 Task: Look for space in Daytona Beach, United States from 8th August, 2023 to 15th August, 2023 for 9 adults in price range Rs.10000 to Rs.14000. Place can be shared room with 5 bedrooms having 9 beds and 5 bathrooms. Property type can be house, flat, guest house. Amenities needed are: wifi, TV, free parkinig on premises, gym, breakfast. Booking option can be shelf check-in. Required host language is English.
Action: Mouse moved to (591, 126)
Screenshot: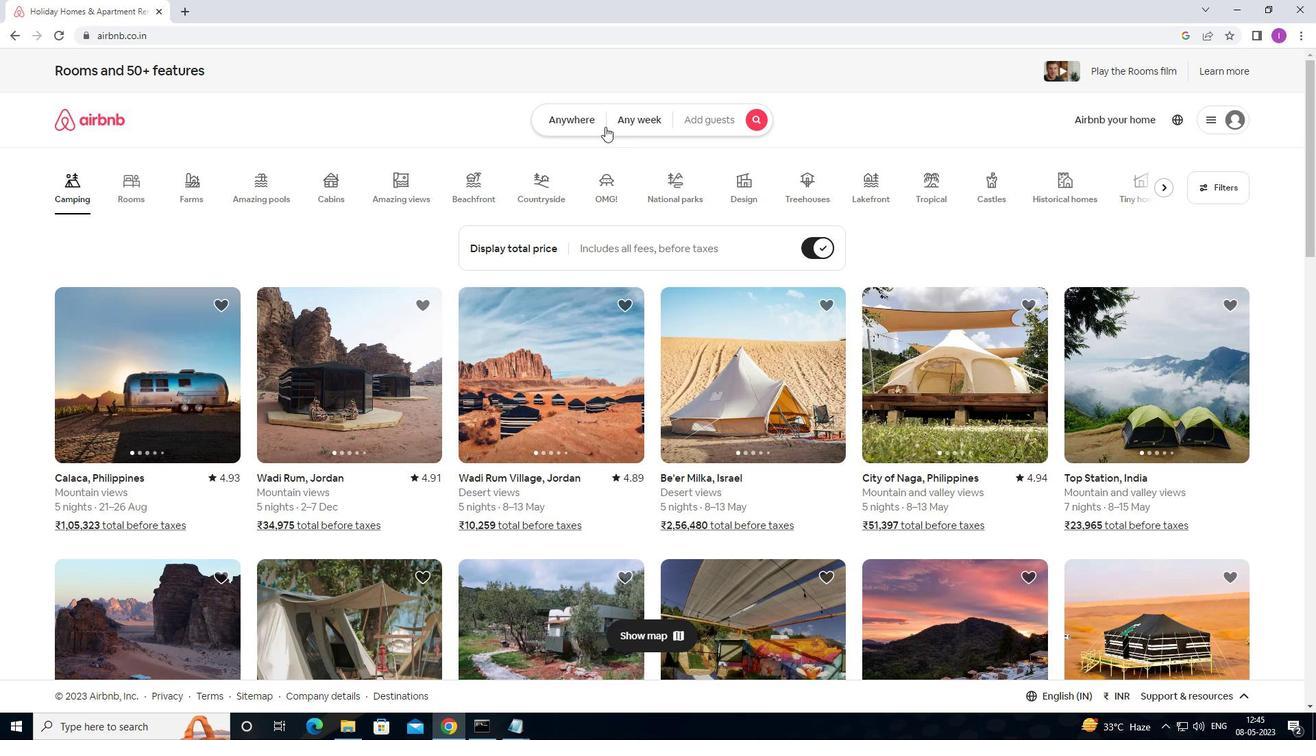 
Action: Mouse pressed left at (591, 126)
Screenshot: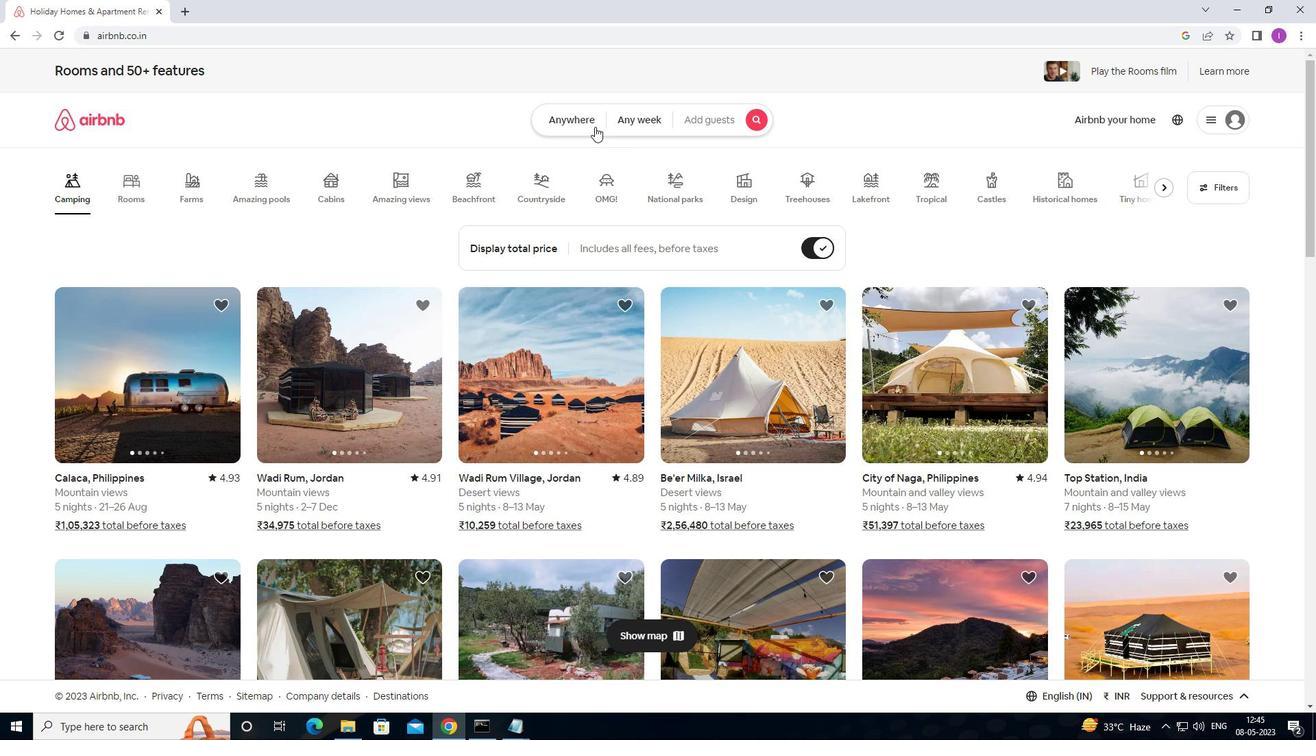 
Action: Mouse moved to (432, 181)
Screenshot: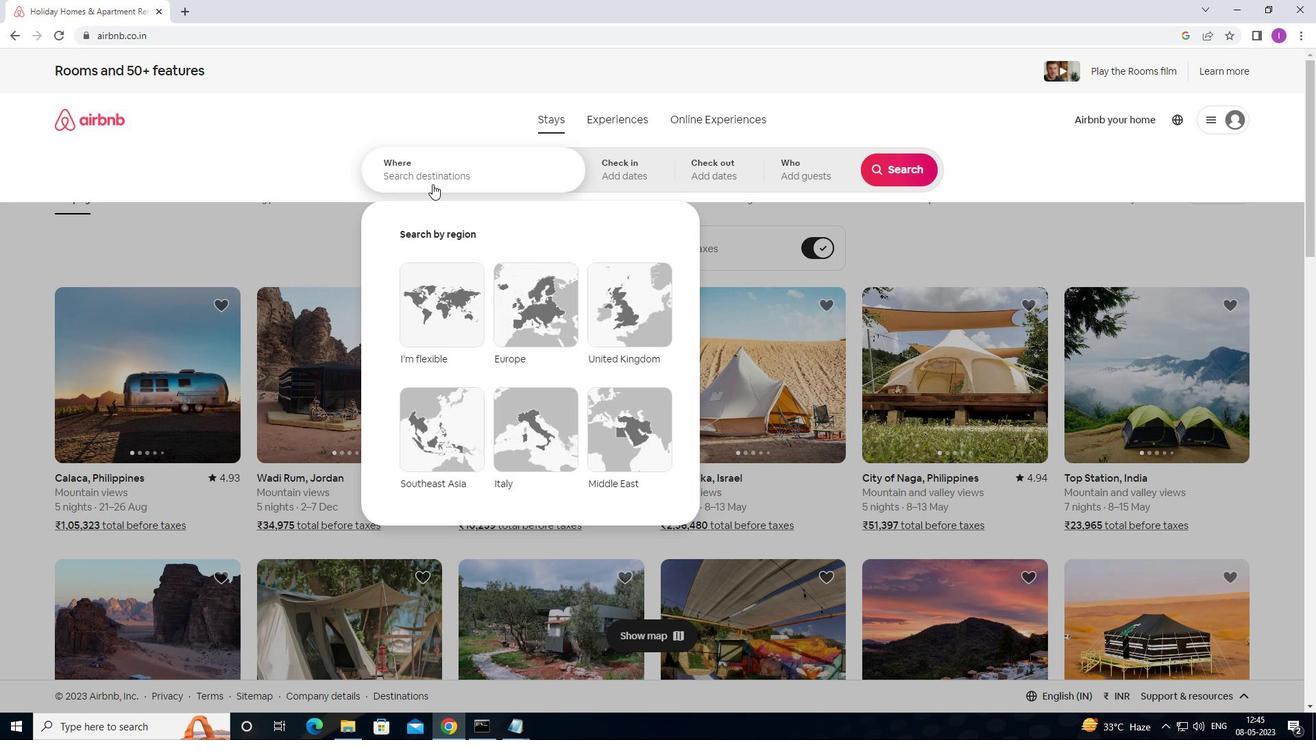 
Action: Mouse pressed left at (432, 181)
Screenshot: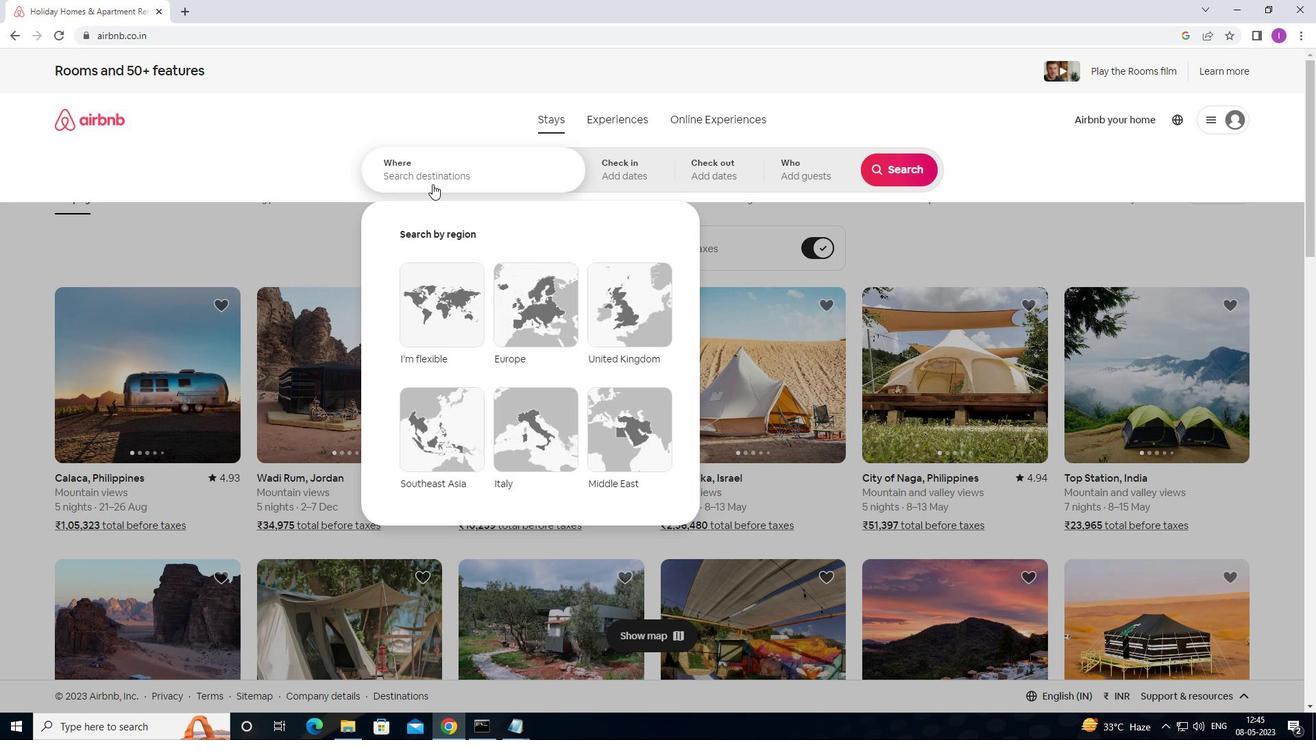 
Action: Mouse moved to (521, 162)
Screenshot: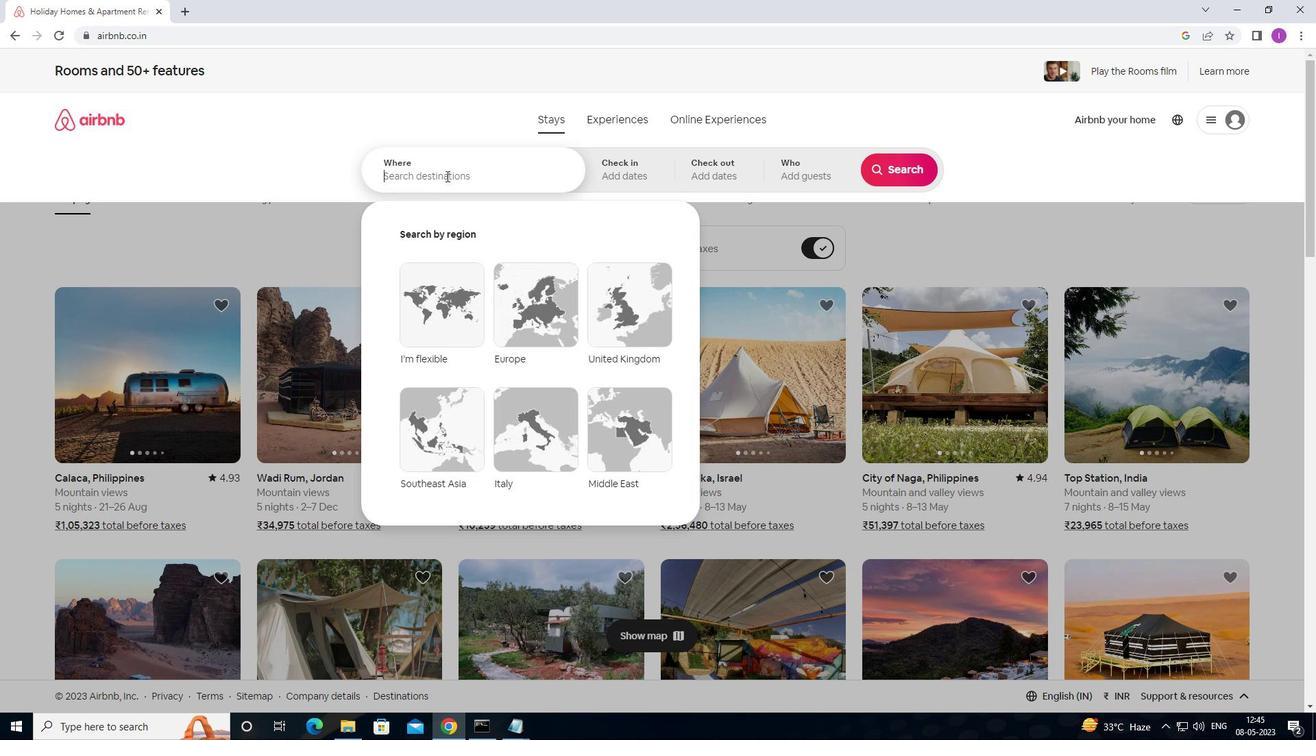 
Action: Key pressed <Key.shift><Key.shift><Key.shift><Key.shift><Key.shift><Key.shift><Key.shift><Key.shift><Key.shift><Key.shift>DAYTONA<Key.space><Key.shift>BEACH,<Key.shift>UNIT5ED<Key.backspace><Key.backspace><Key.backspace>ED<Key.space>STATES
Screenshot: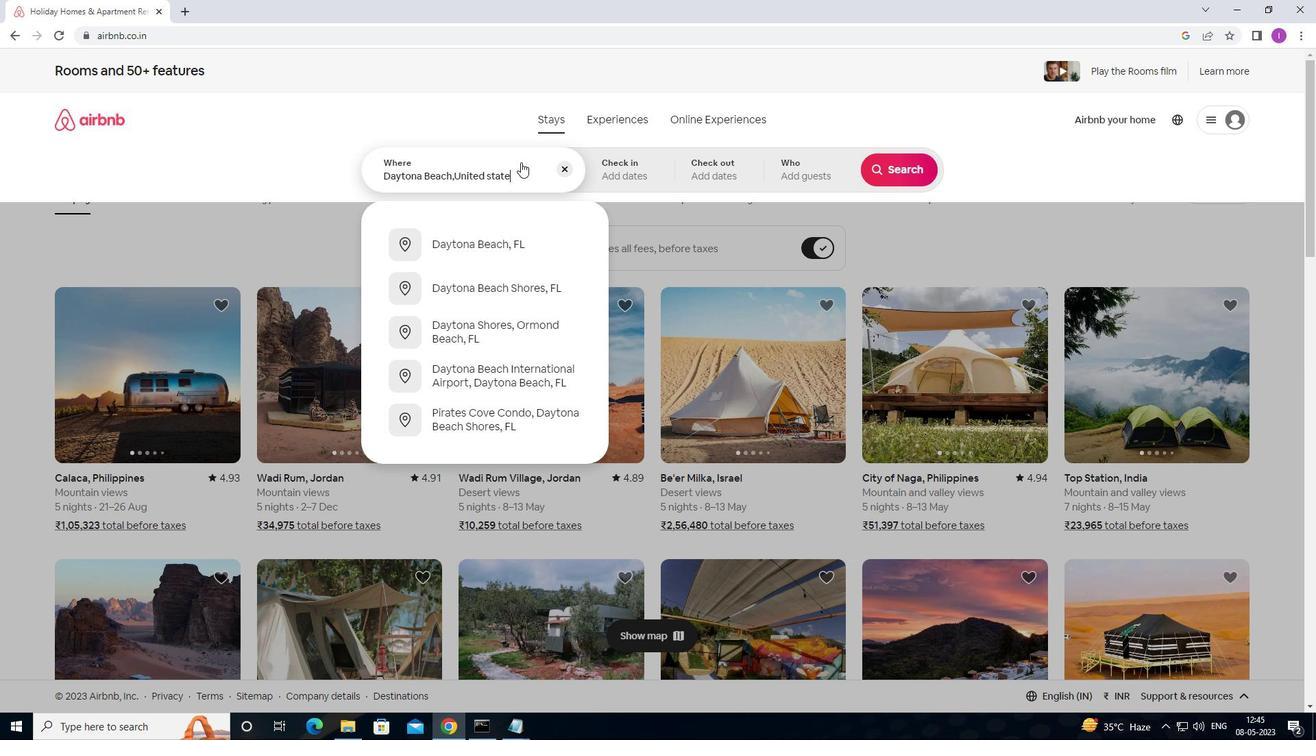 
Action: Mouse moved to (600, 176)
Screenshot: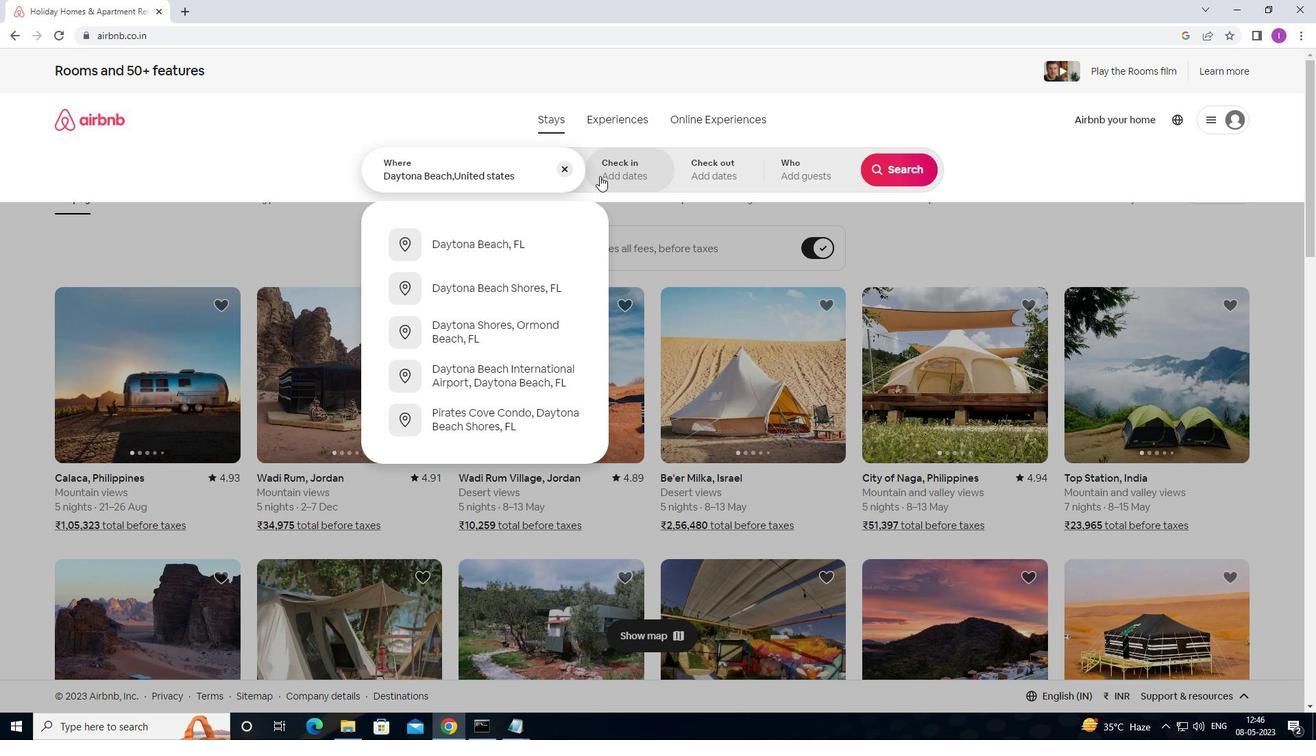 
Action: Mouse pressed left at (600, 176)
Screenshot: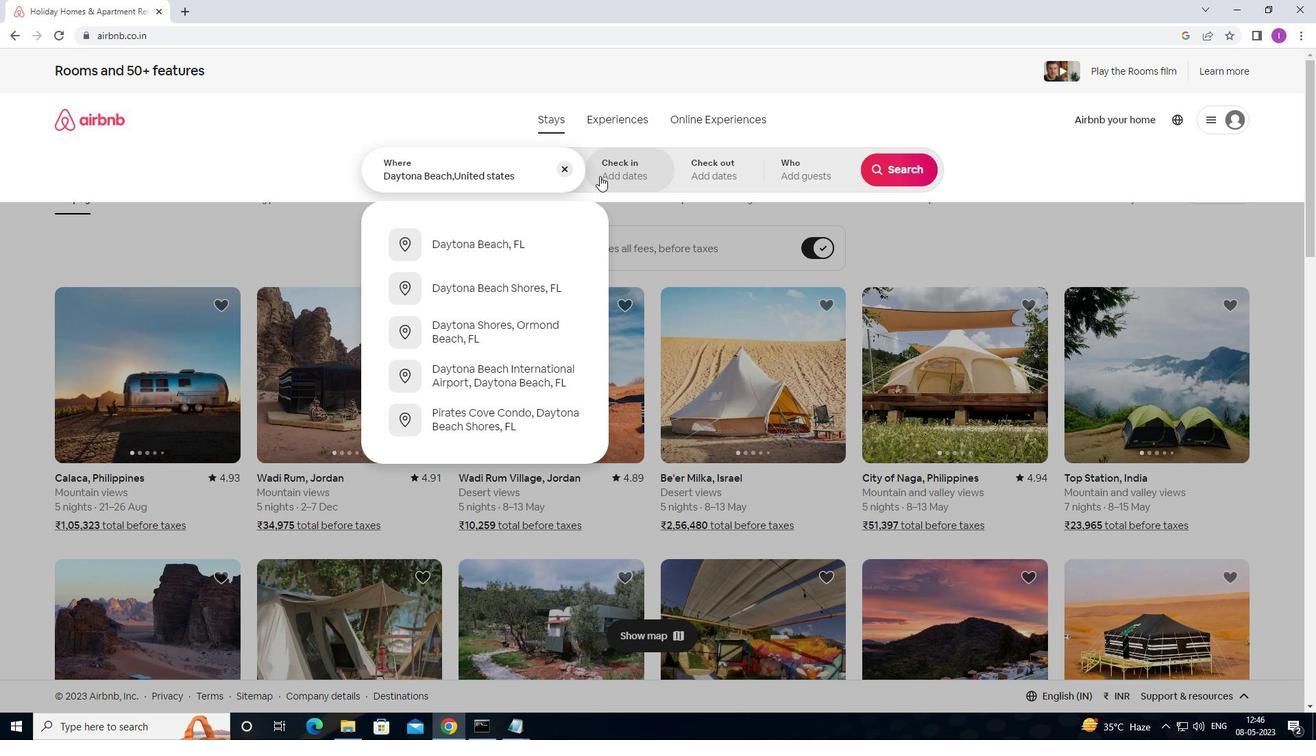 
Action: Mouse moved to (897, 277)
Screenshot: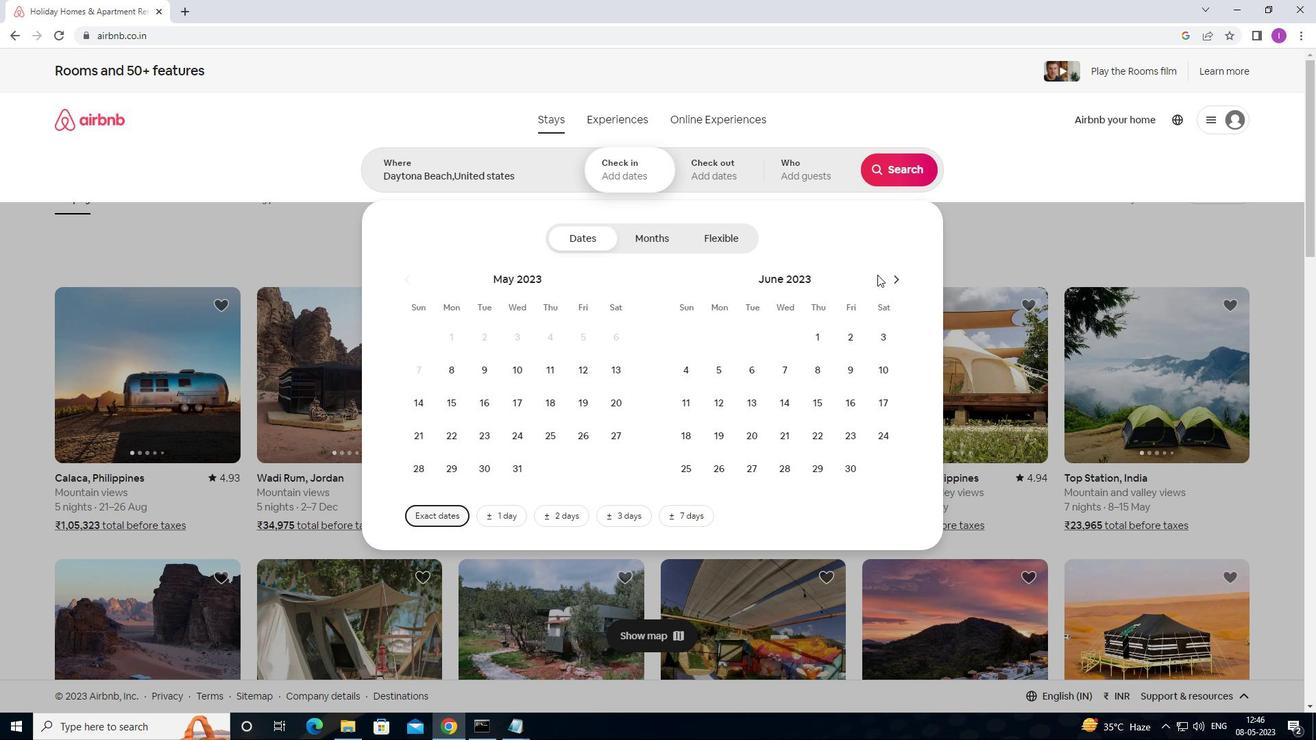 
Action: Mouse pressed left at (897, 277)
Screenshot: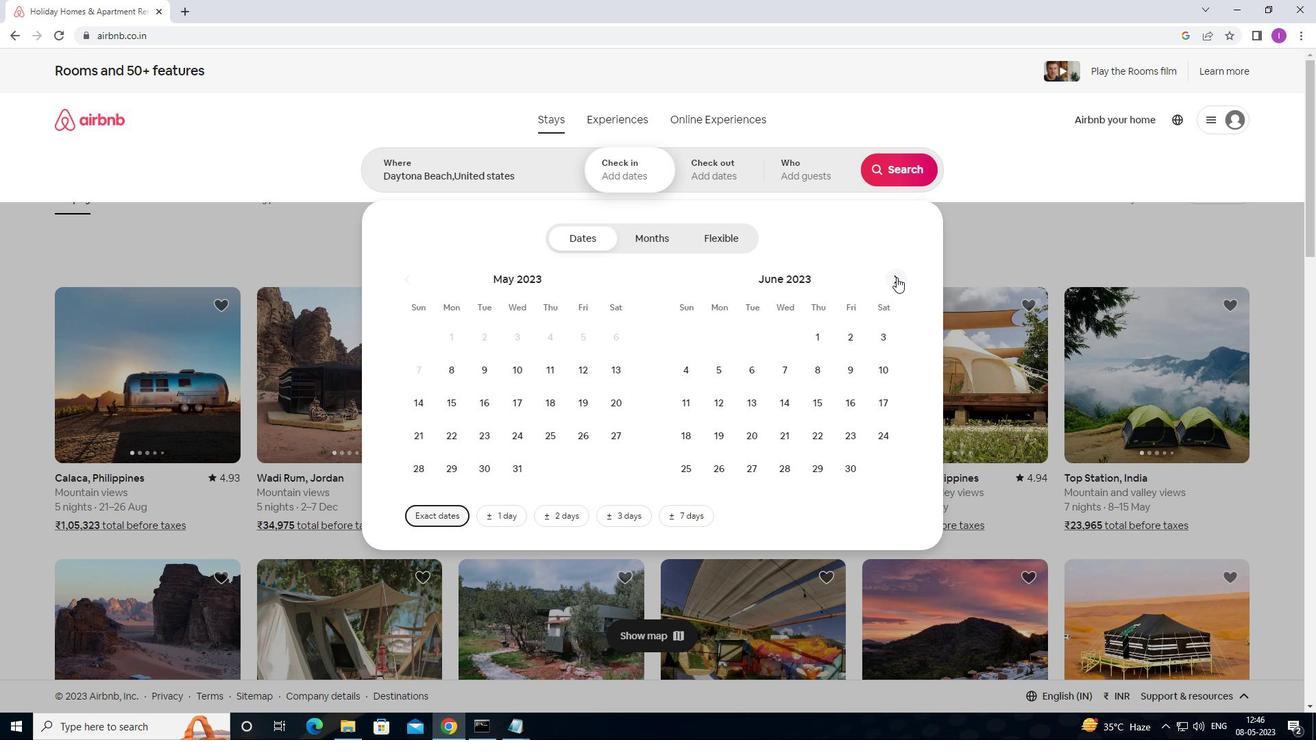 
Action: Mouse moved to (897, 277)
Screenshot: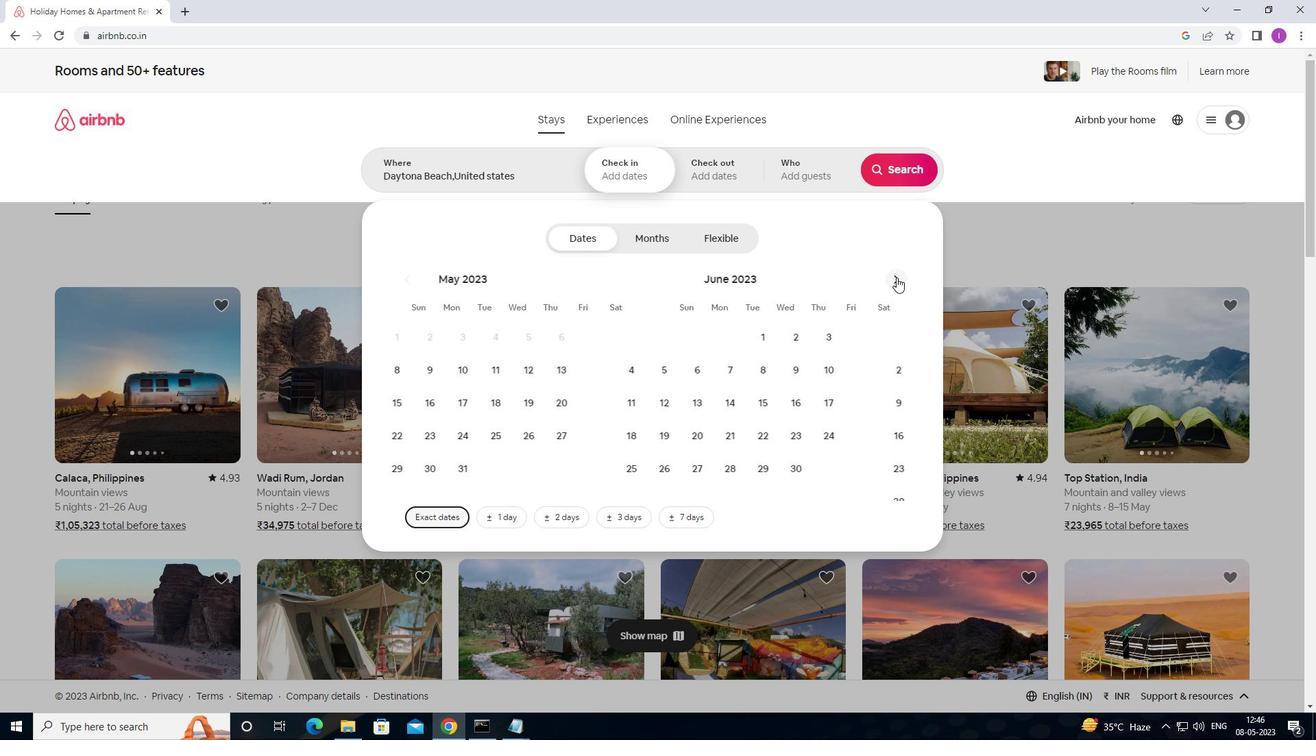 
Action: Mouse pressed left at (897, 277)
Screenshot: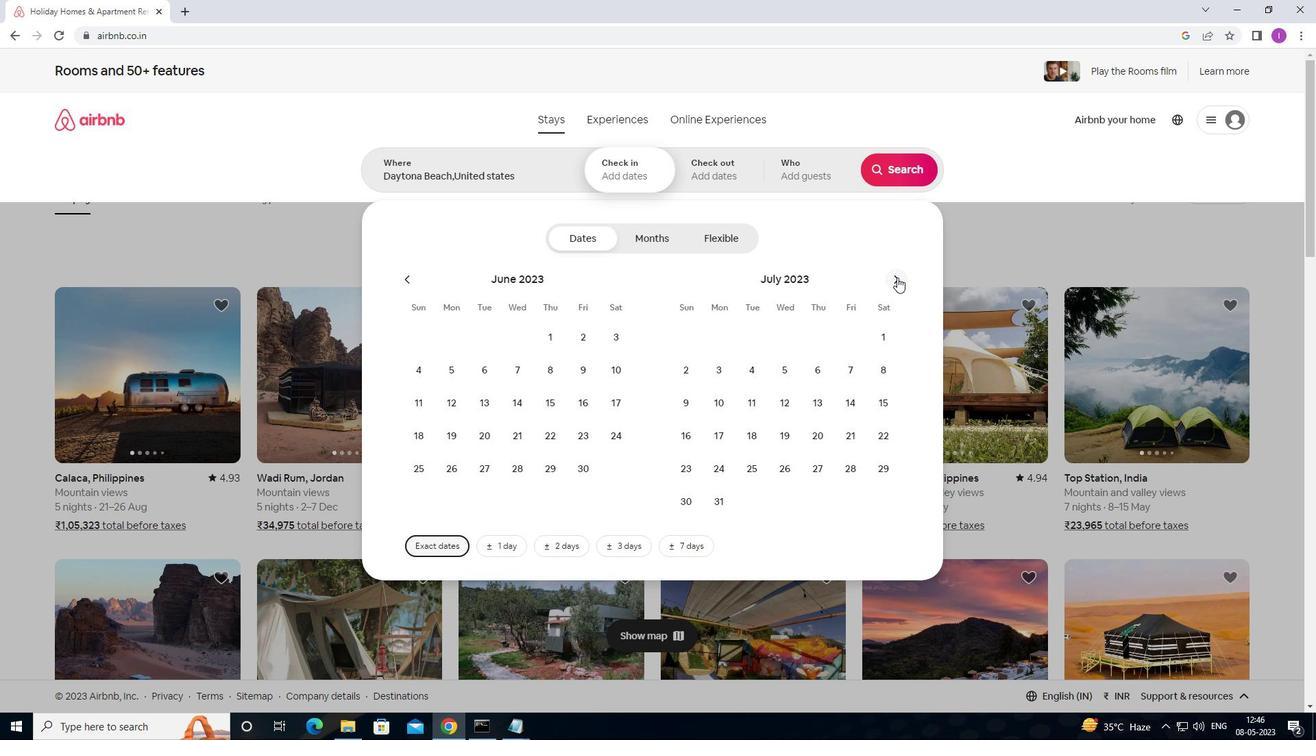 
Action: Mouse moved to (757, 366)
Screenshot: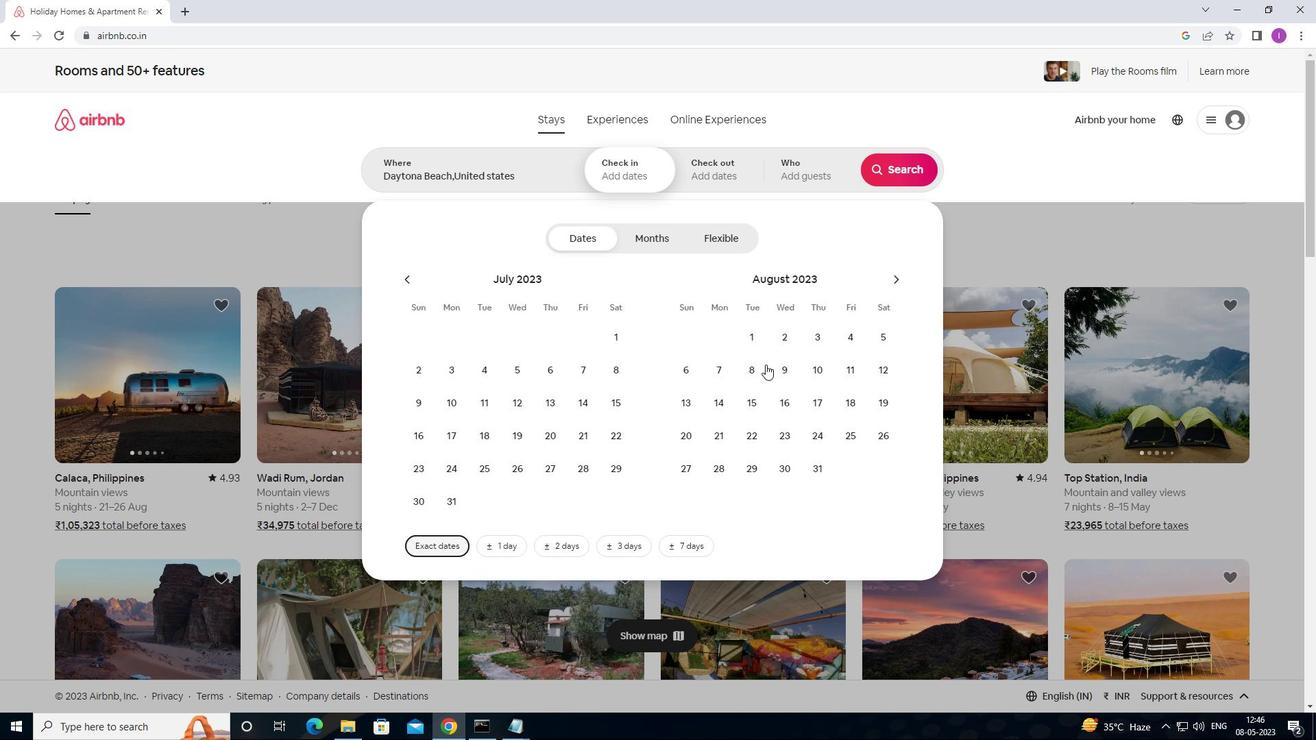 
Action: Mouse pressed left at (757, 366)
Screenshot: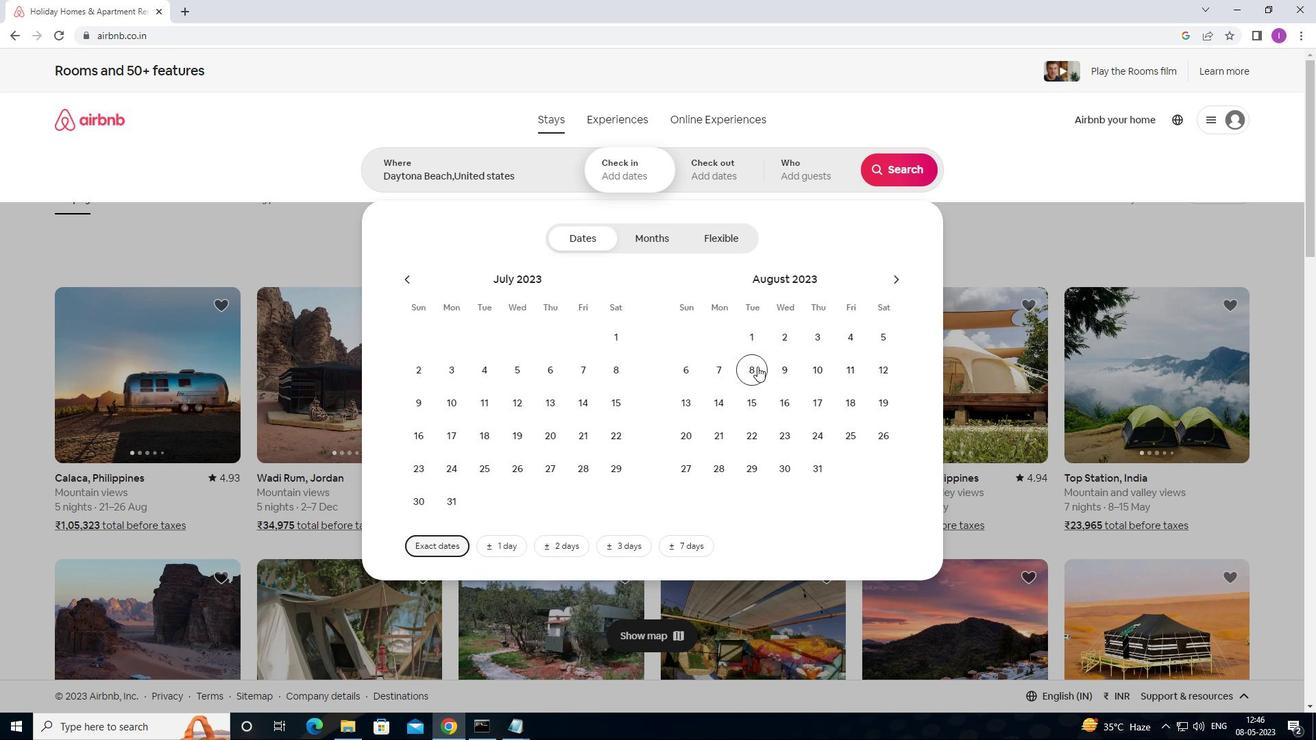 
Action: Mouse moved to (760, 401)
Screenshot: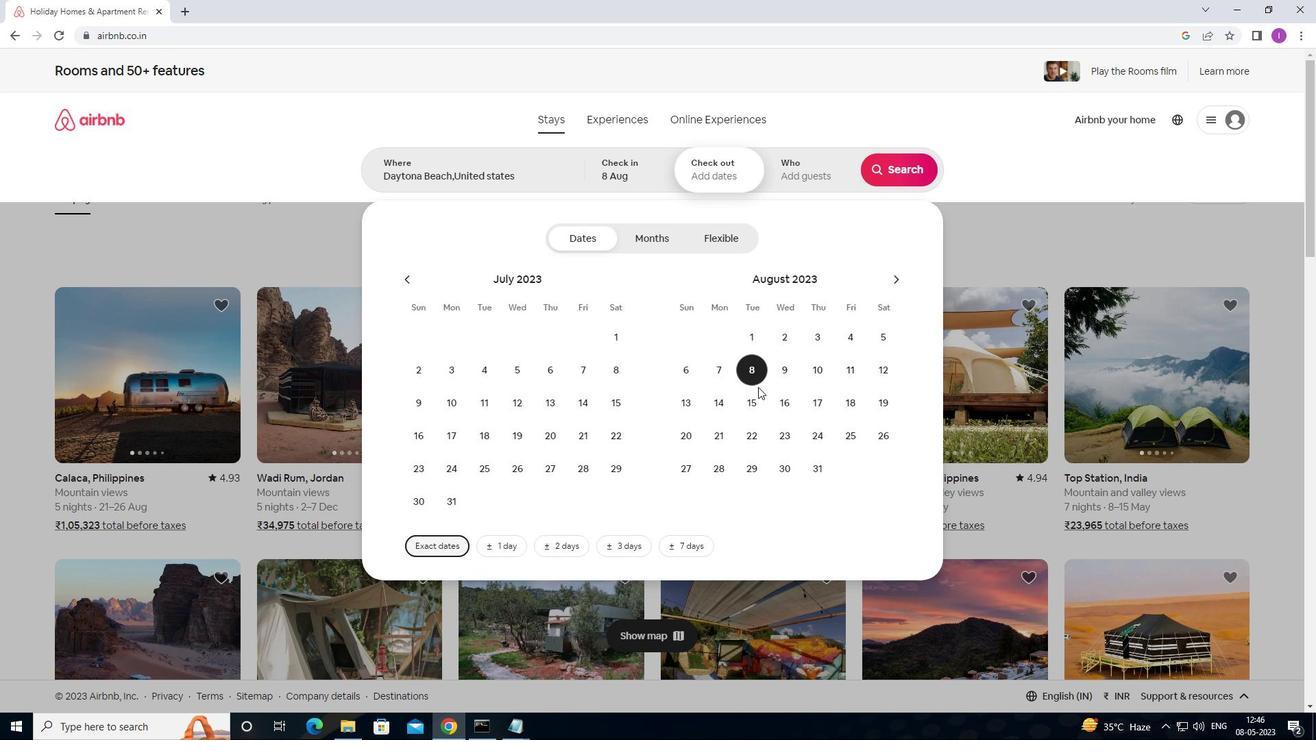 
Action: Mouse pressed left at (760, 401)
Screenshot: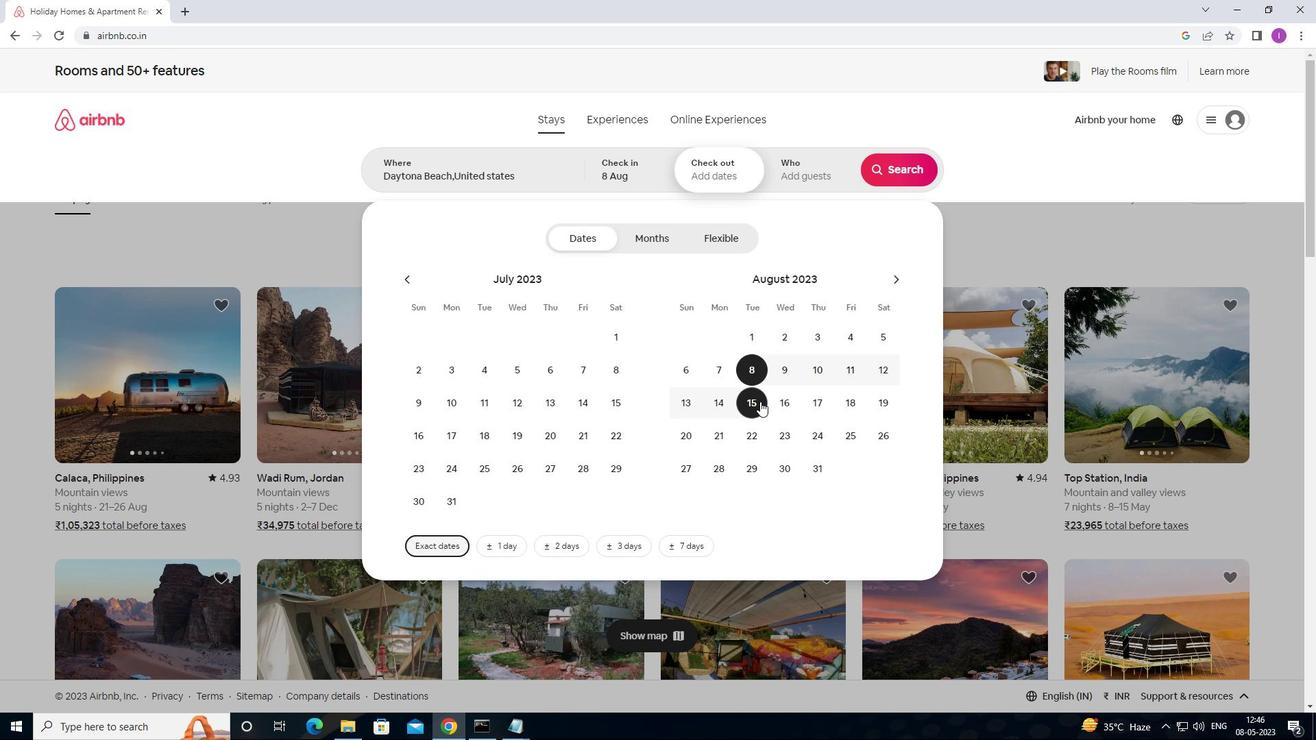 
Action: Mouse moved to (842, 174)
Screenshot: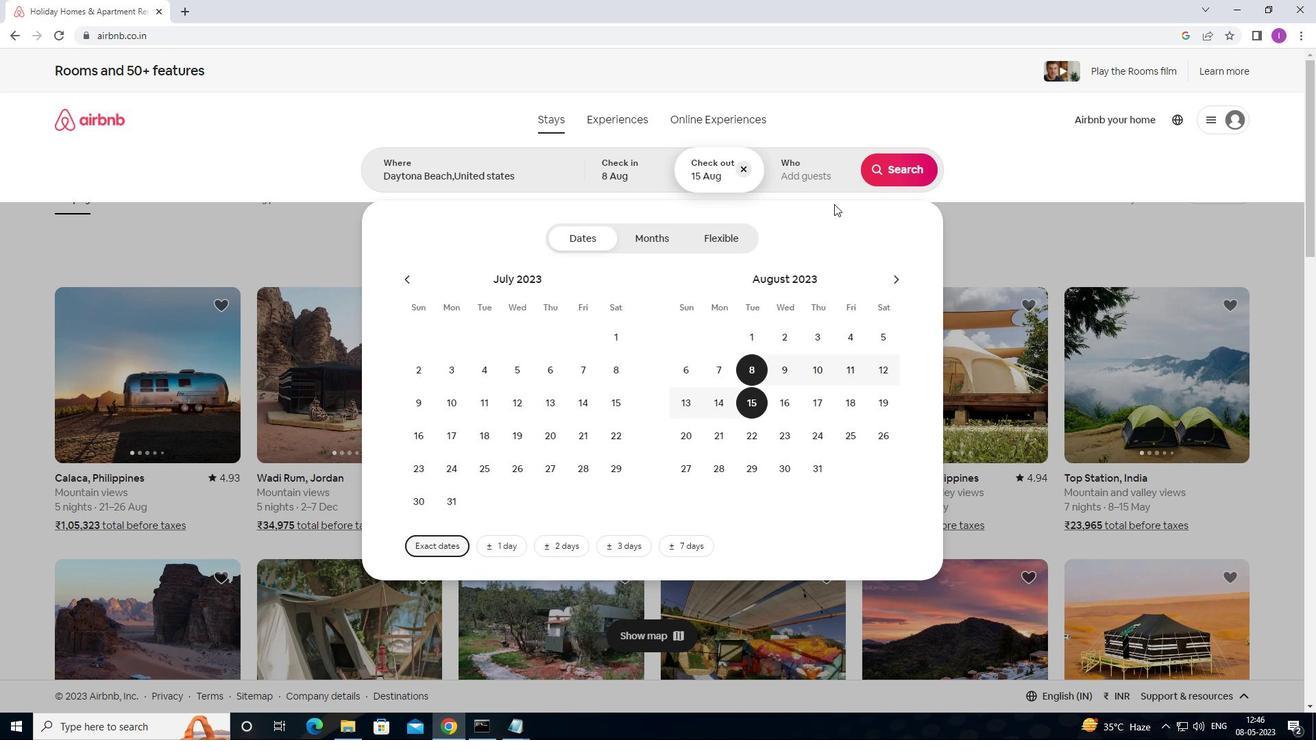 
Action: Mouse pressed left at (842, 174)
Screenshot: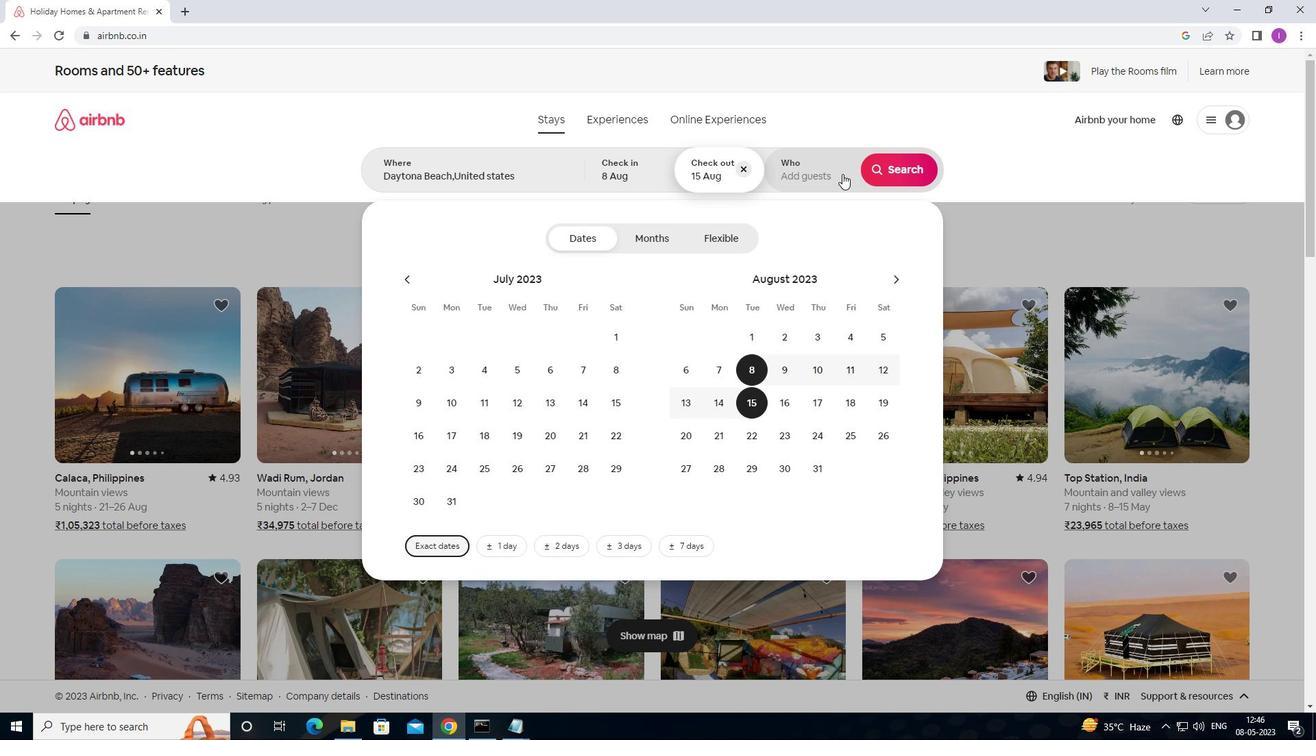 
Action: Mouse moved to (901, 240)
Screenshot: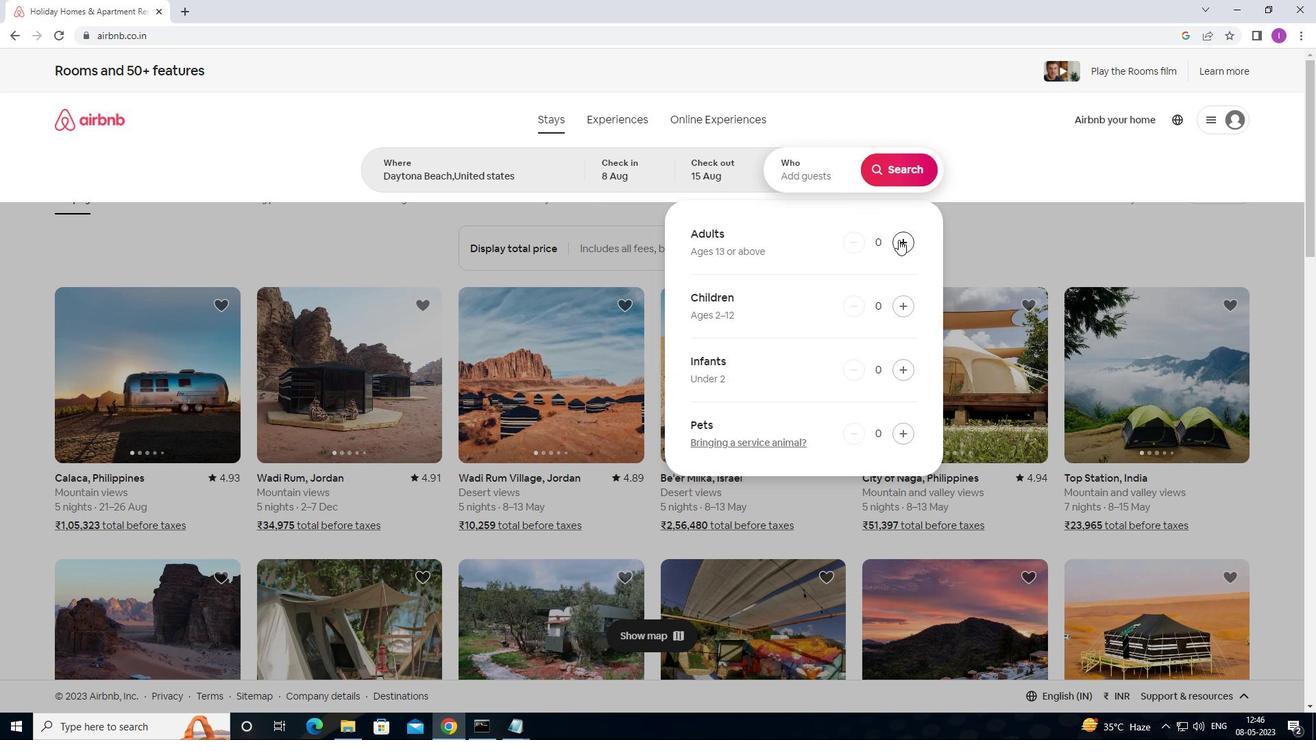 
Action: Mouse pressed left at (901, 240)
Screenshot: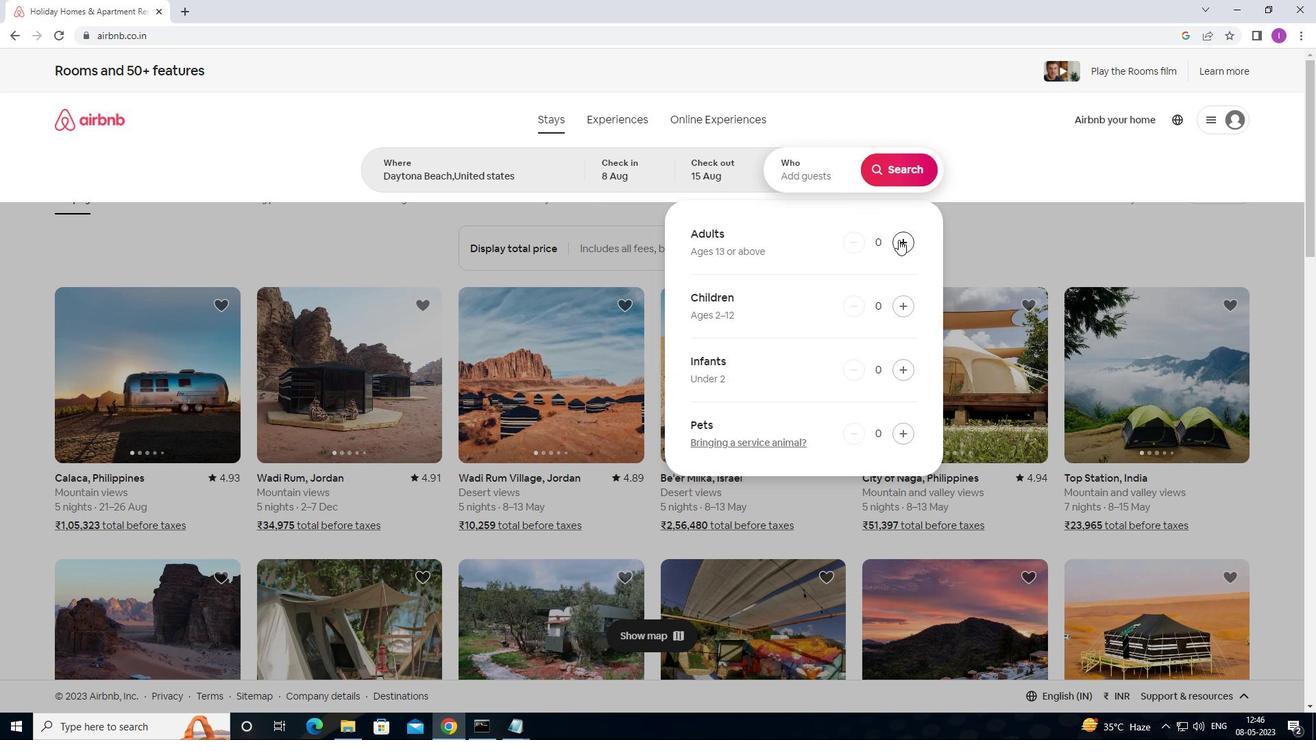 
Action: Mouse pressed left at (901, 240)
Screenshot: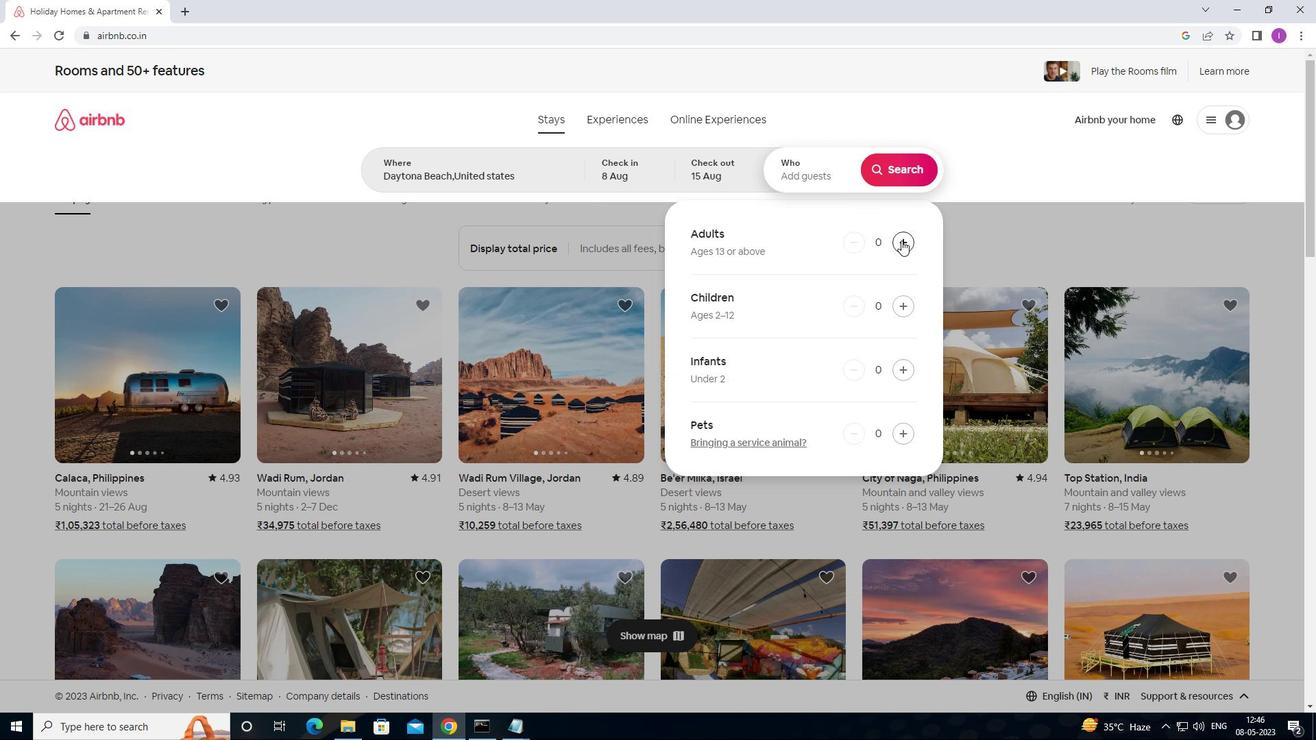 
Action: Mouse pressed left at (901, 240)
Screenshot: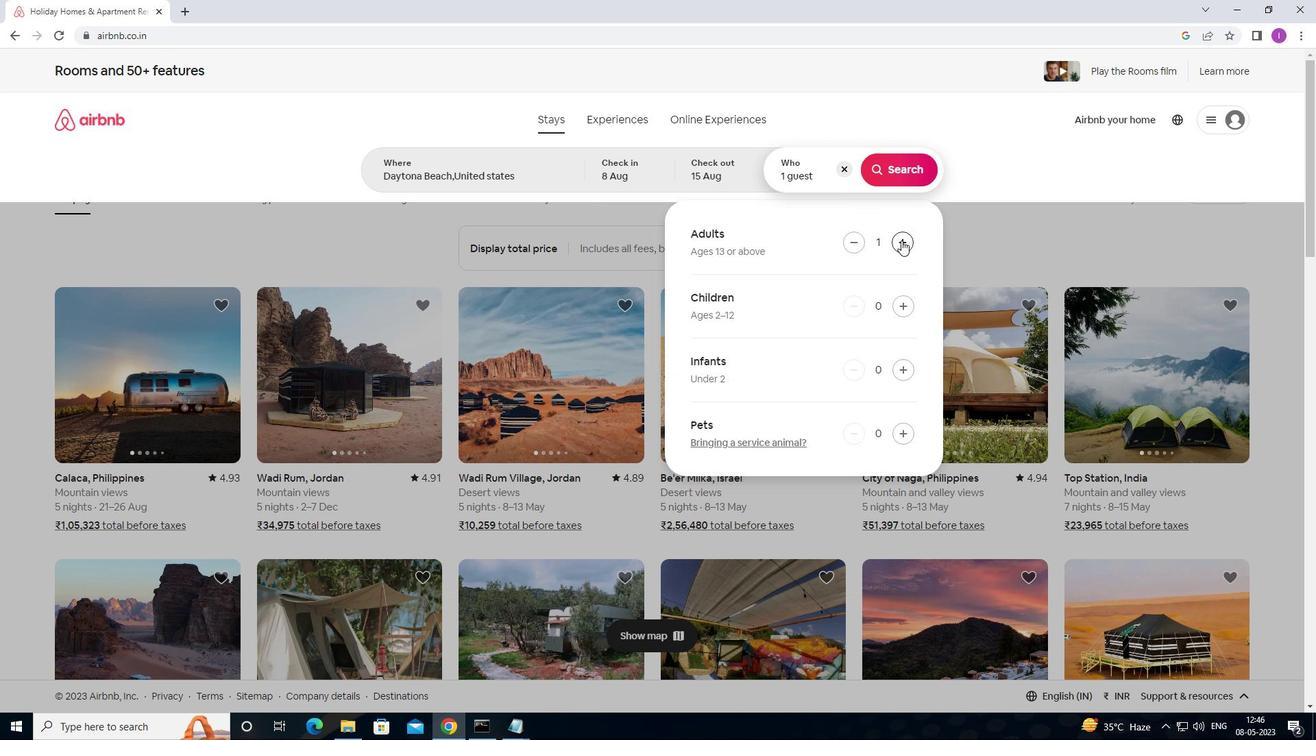 
Action: Mouse pressed left at (901, 240)
Screenshot: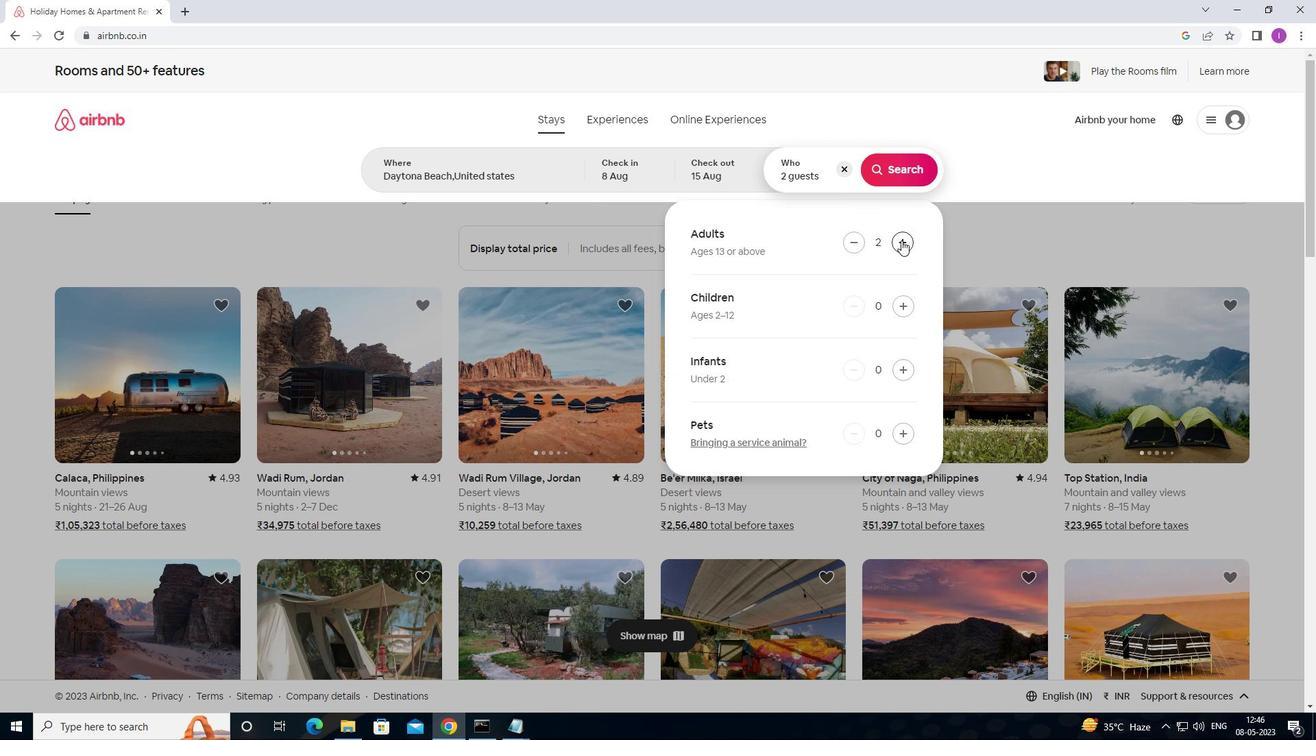 
Action: Mouse pressed left at (901, 240)
Screenshot: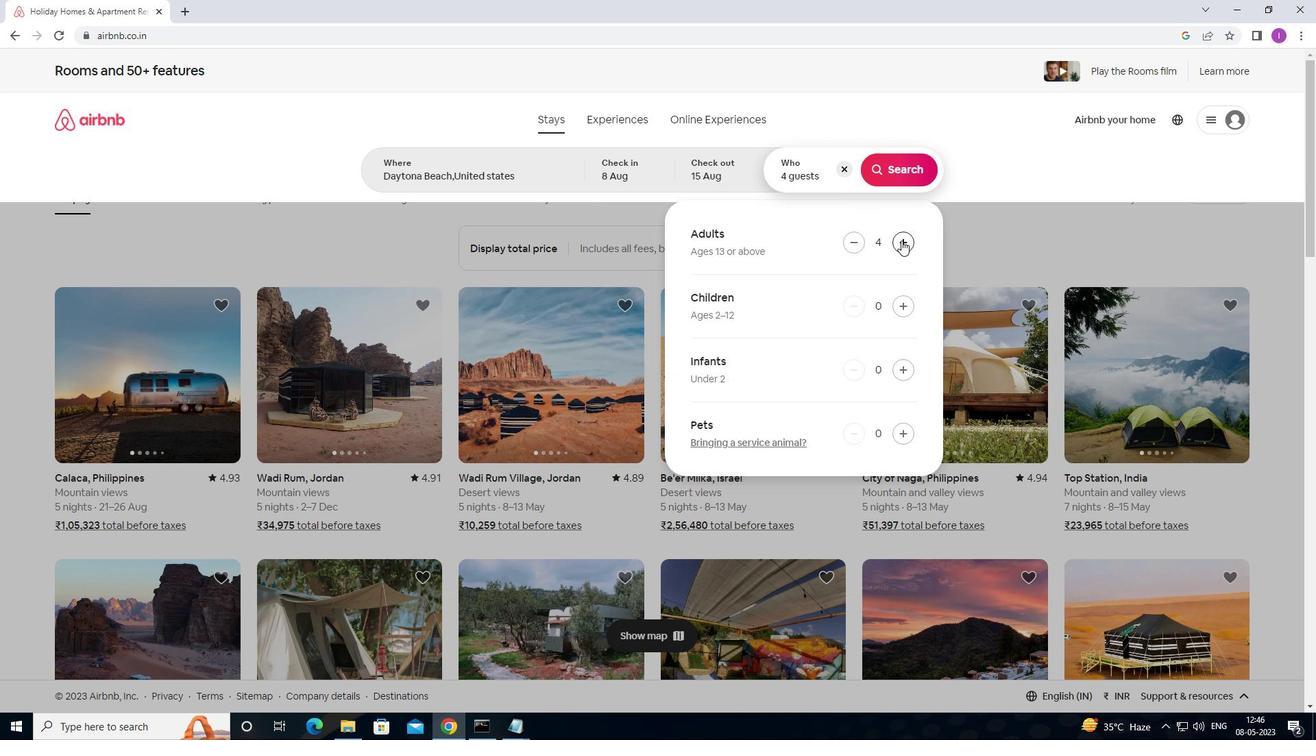 
Action: Mouse pressed left at (901, 240)
Screenshot: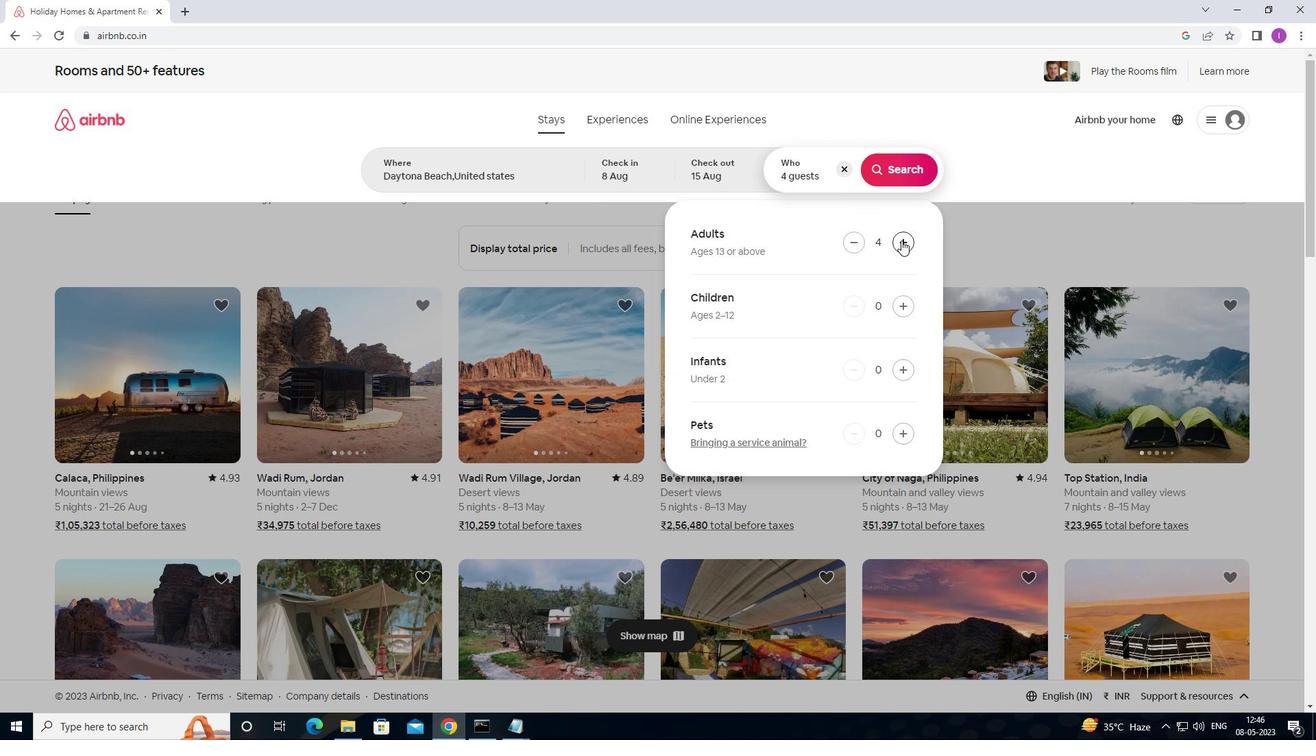 
Action: Mouse pressed left at (901, 240)
Screenshot: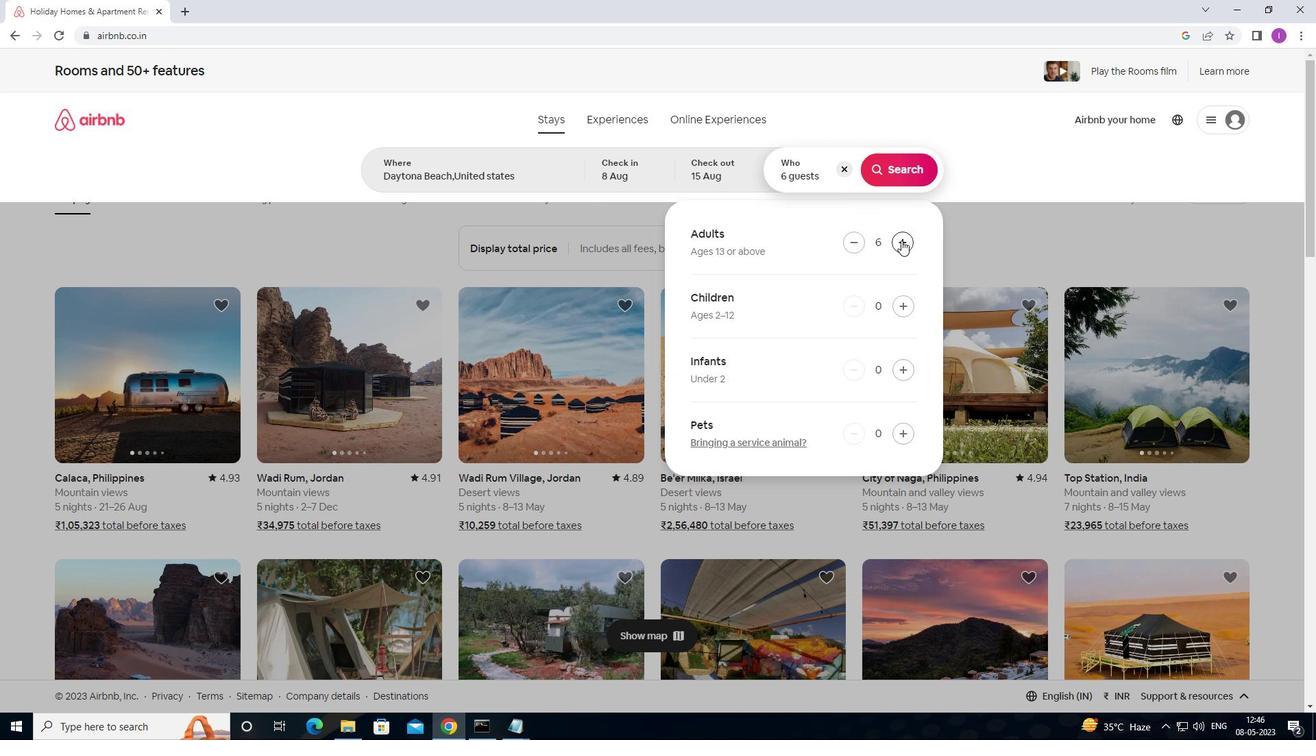 
Action: Mouse pressed left at (901, 240)
Screenshot: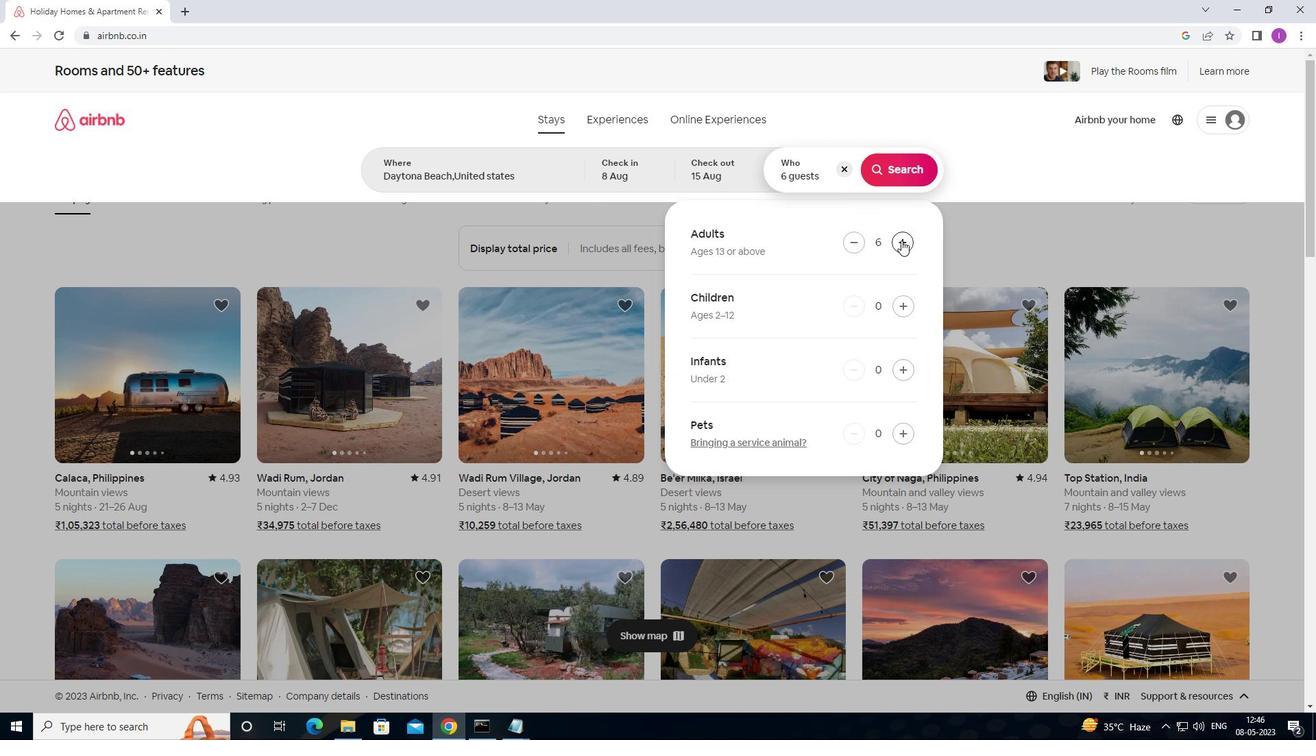 
Action: Mouse pressed left at (901, 240)
Screenshot: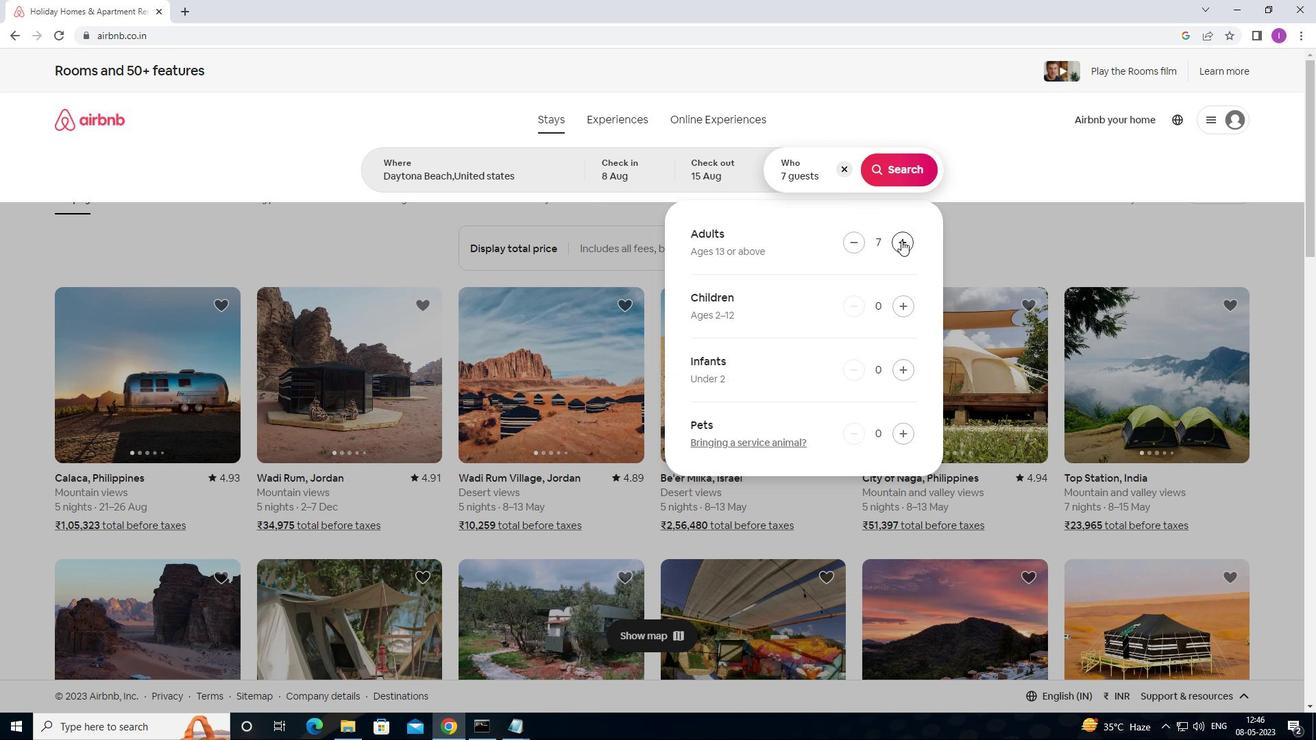 
Action: Mouse moved to (900, 183)
Screenshot: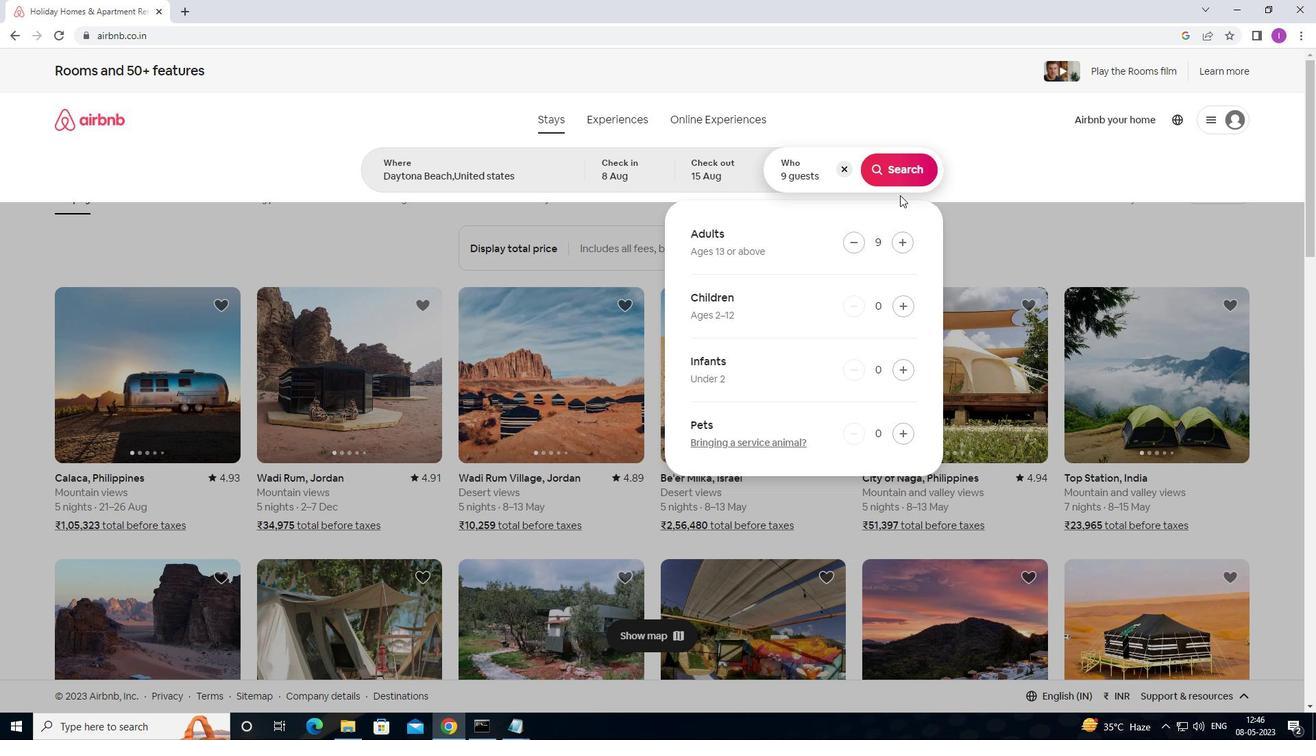 
Action: Mouse pressed left at (900, 183)
Screenshot: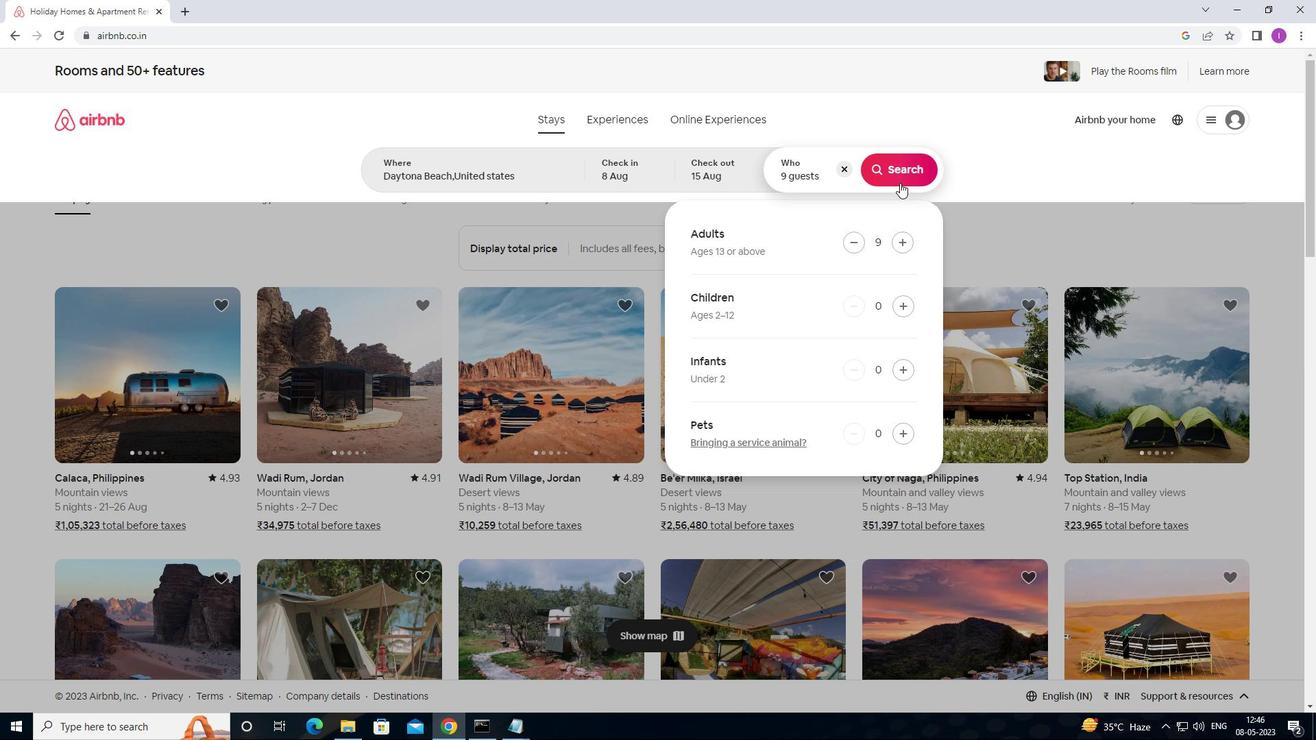 
Action: Mouse moved to (1247, 135)
Screenshot: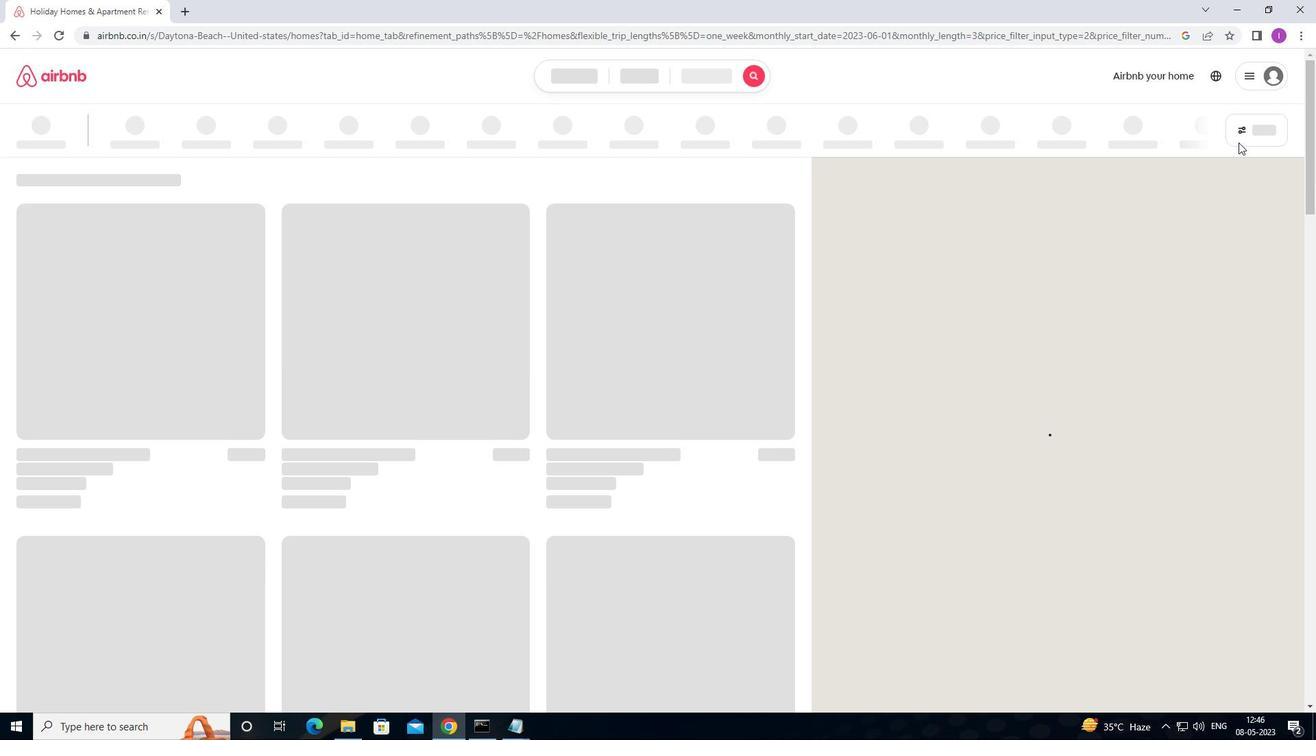 
Action: Mouse pressed left at (1247, 135)
Screenshot: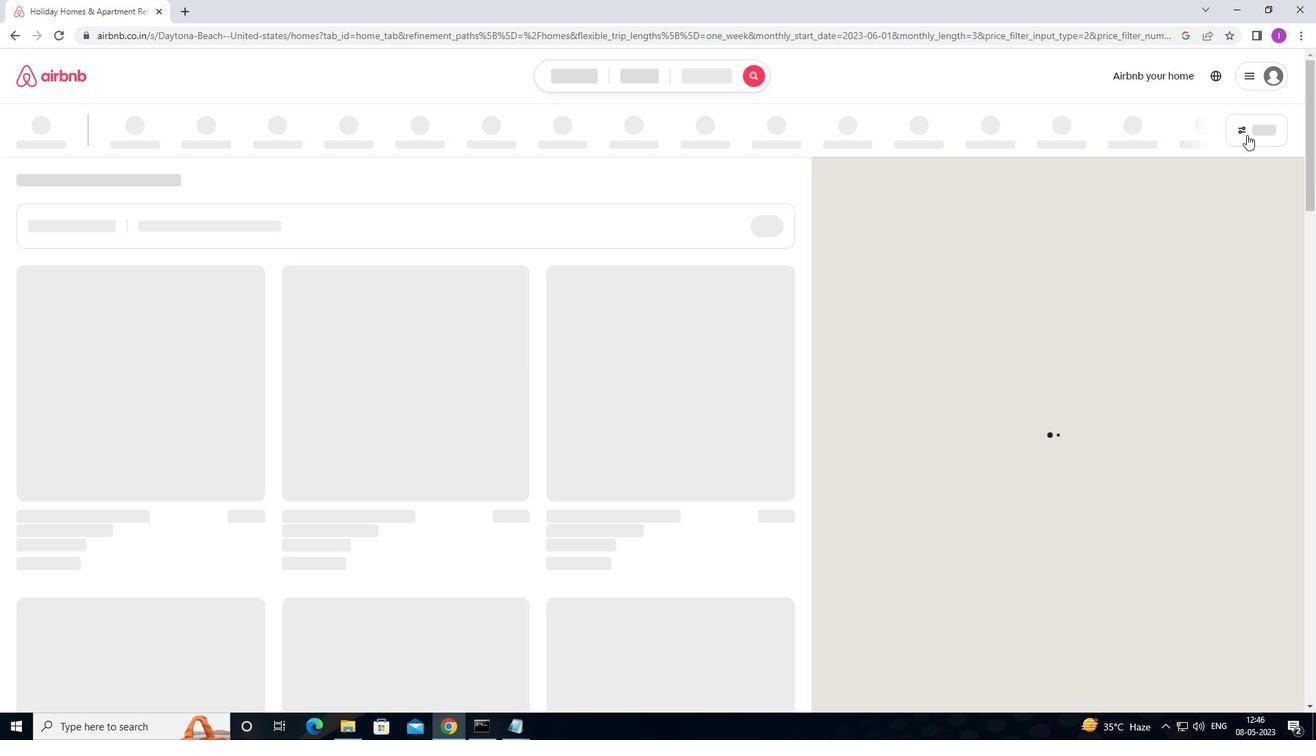 
Action: Mouse moved to (502, 469)
Screenshot: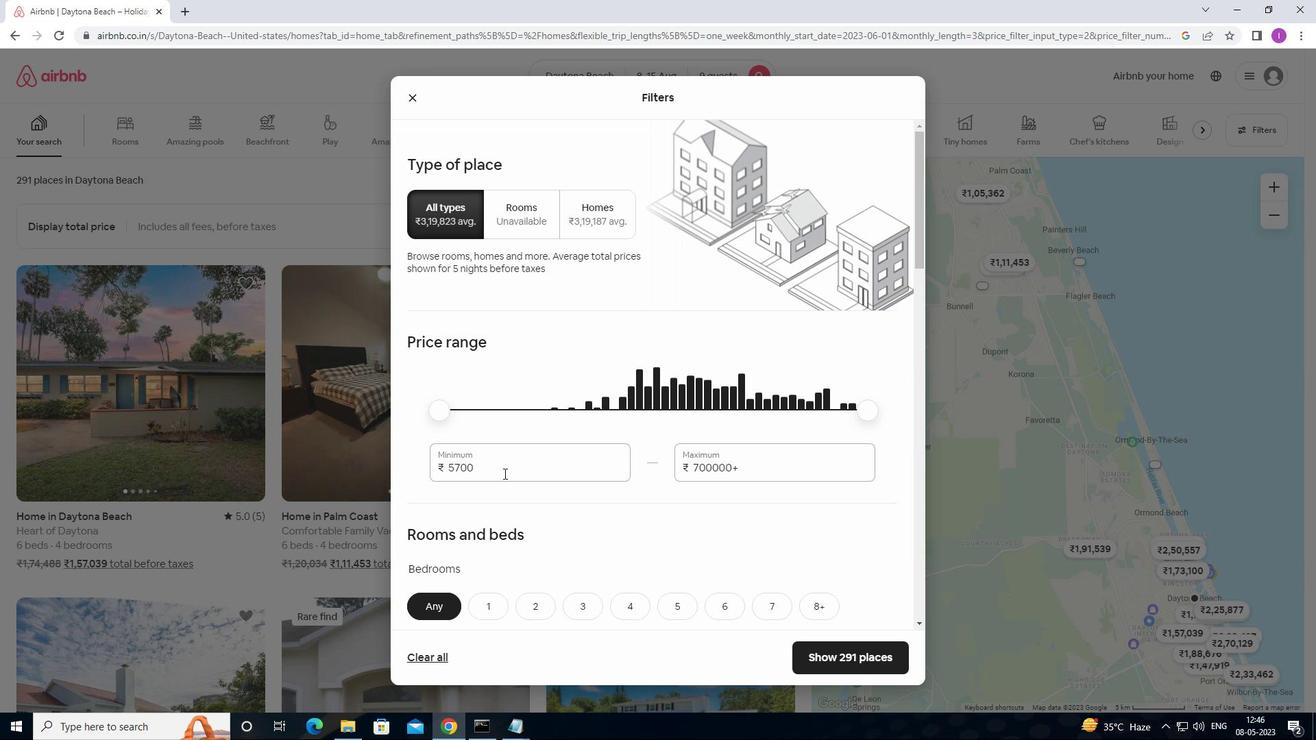 
Action: Mouse pressed left at (502, 469)
Screenshot: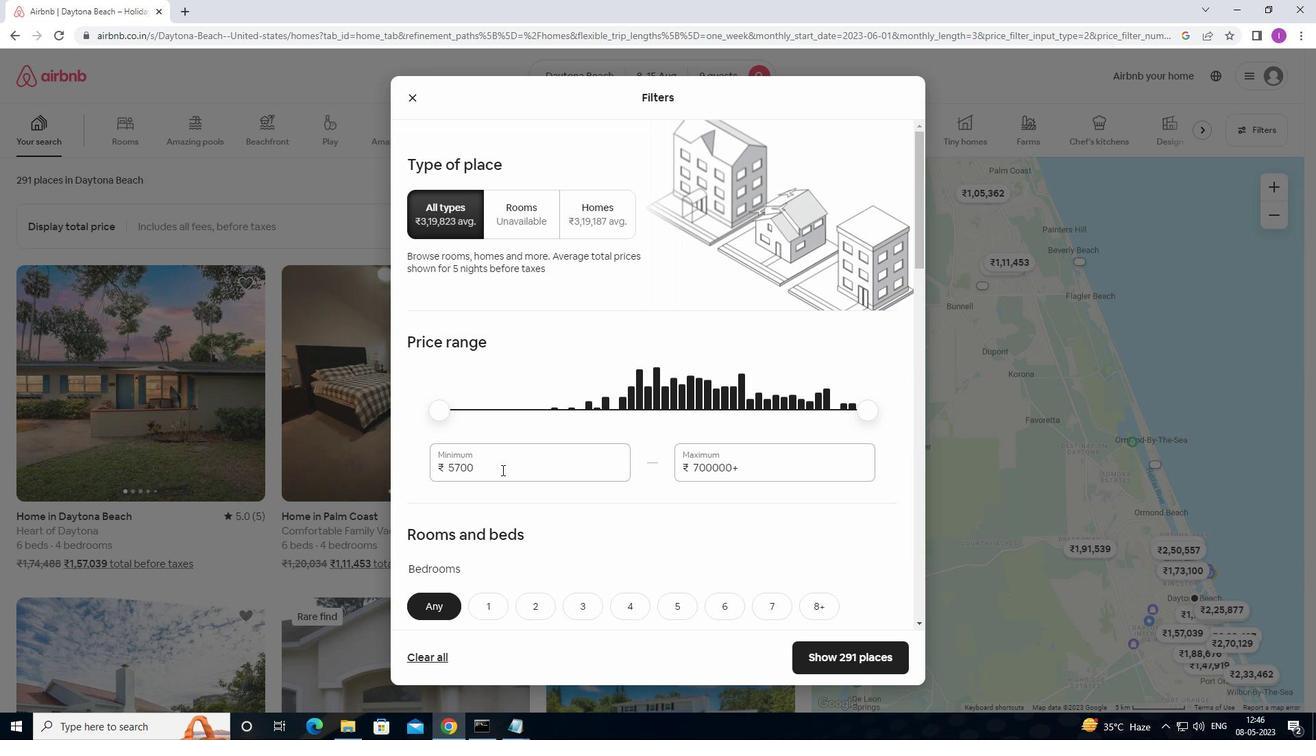 
Action: Mouse moved to (421, 460)
Screenshot: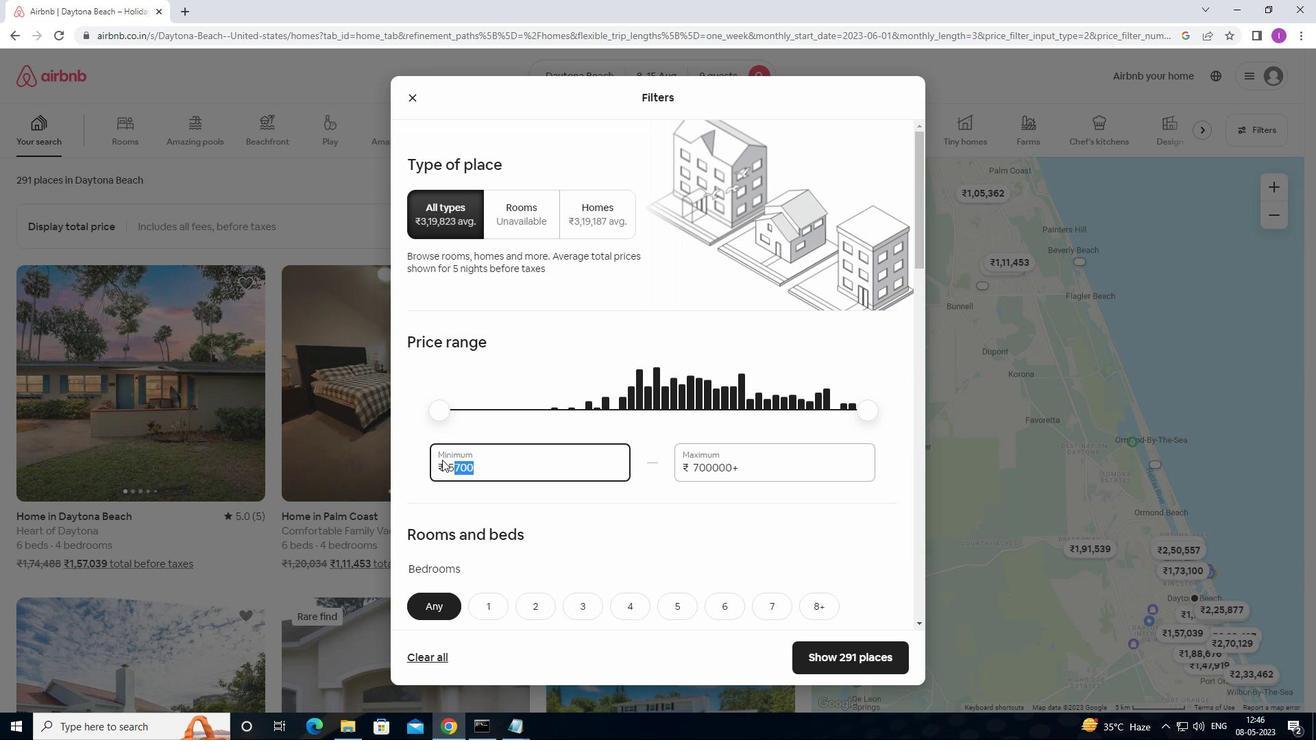 
Action: Key pressed 10
Screenshot: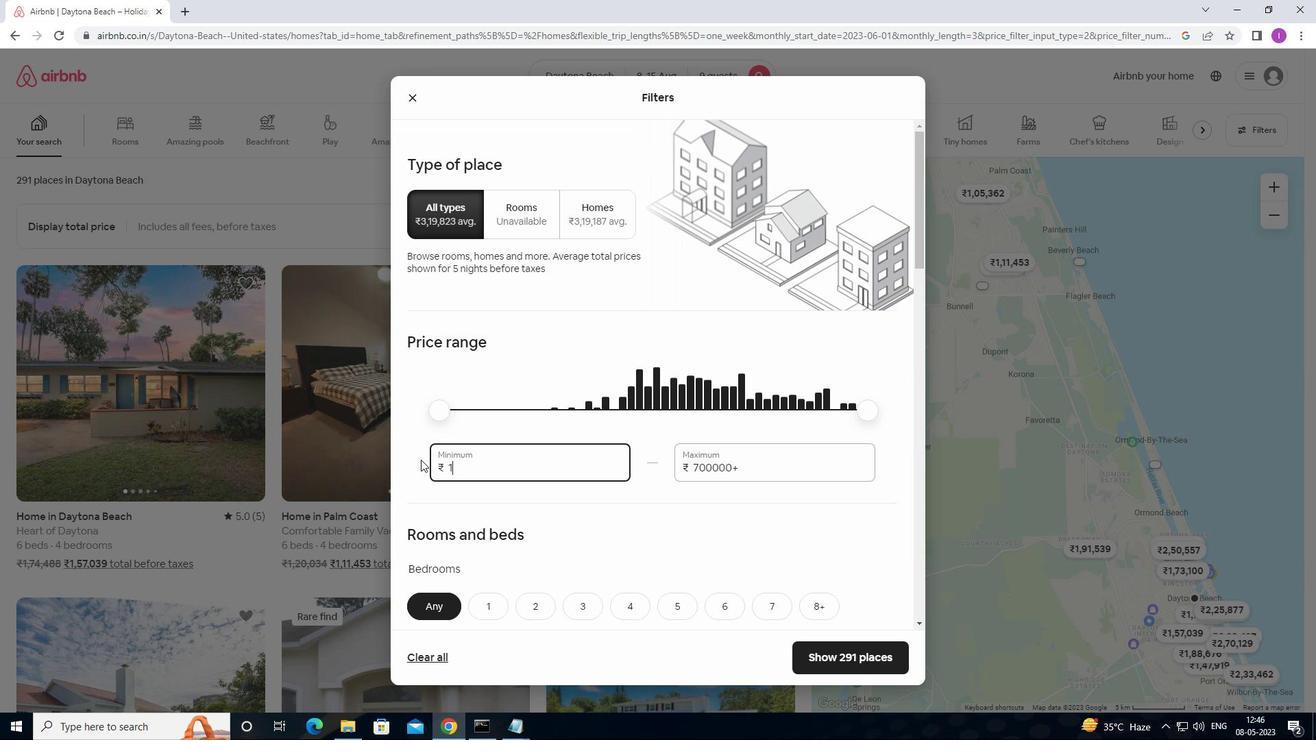 
Action: Mouse moved to (424, 456)
Screenshot: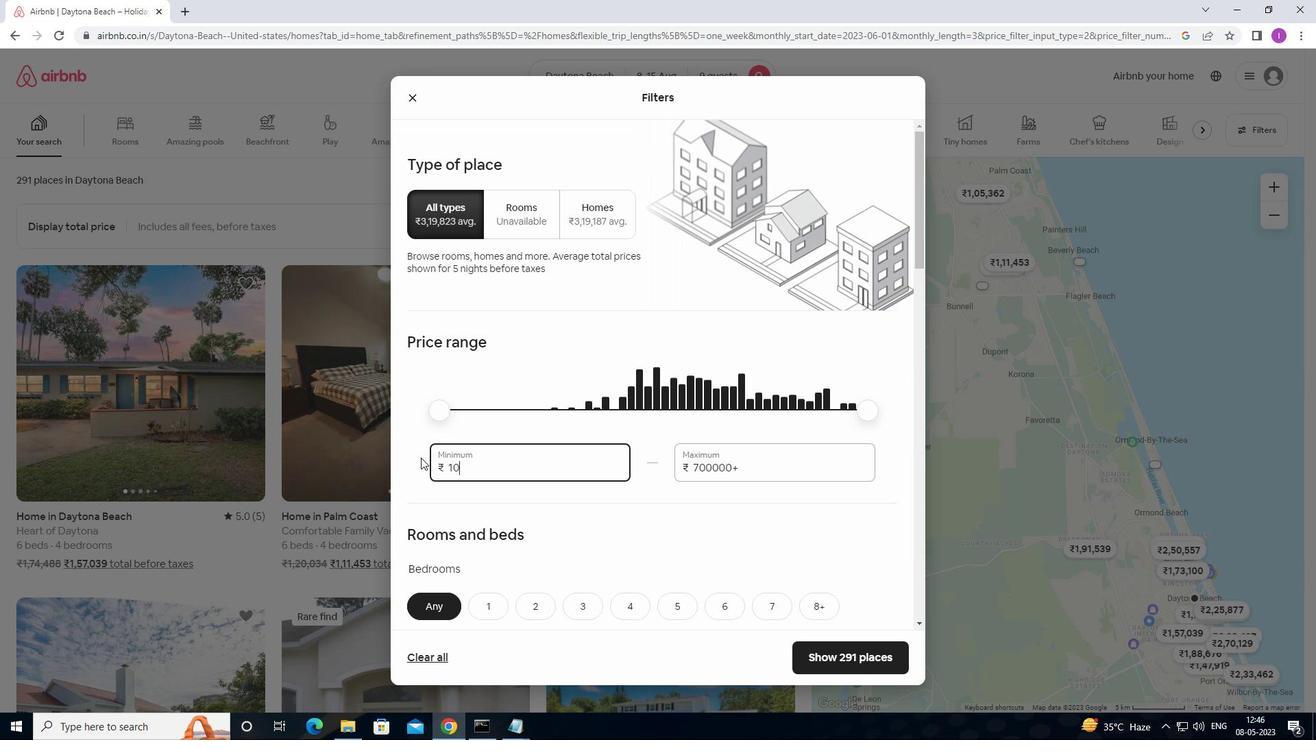 
Action: Key pressed 0
Screenshot: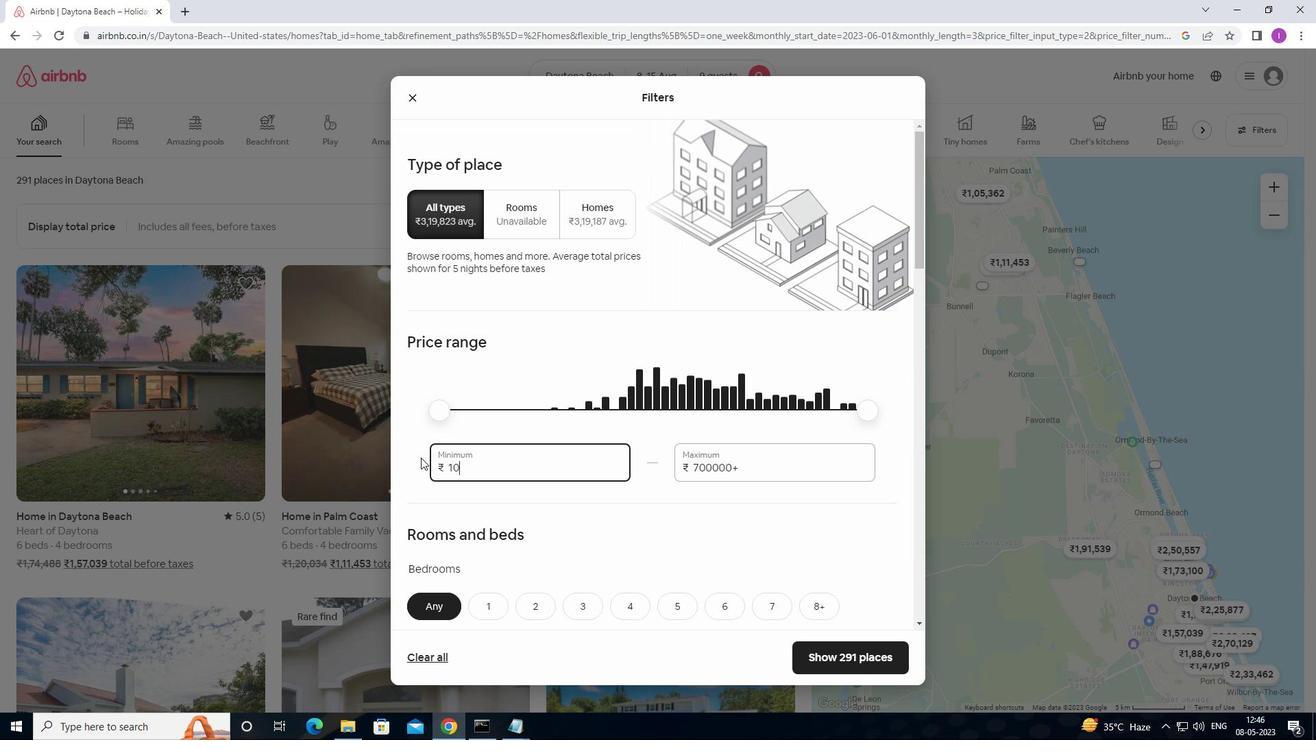 
Action: Mouse moved to (426, 454)
Screenshot: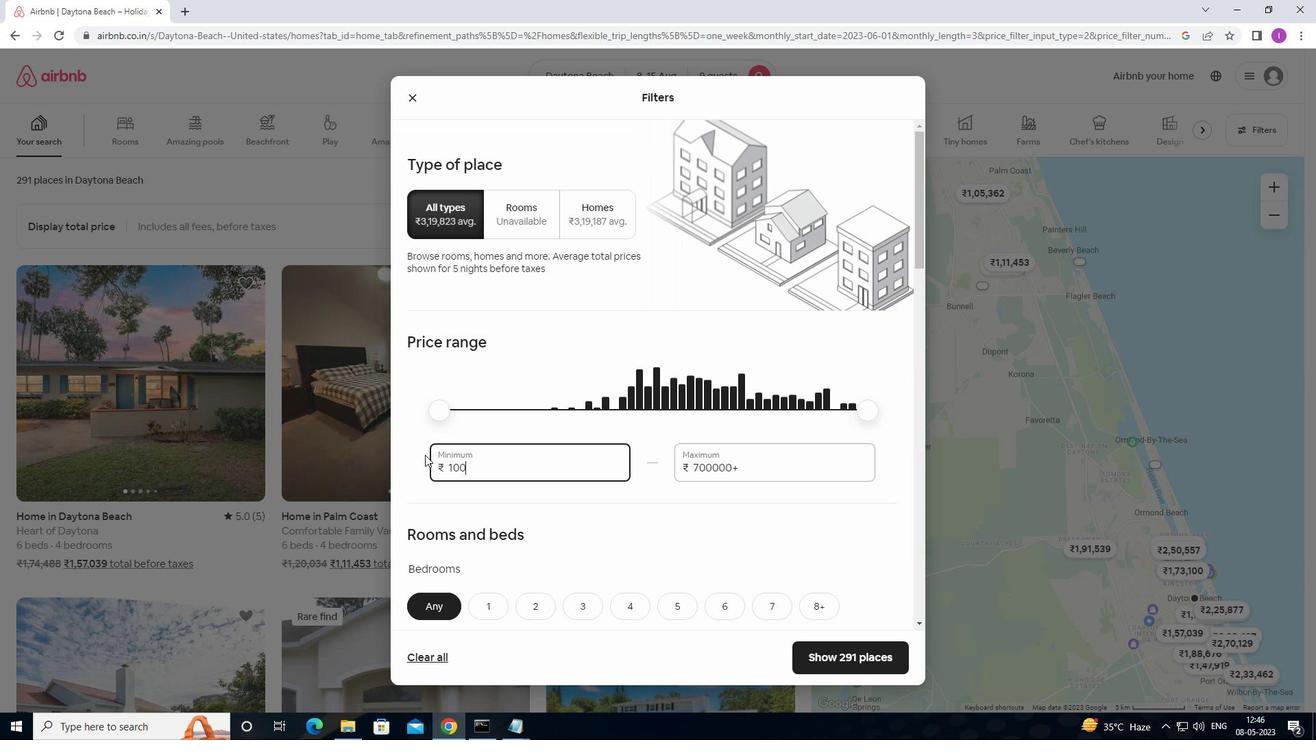 
Action: Key pressed 0
Screenshot: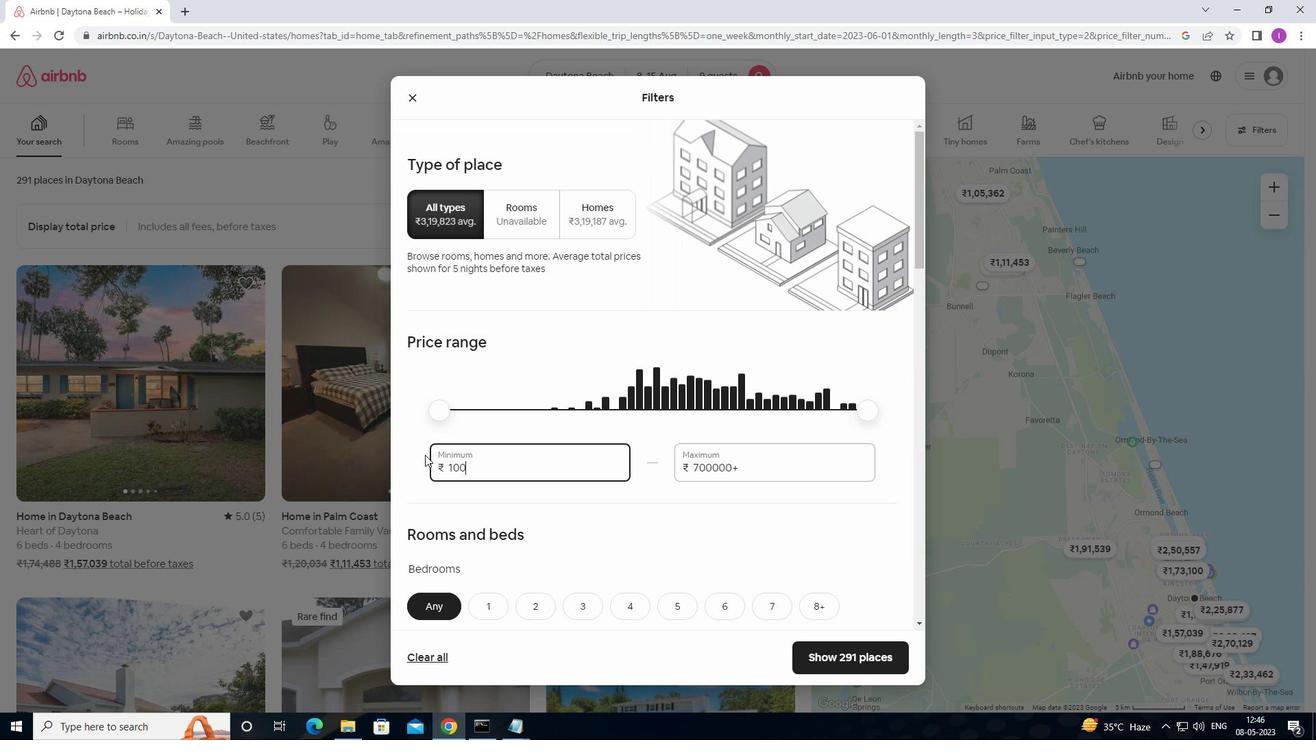 
Action: Mouse moved to (437, 454)
Screenshot: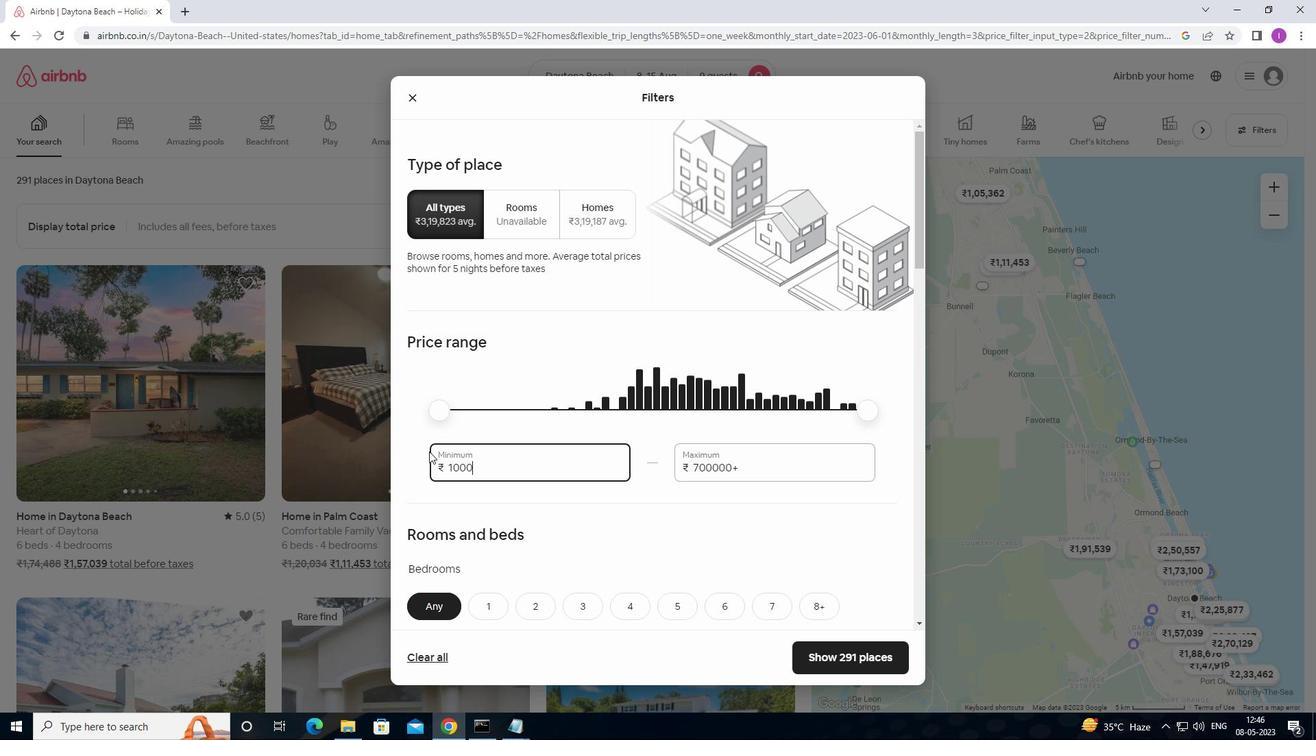 
Action: Key pressed 0
Screenshot: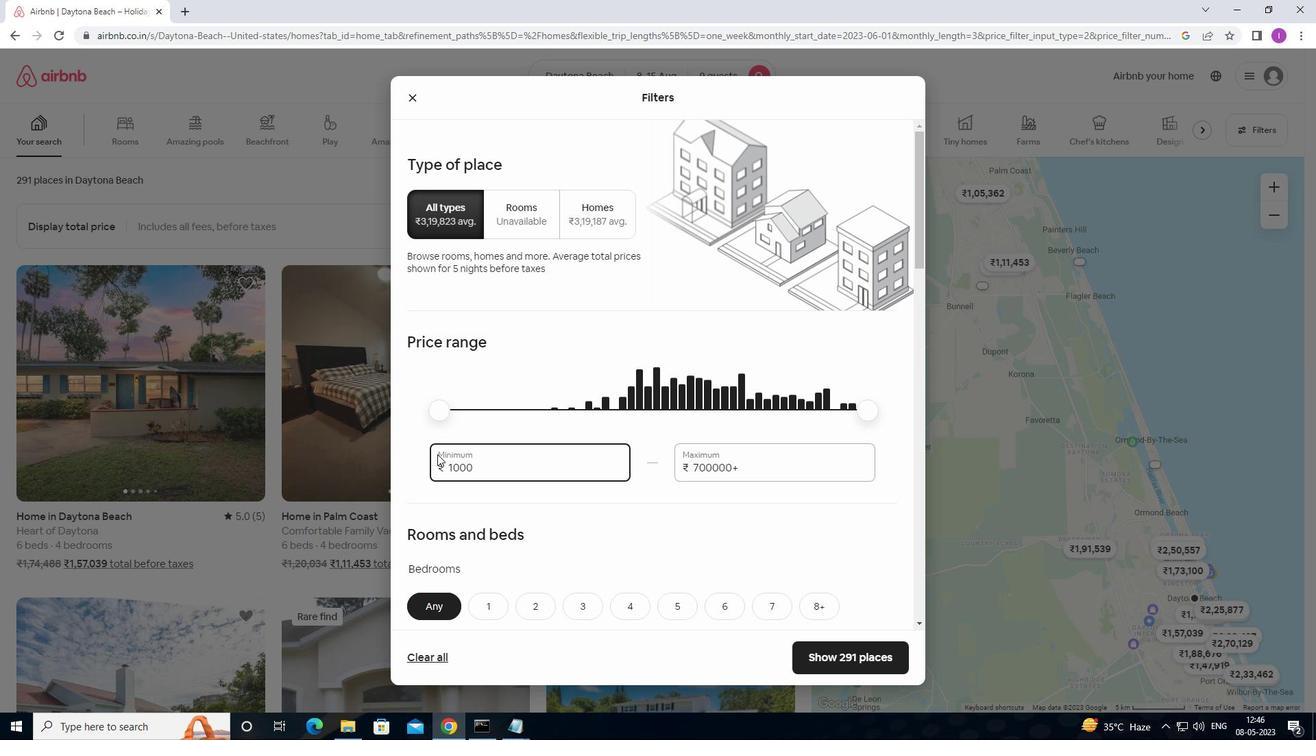 
Action: Mouse moved to (774, 467)
Screenshot: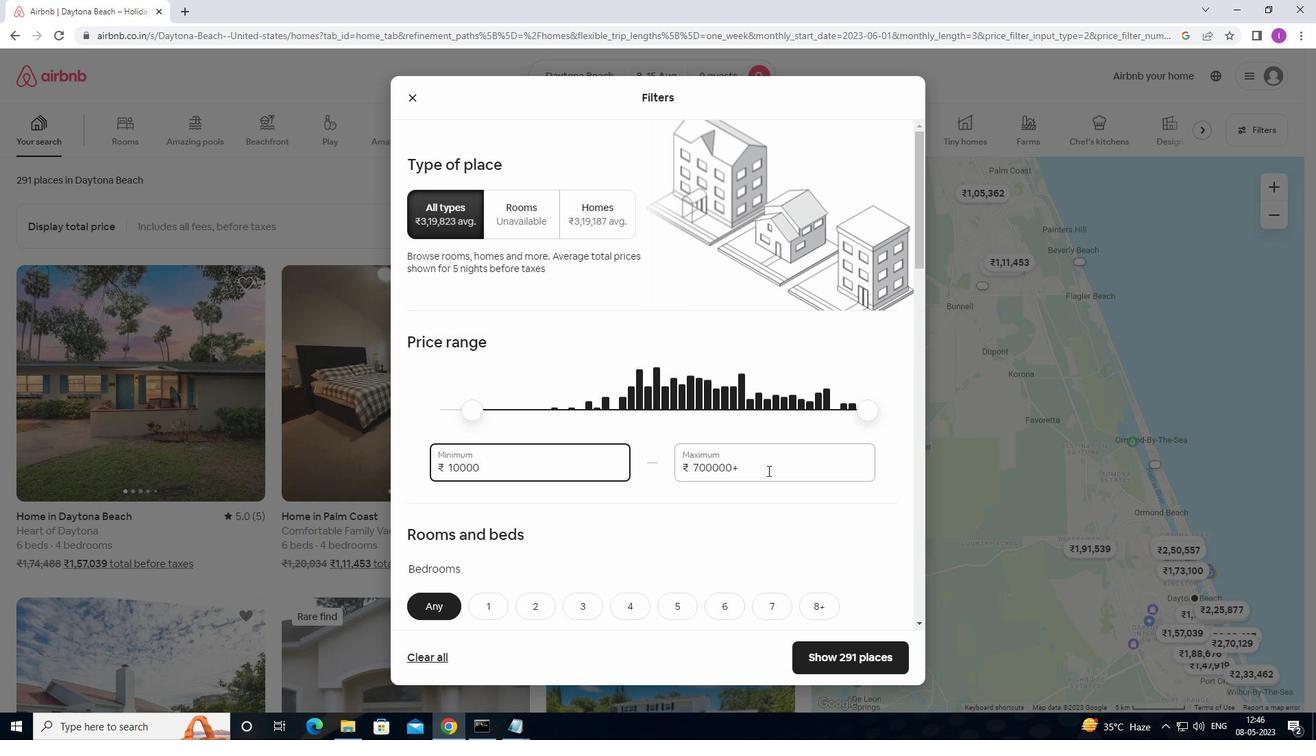 
Action: Mouse pressed left at (774, 467)
Screenshot: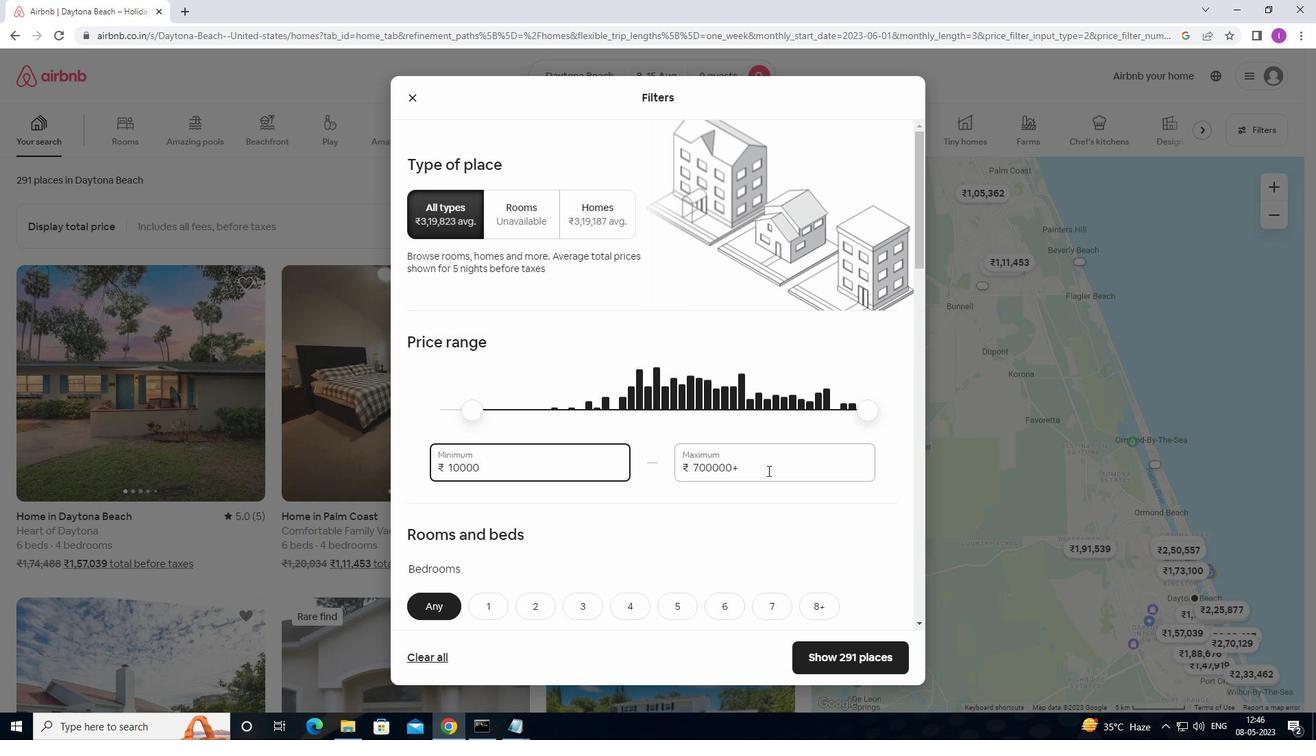 
Action: Mouse moved to (674, 480)
Screenshot: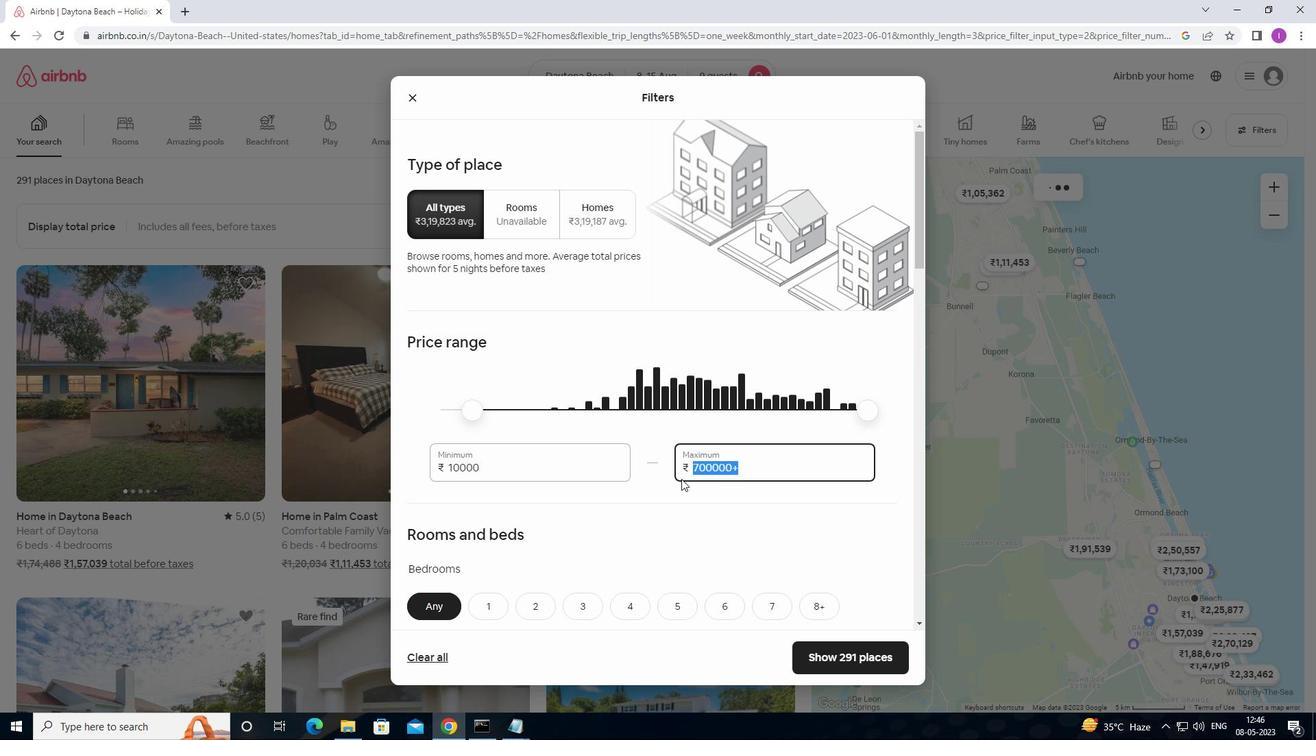 
Action: Key pressed 1
Screenshot: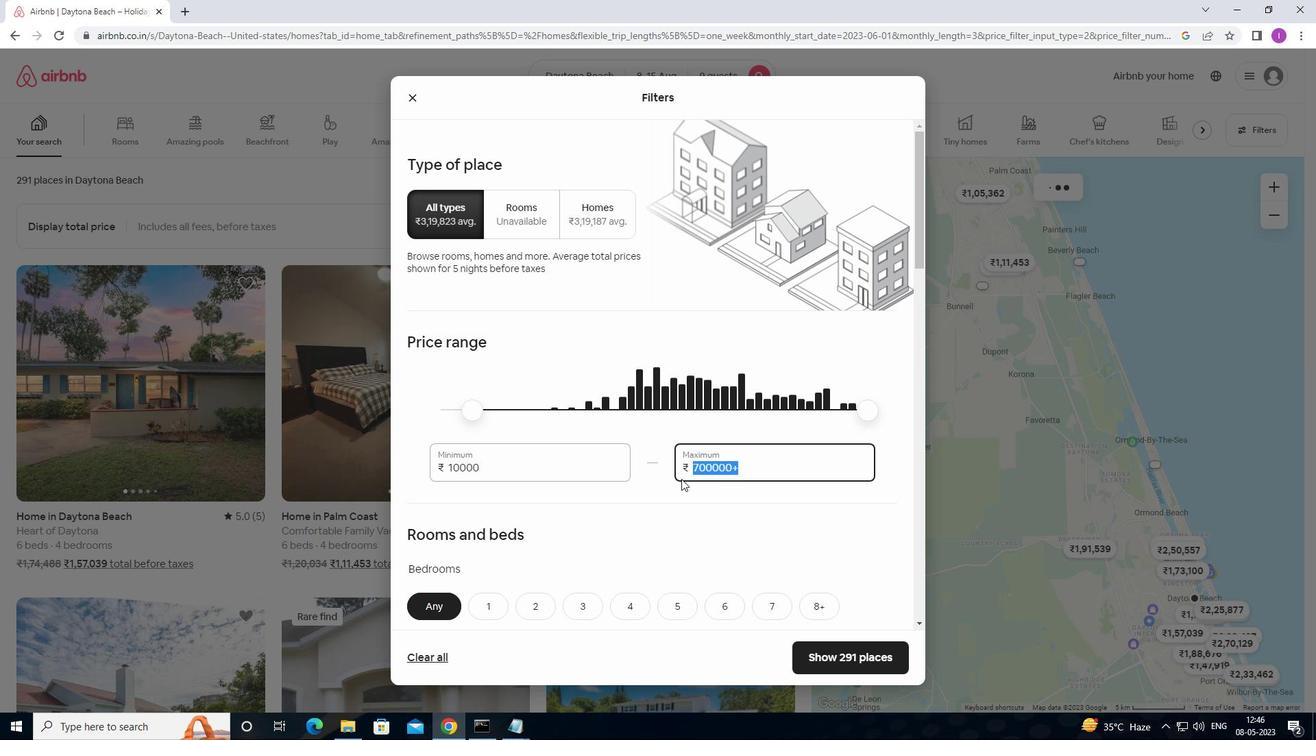 
Action: Mouse moved to (650, 484)
Screenshot: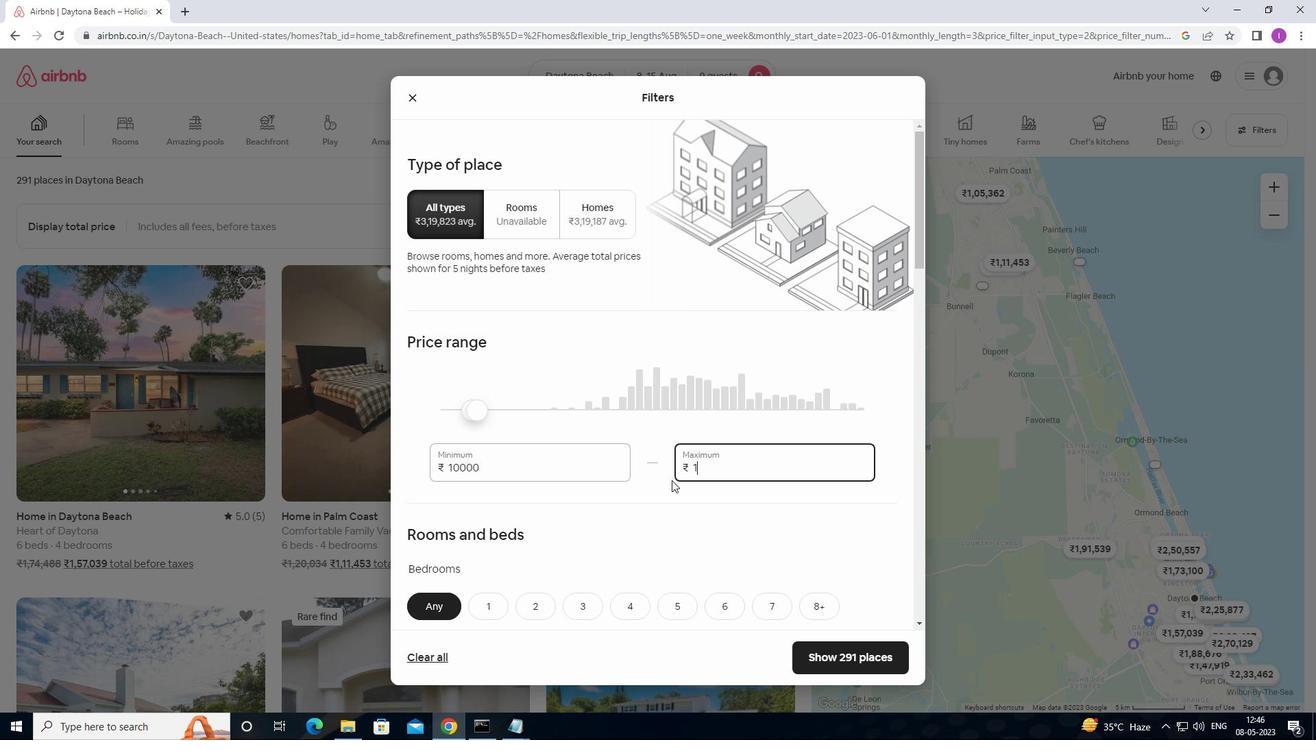 
Action: Key pressed 4000
Screenshot: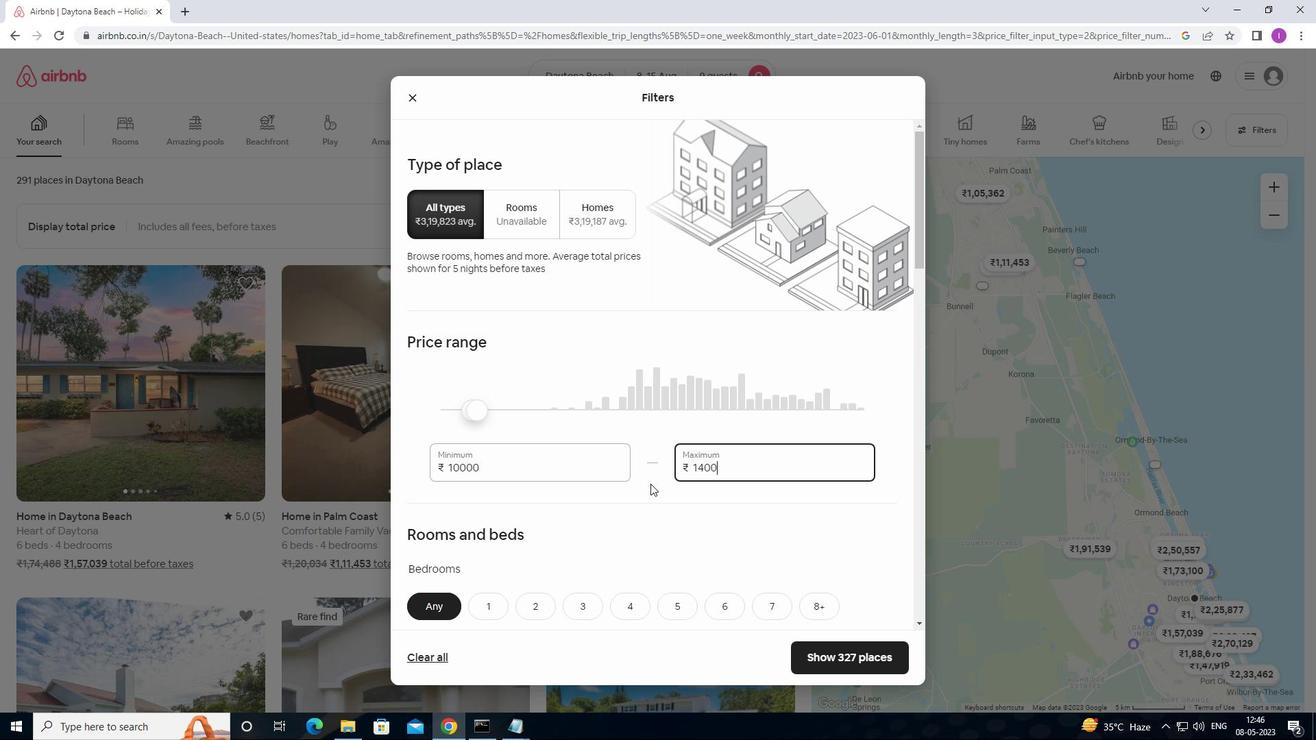 
Action: Mouse moved to (650, 484)
Screenshot: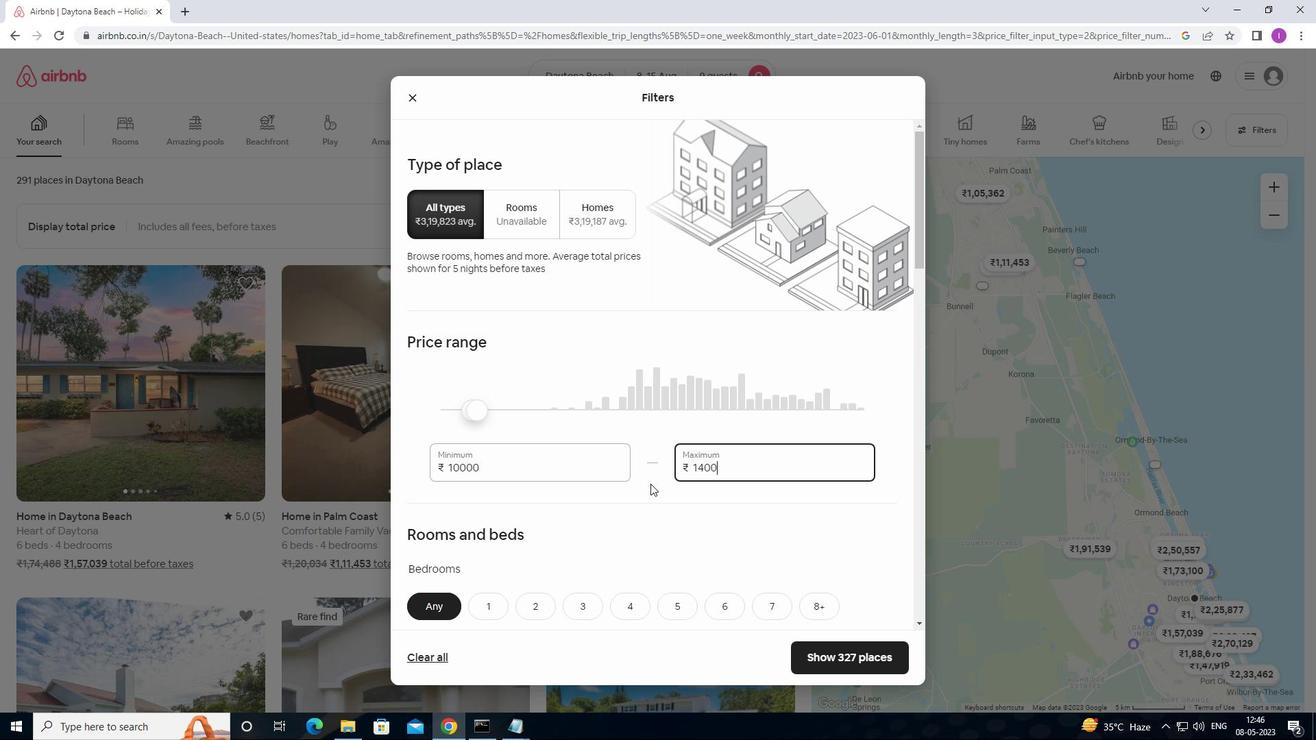 
Action: Key pressed 0<Key.backspace>
Screenshot: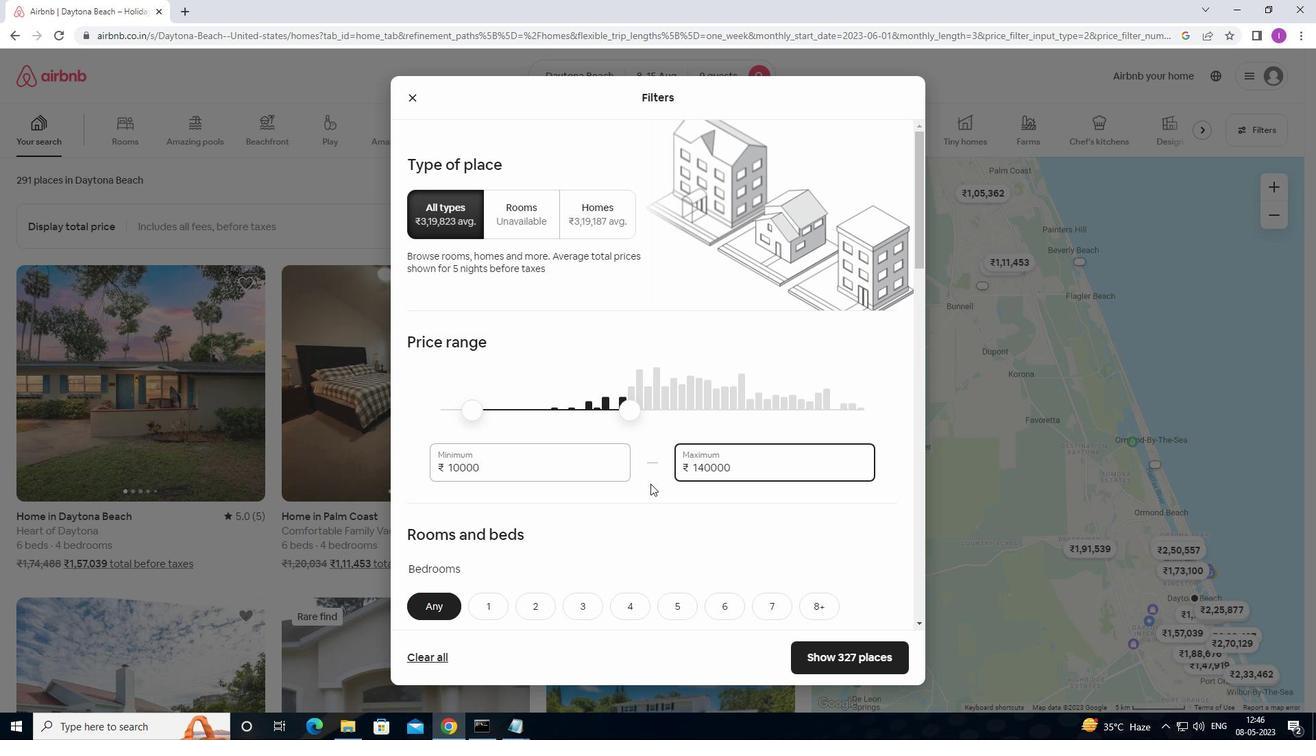 
Action: Mouse moved to (698, 631)
Screenshot: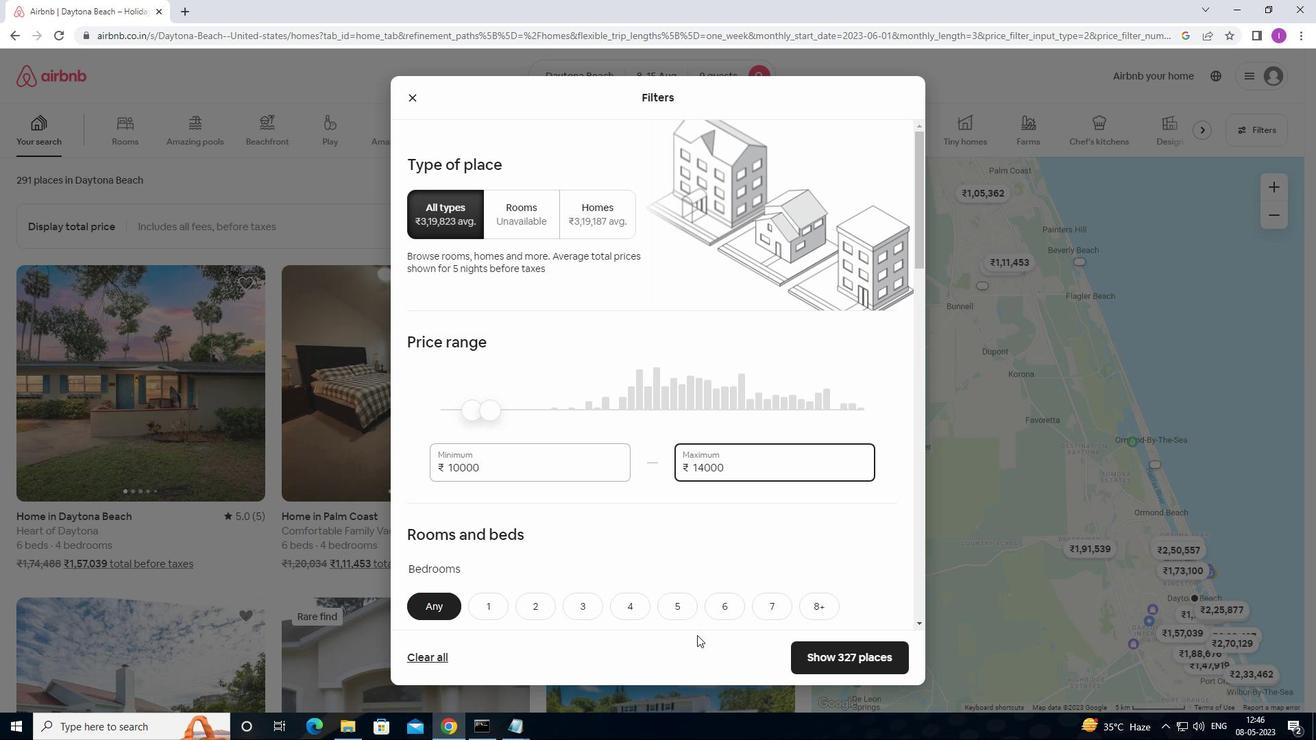 
Action: Mouse scrolled (698, 631) with delta (0, 0)
Screenshot: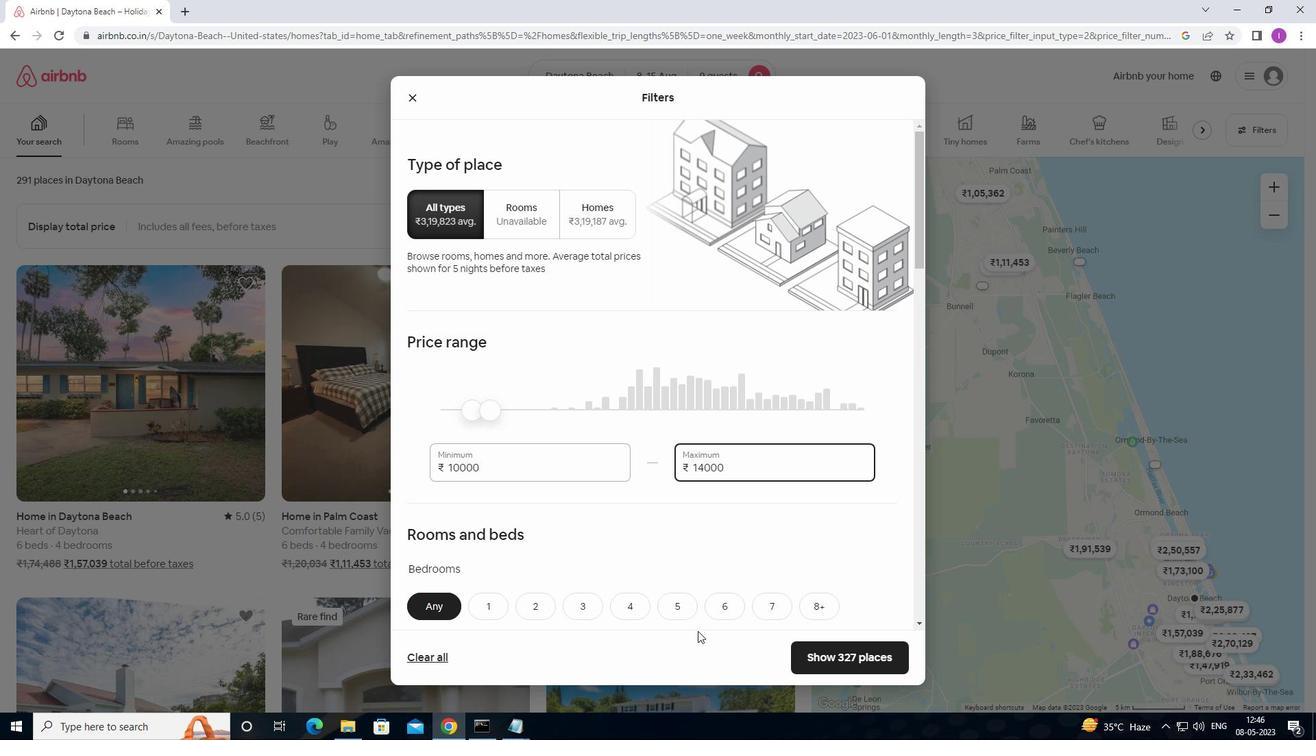 
Action: Mouse scrolled (698, 631) with delta (0, 0)
Screenshot: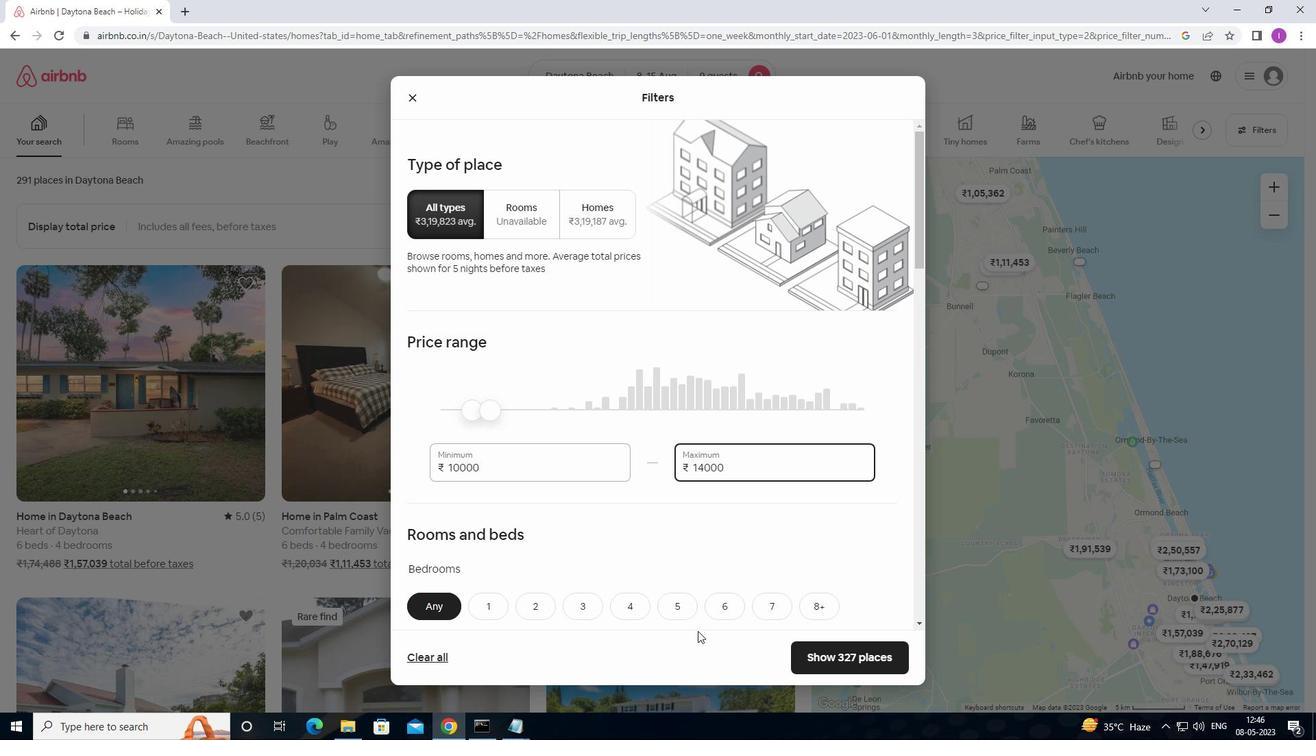 
Action: Mouse moved to (650, 591)
Screenshot: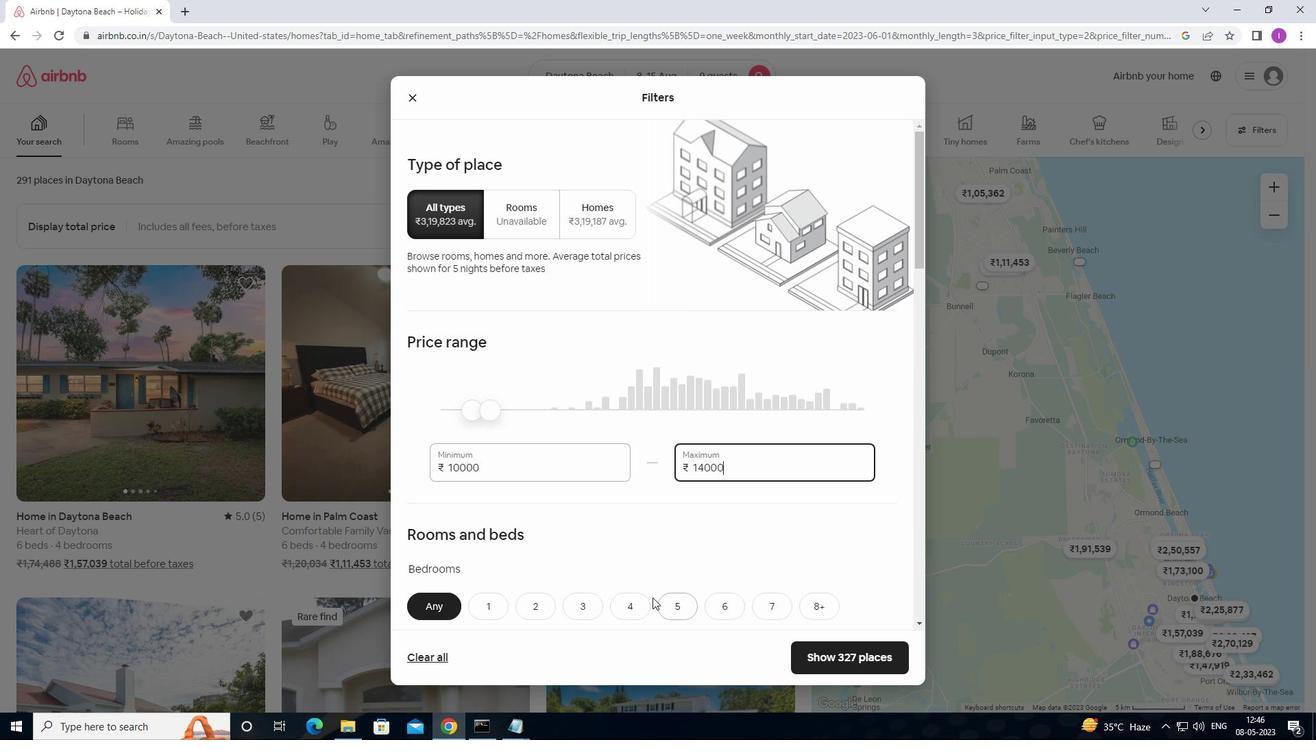 
Action: Mouse scrolled (650, 591) with delta (0, 0)
Screenshot: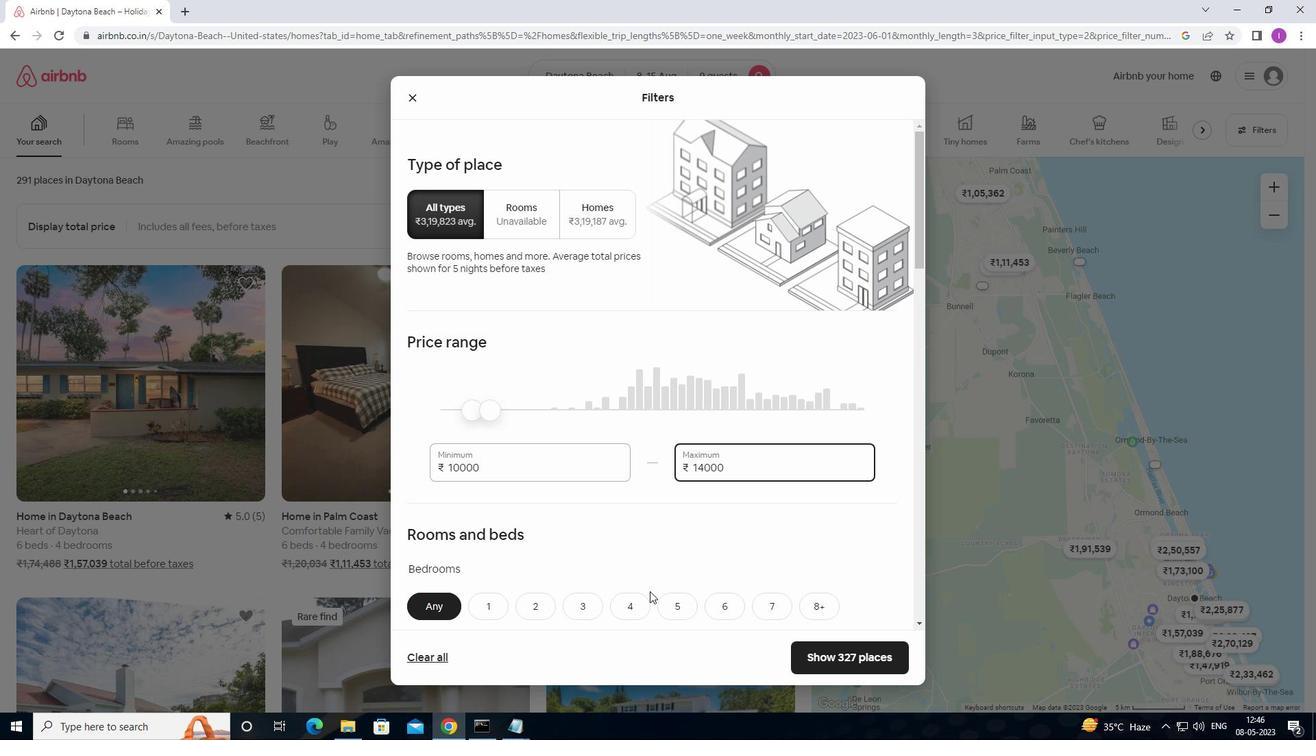 
Action: Mouse scrolled (650, 591) with delta (0, 0)
Screenshot: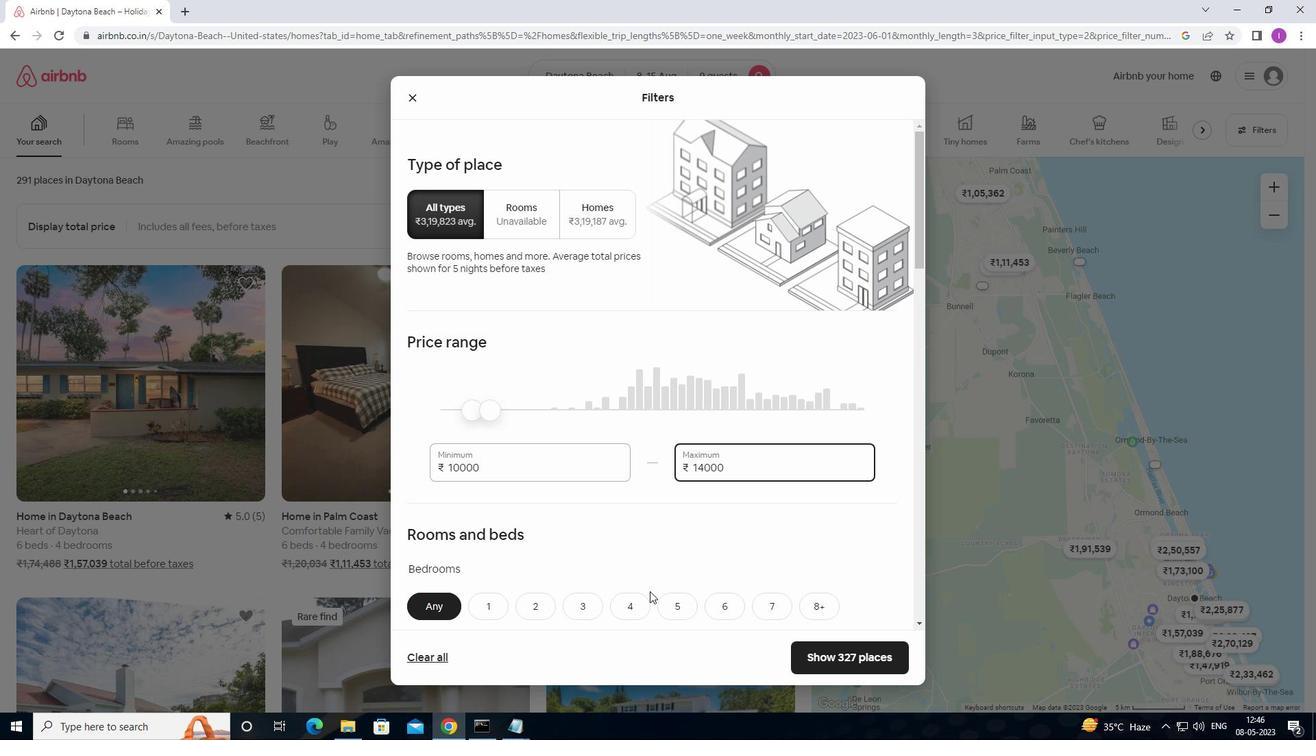 
Action: Mouse moved to (904, 525)
Screenshot: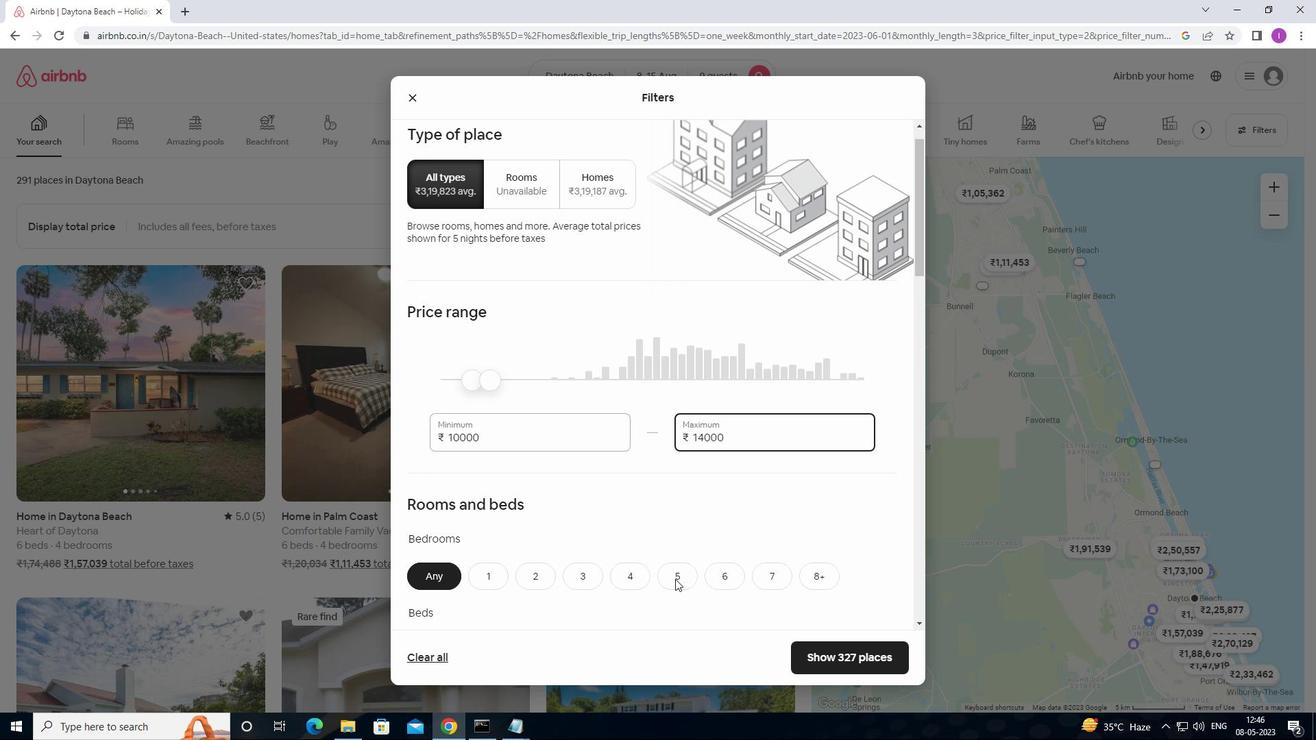 
Action: Mouse scrolled (904, 524) with delta (0, 0)
Screenshot: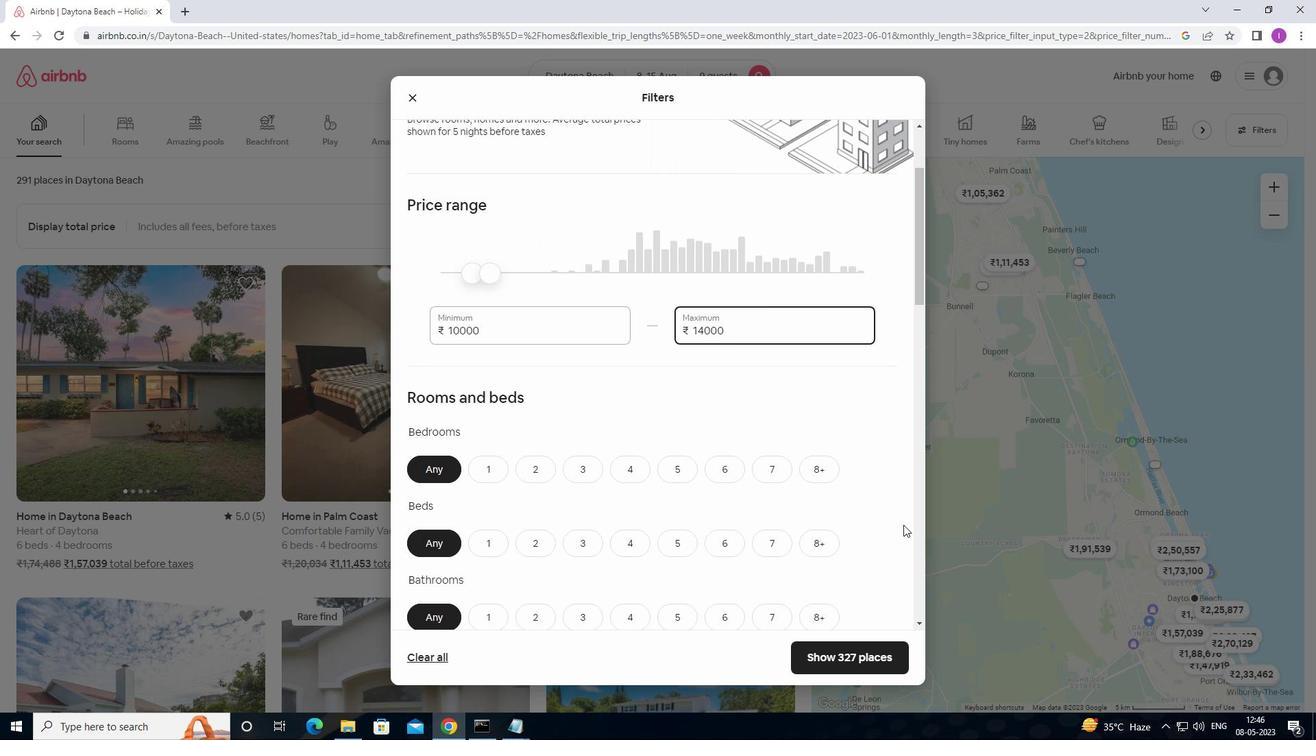 
Action: Mouse scrolled (904, 524) with delta (0, 0)
Screenshot: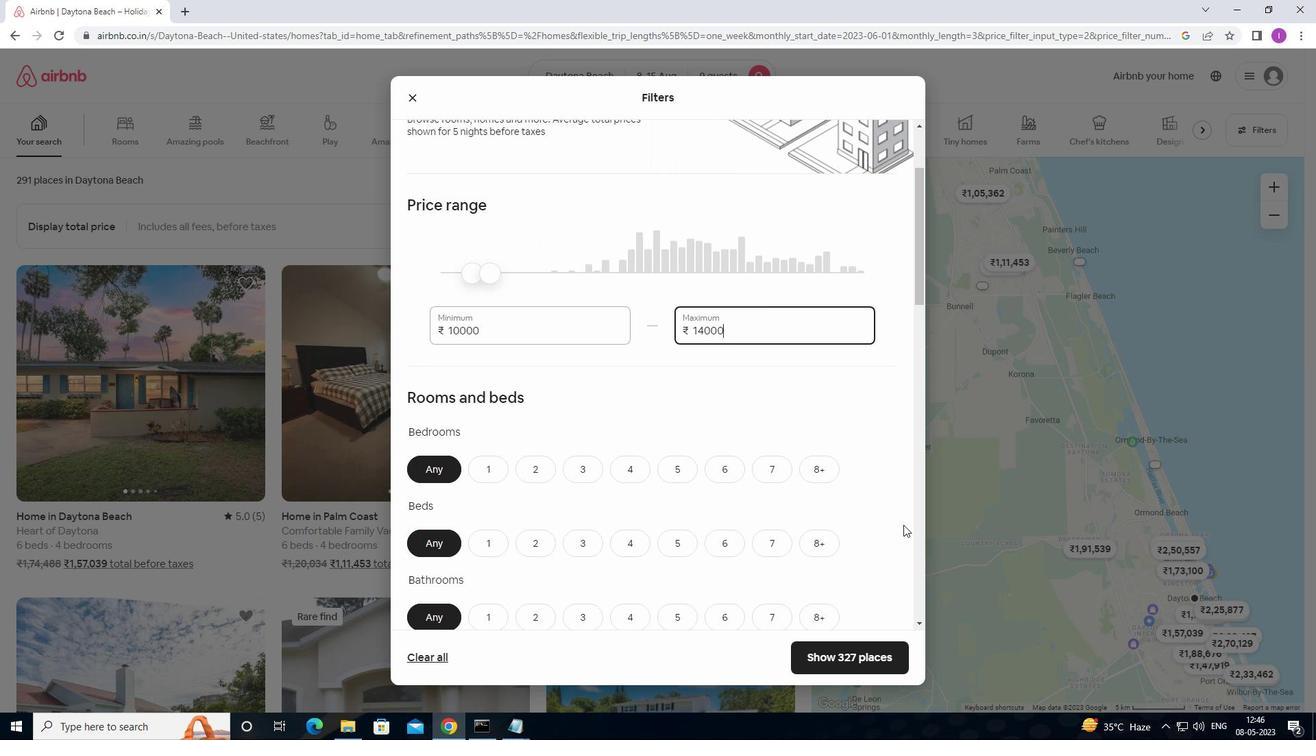
Action: Mouse moved to (674, 331)
Screenshot: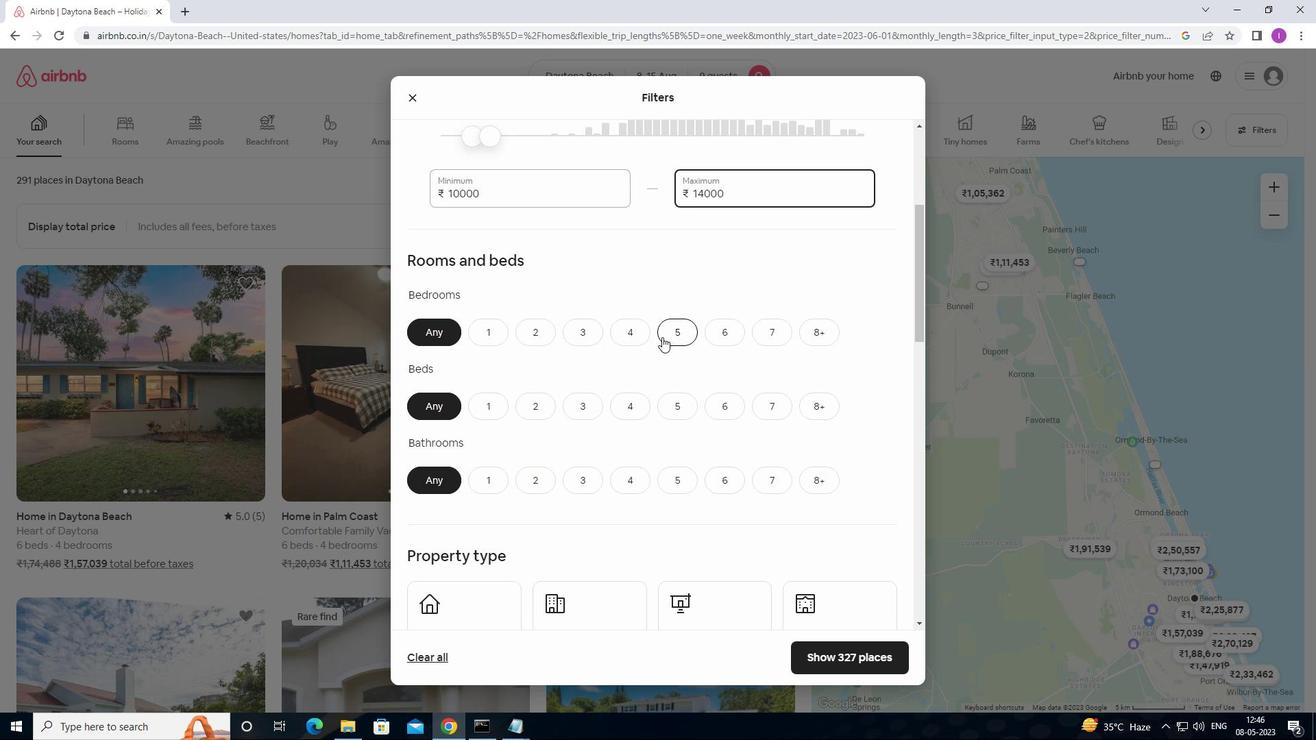 
Action: Mouse pressed left at (674, 331)
Screenshot: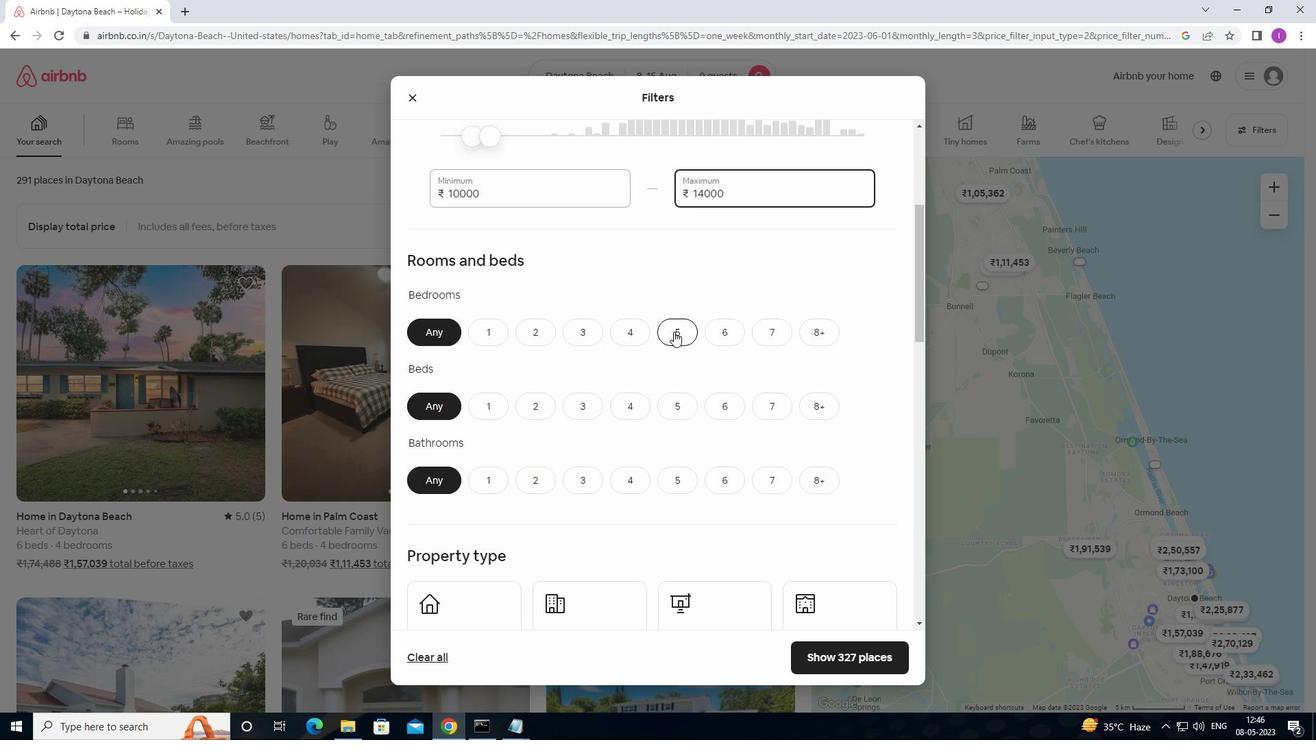 
Action: Mouse moved to (807, 407)
Screenshot: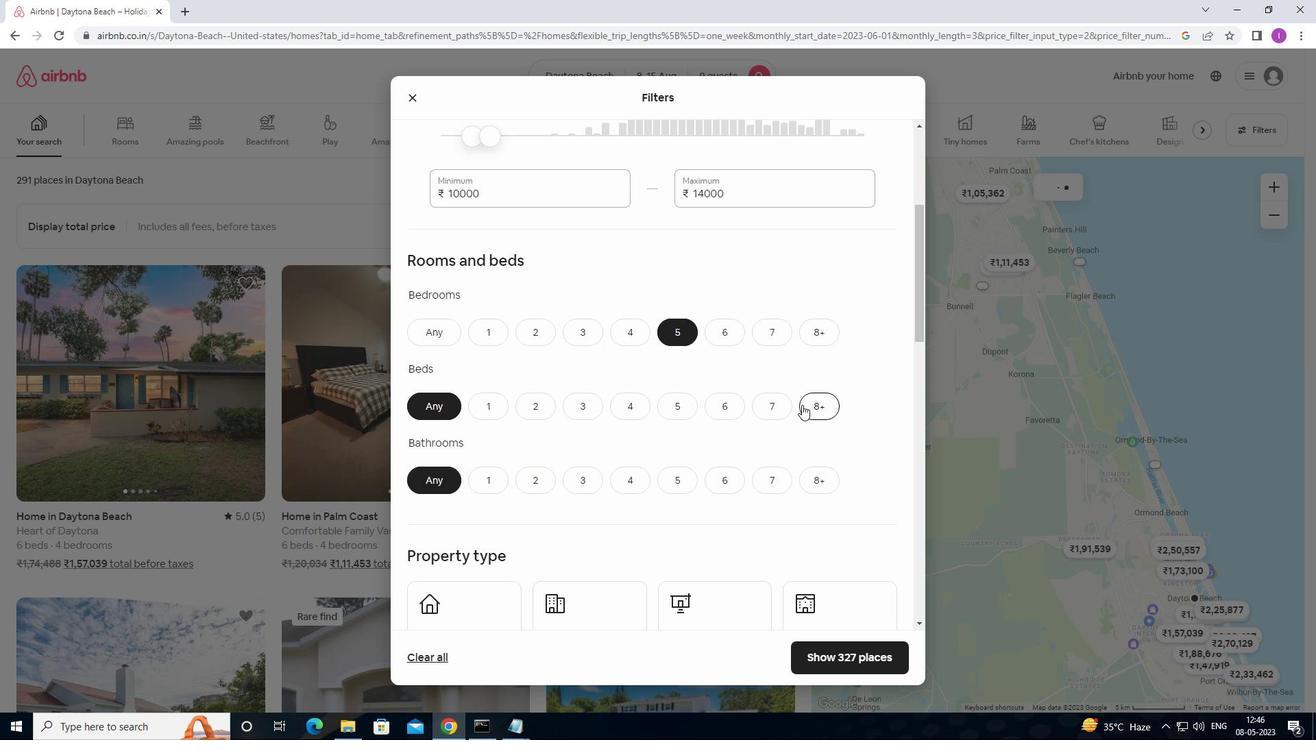 
Action: Mouse pressed left at (807, 407)
Screenshot: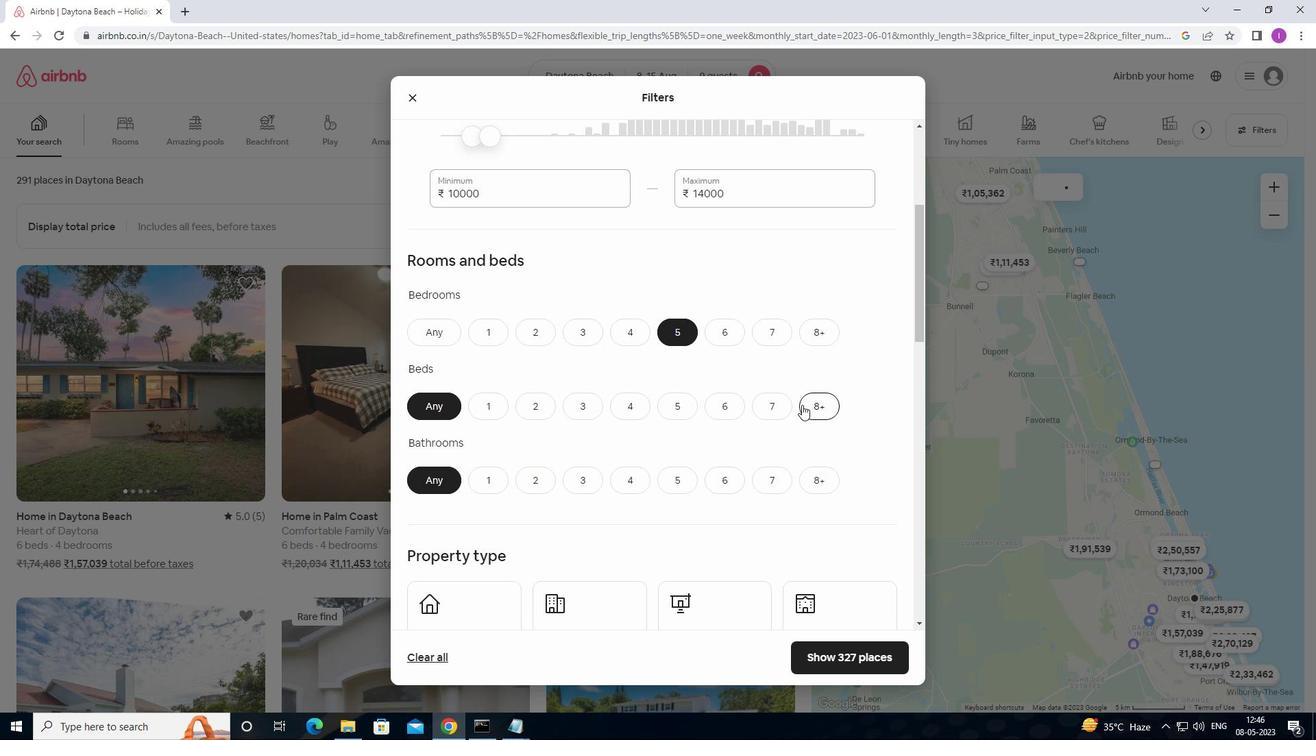 
Action: Mouse moved to (692, 479)
Screenshot: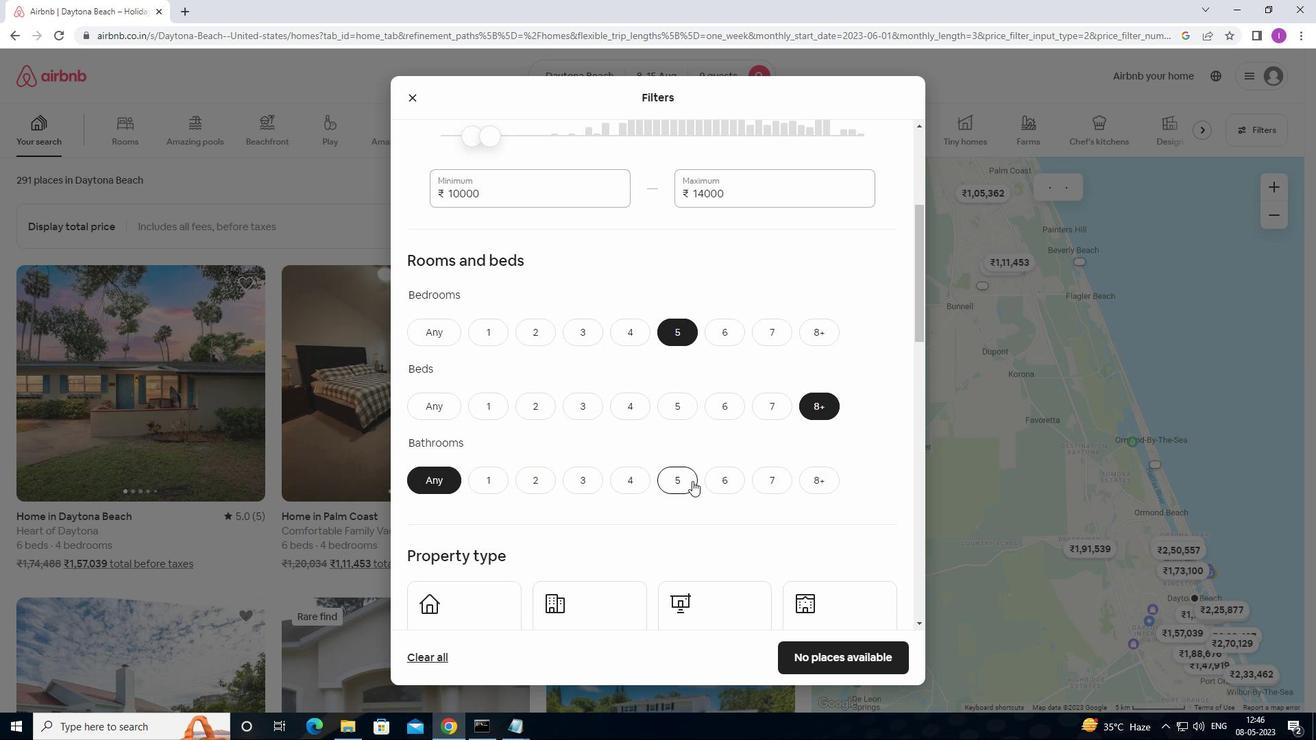 
Action: Mouse pressed left at (692, 479)
Screenshot: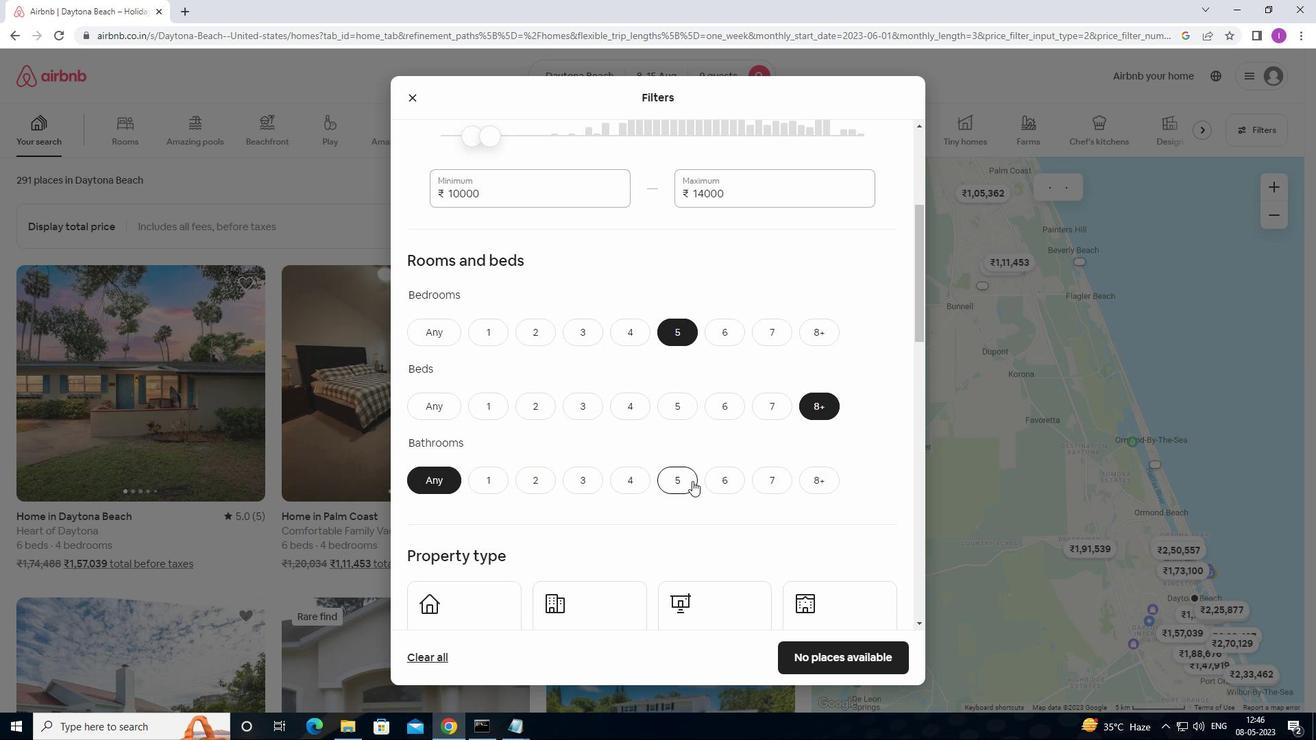 
Action: Mouse moved to (681, 421)
Screenshot: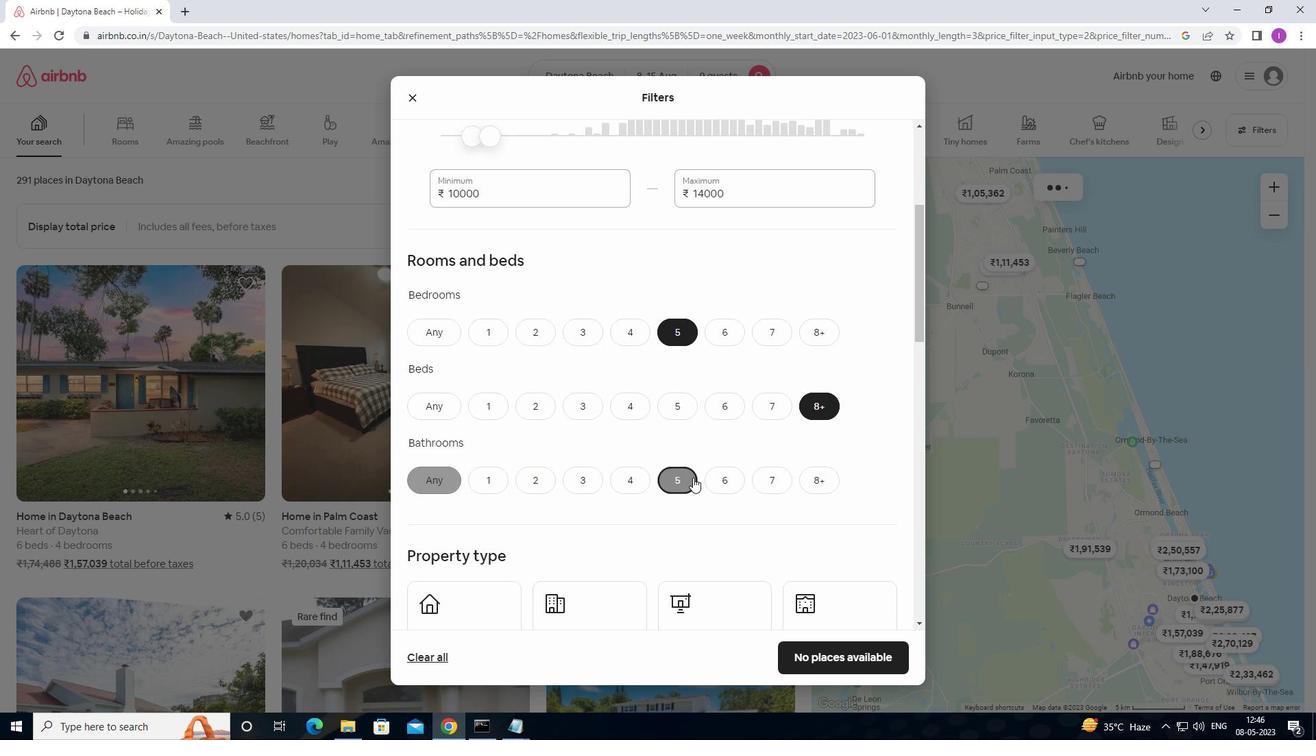 
Action: Mouse scrolled (681, 421) with delta (0, 0)
Screenshot: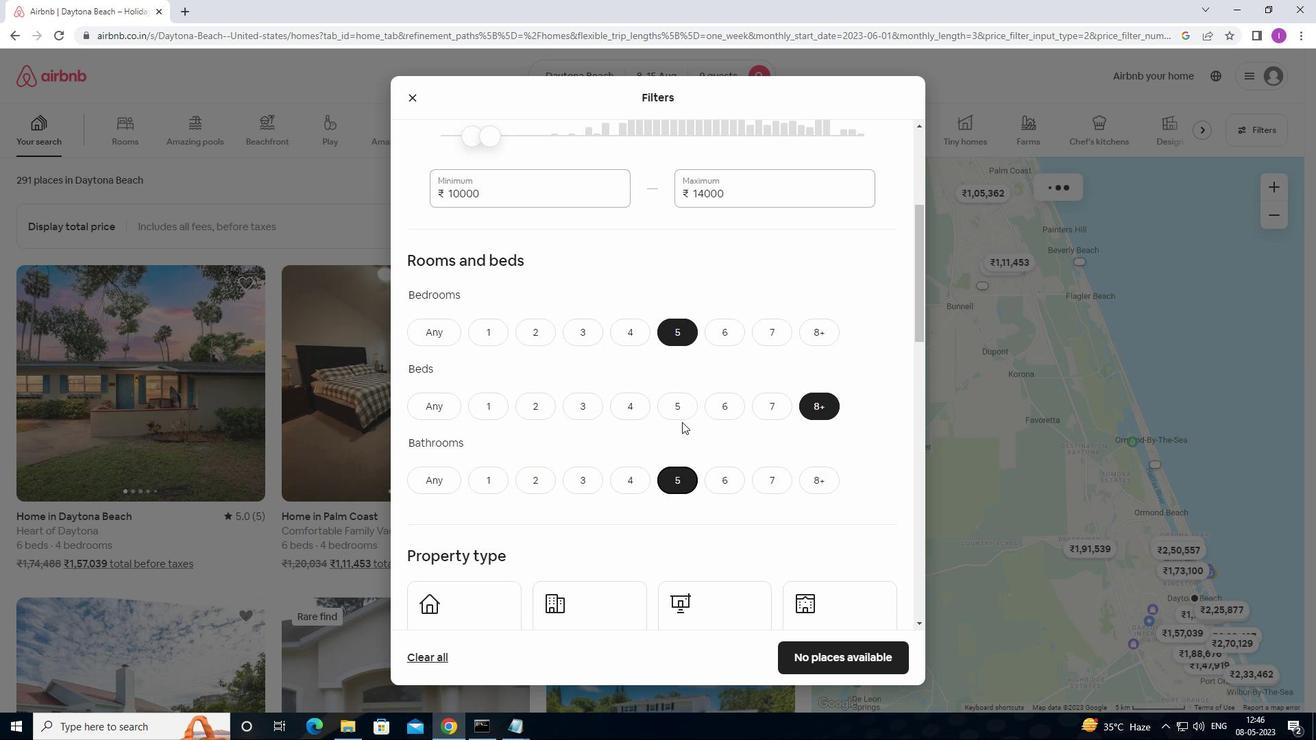 
Action: Mouse scrolled (681, 421) with delta (0, 0)
Screenshot: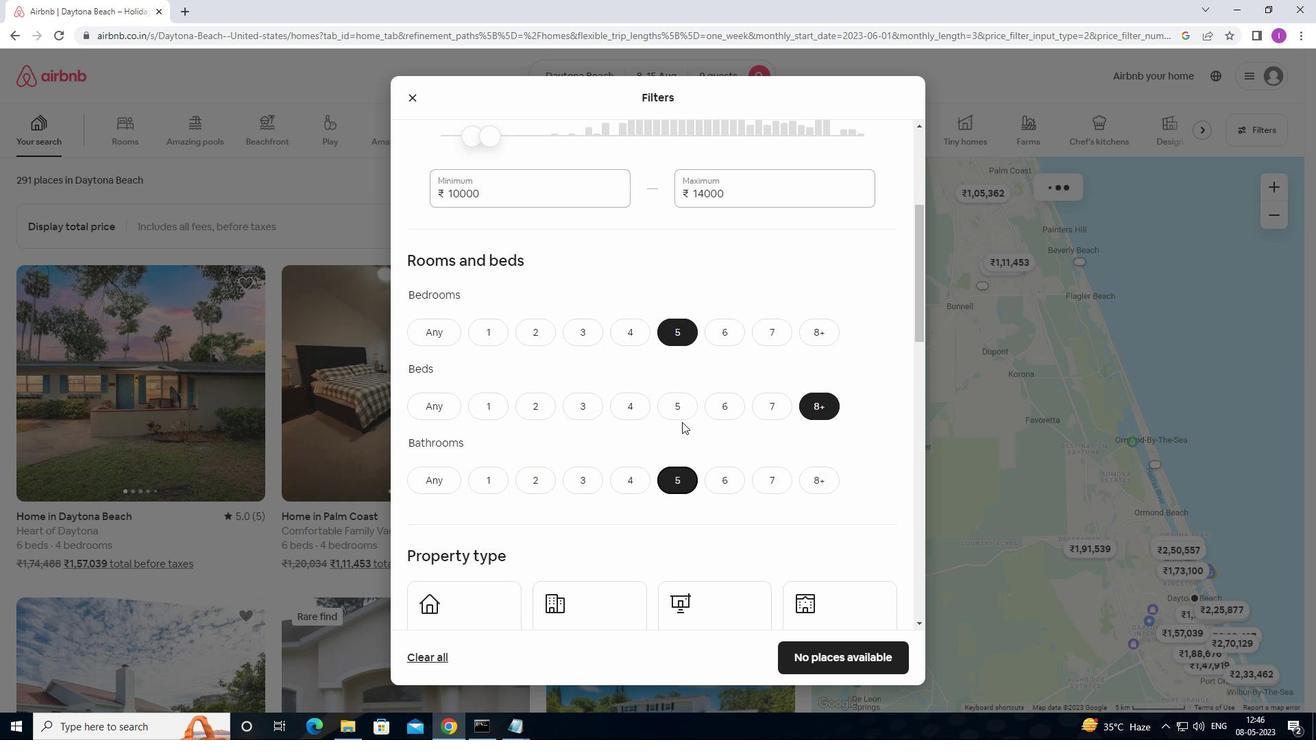 
Action: Mouse scrolled (681, 421) with delta (0, 0)
Screenshot: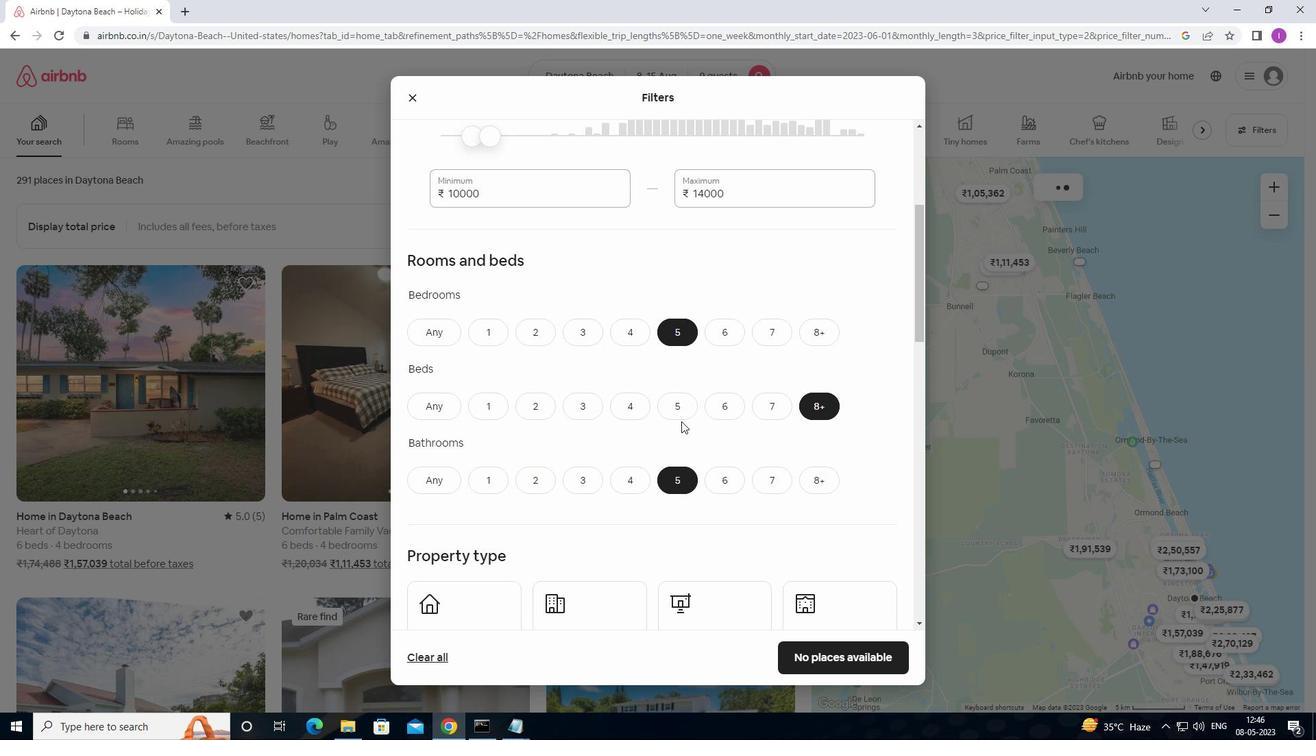 
Action: Mouse moved to (434, 423)
Screenshot: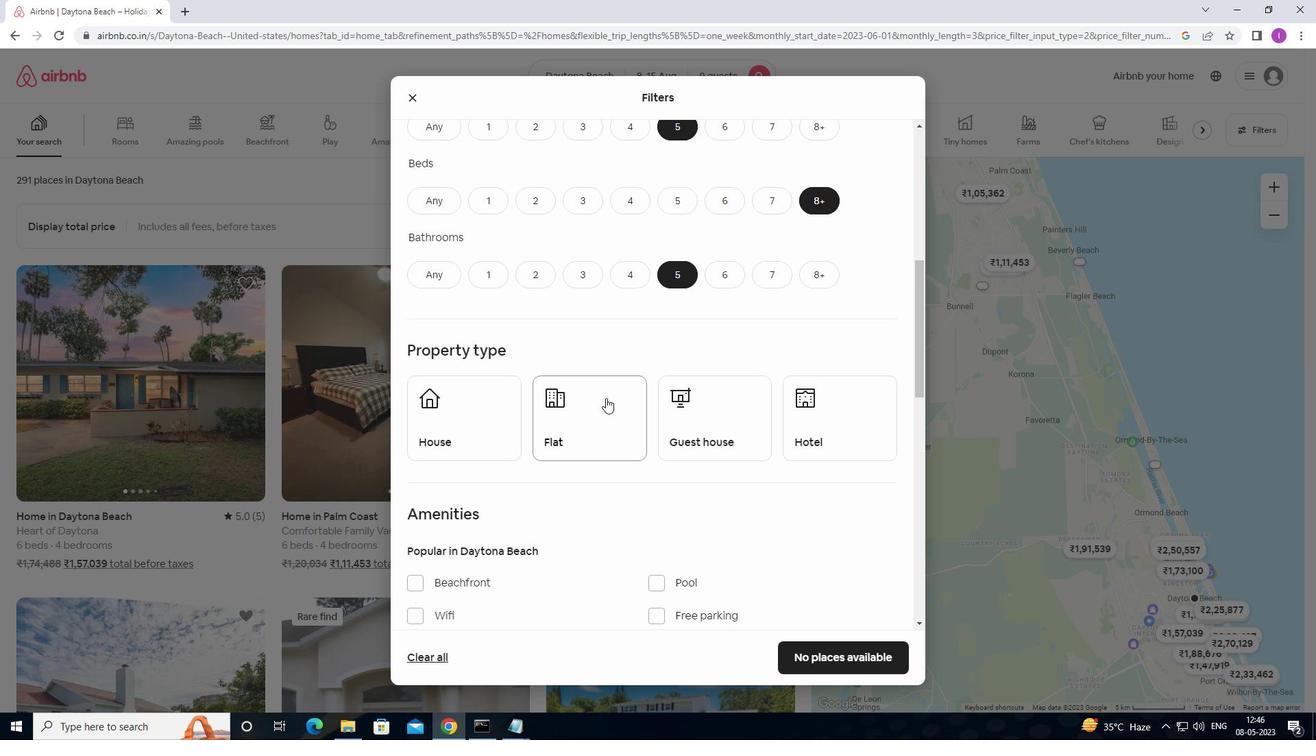
Action: Mouse pressed left at (434, 423)
Screenshot: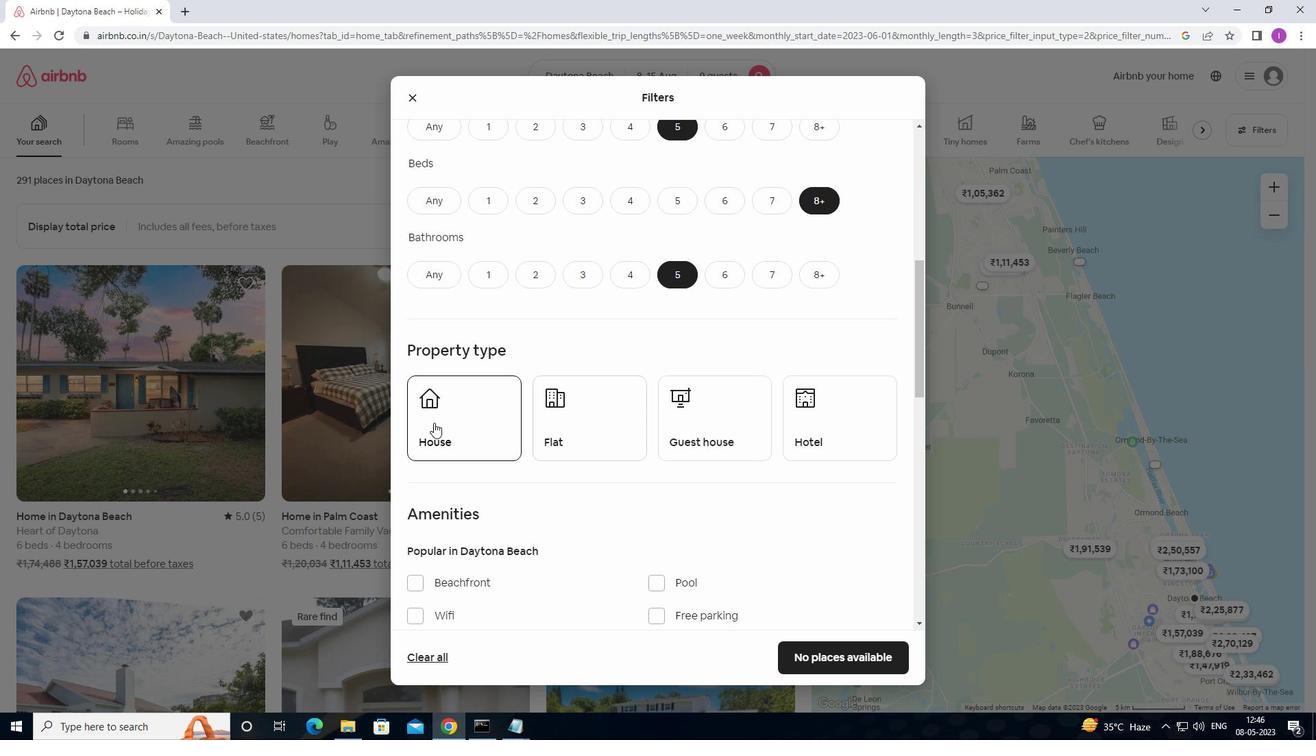 
Action: Mouse moved to (569, 422)
Screenshot: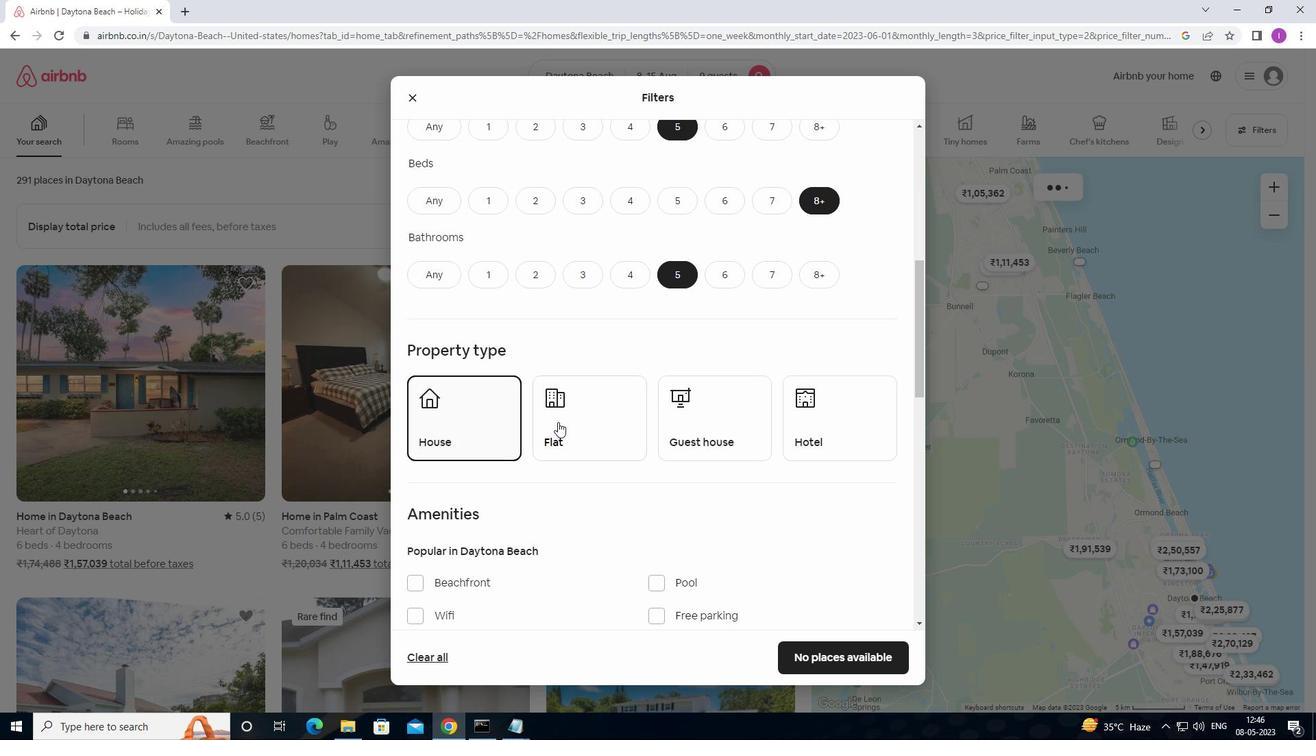 
Action: Mouse pressed left at (569, 422)
Screenshot: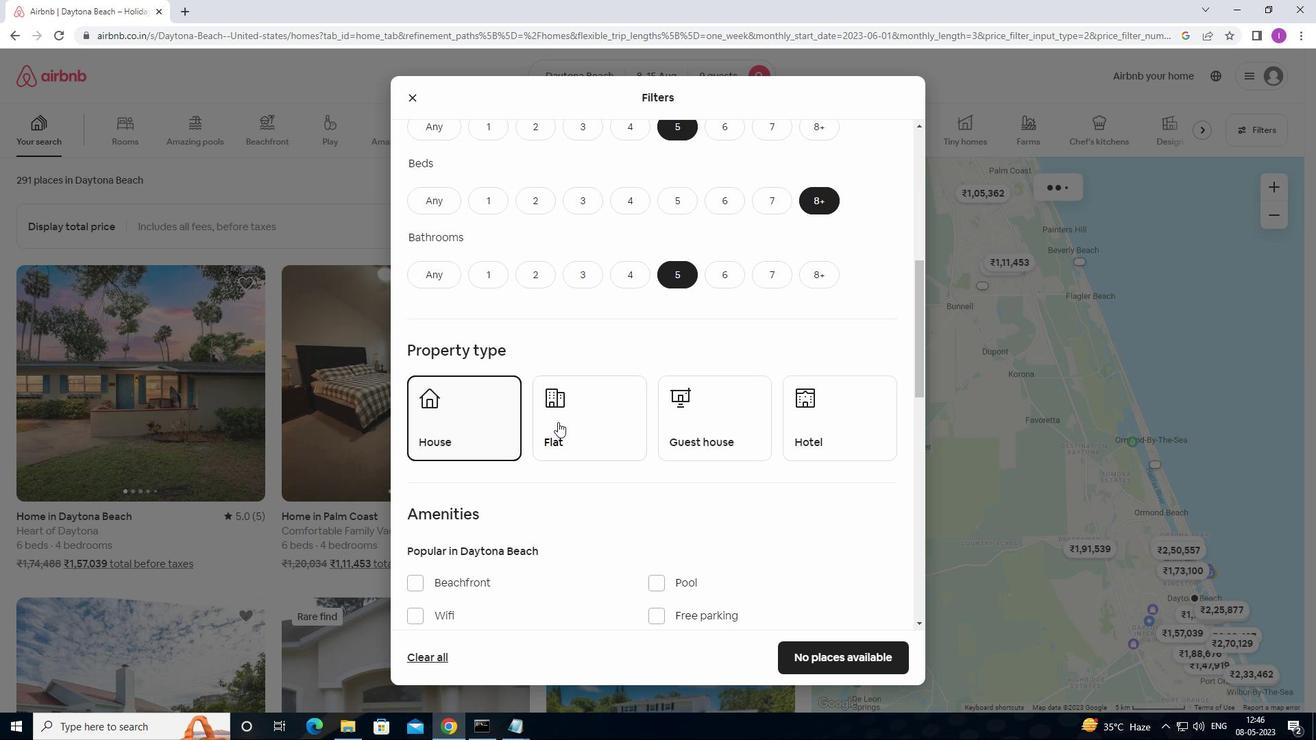 
Action: Mouse moved to (692, 412)
Screenshot: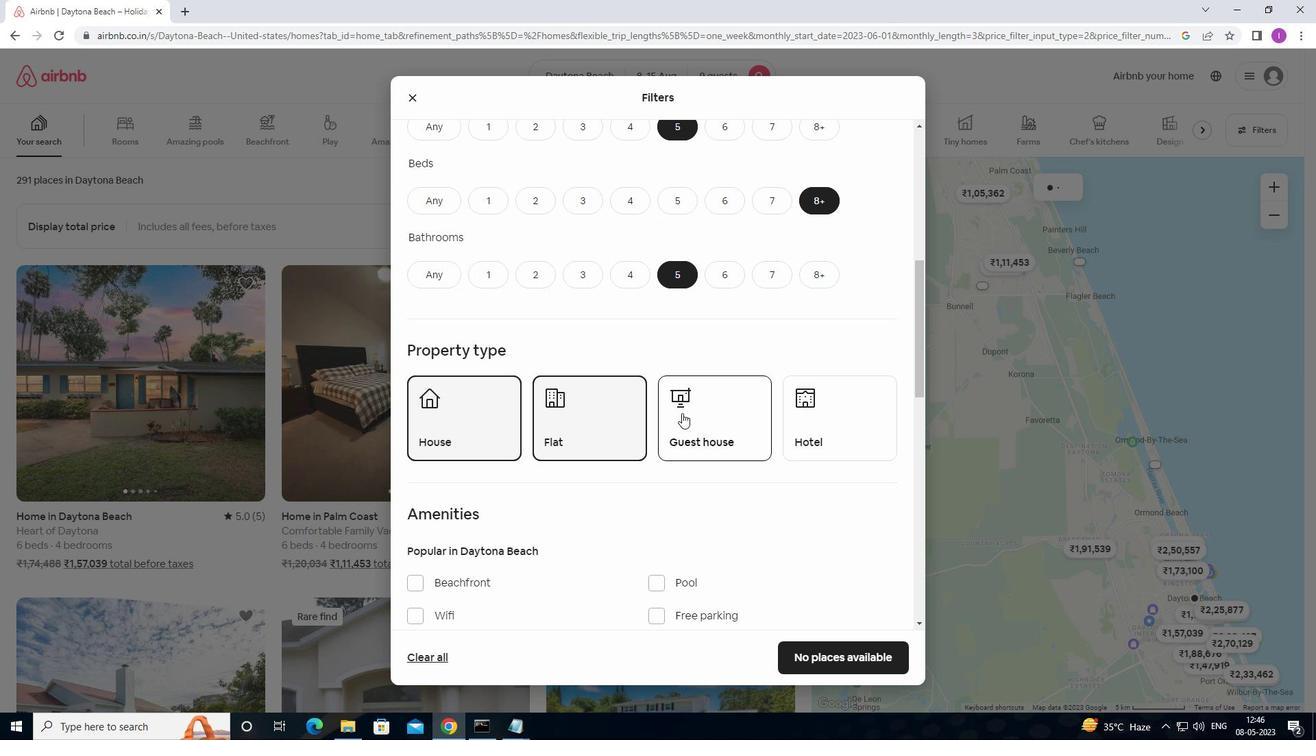 
Action: Mouse pressed left at (692, 412)
Screenshot: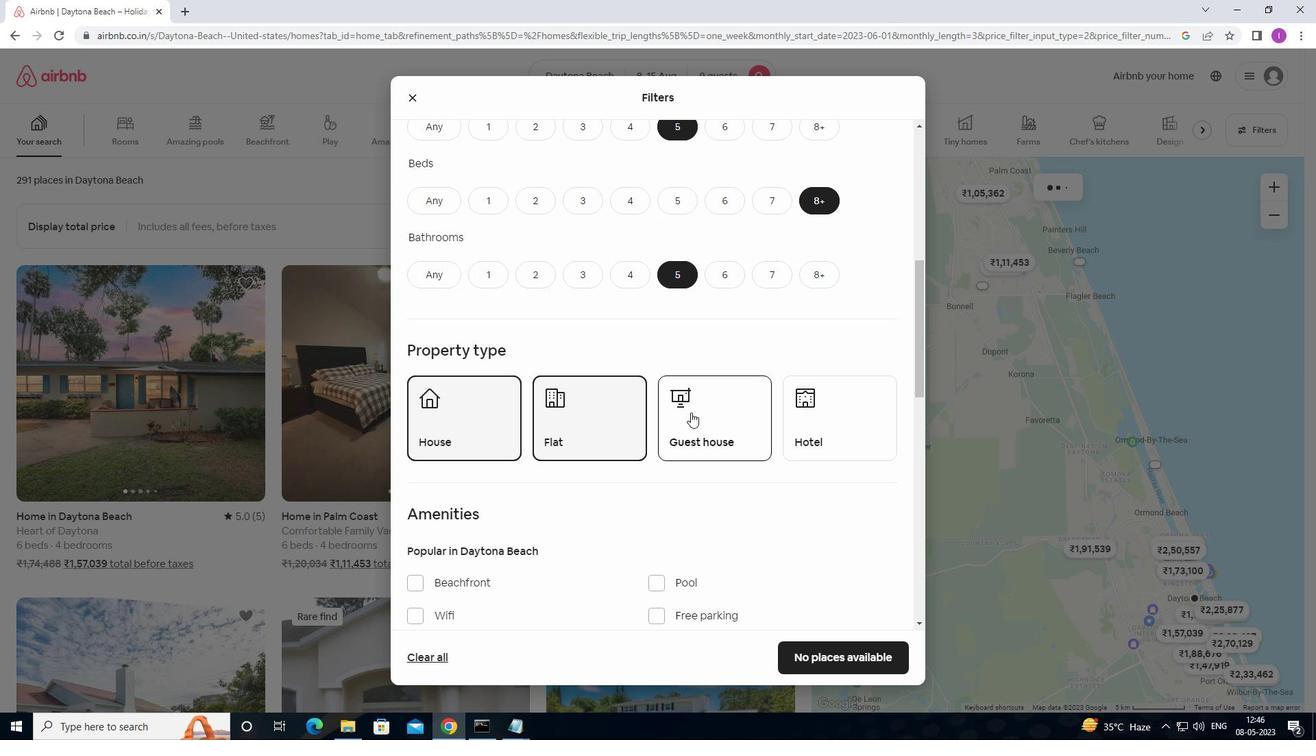 
Action: Mouse moved to (863, 443)
Screenshot: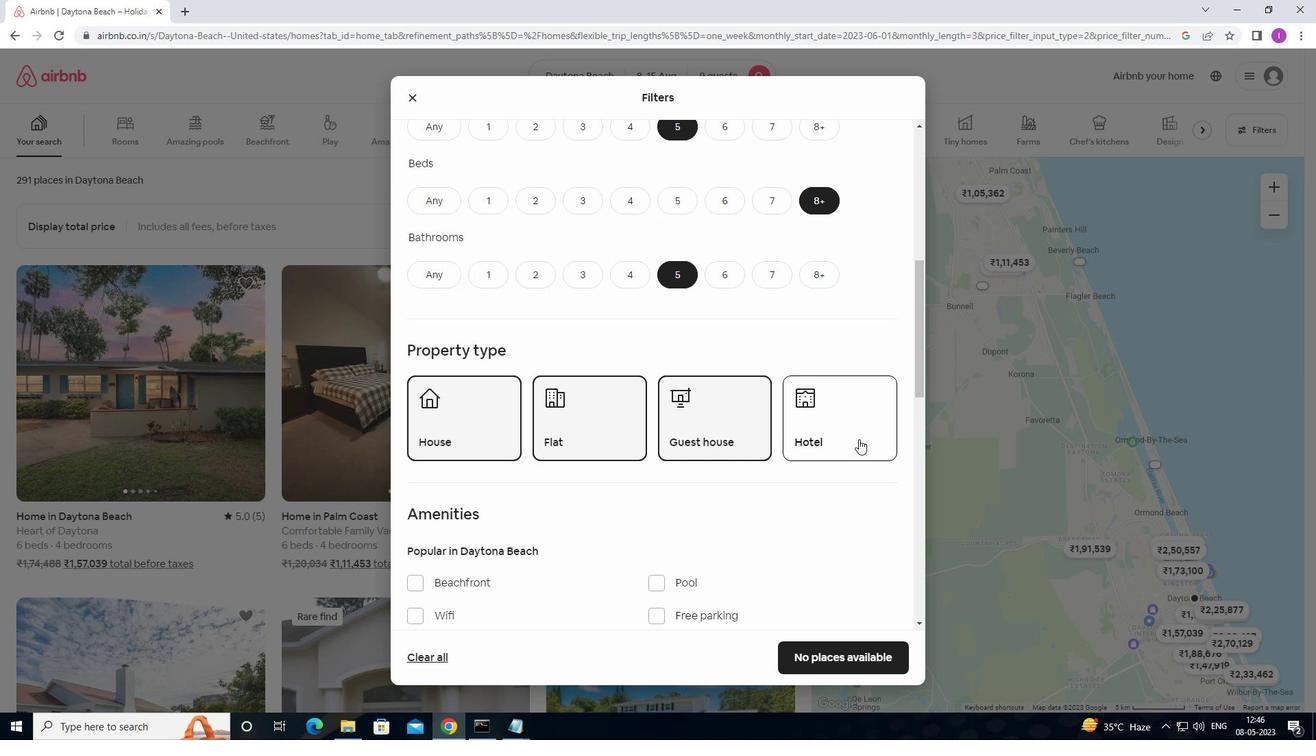 
Action: Mouse scrolled (863, 442) with delta (0, 0)
Screenshot: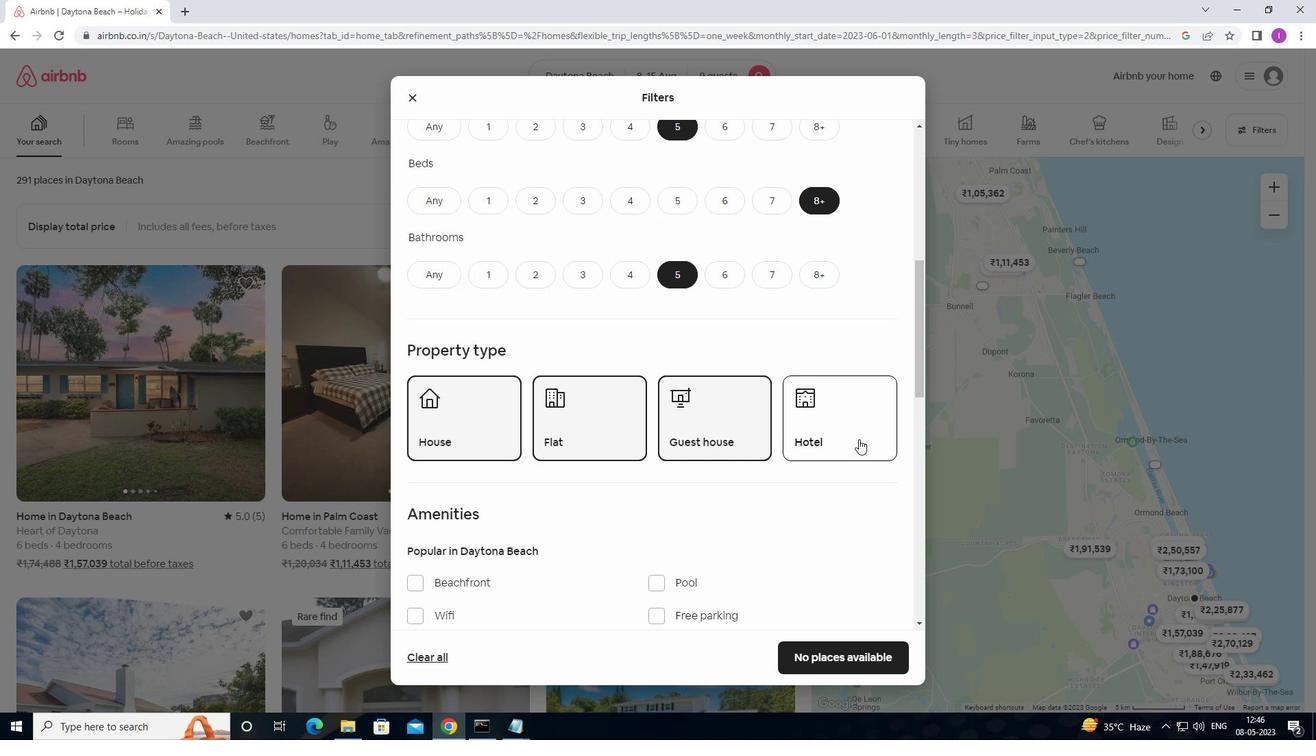 
Action: Mouse moved to (864, 445)
Screenshot: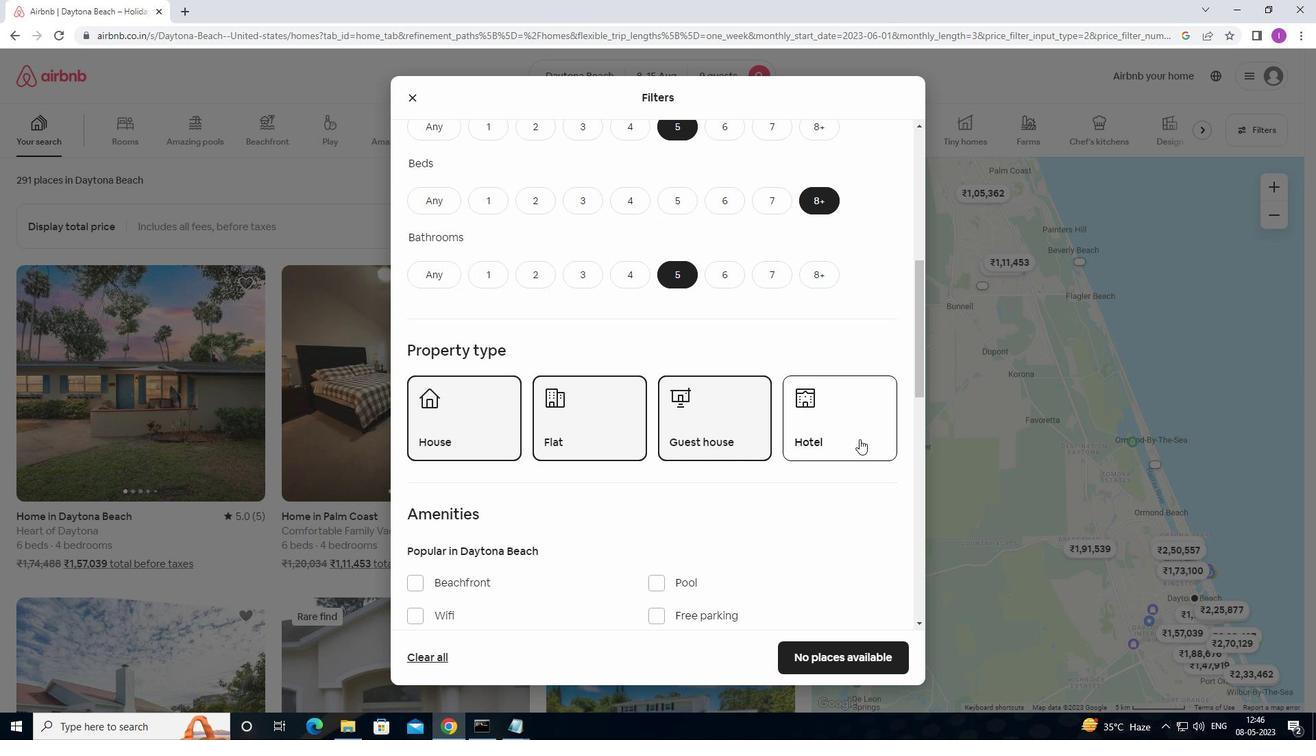 
Action: Mouse scrolled (864, 444) with delta (0, 0)
Screenshot: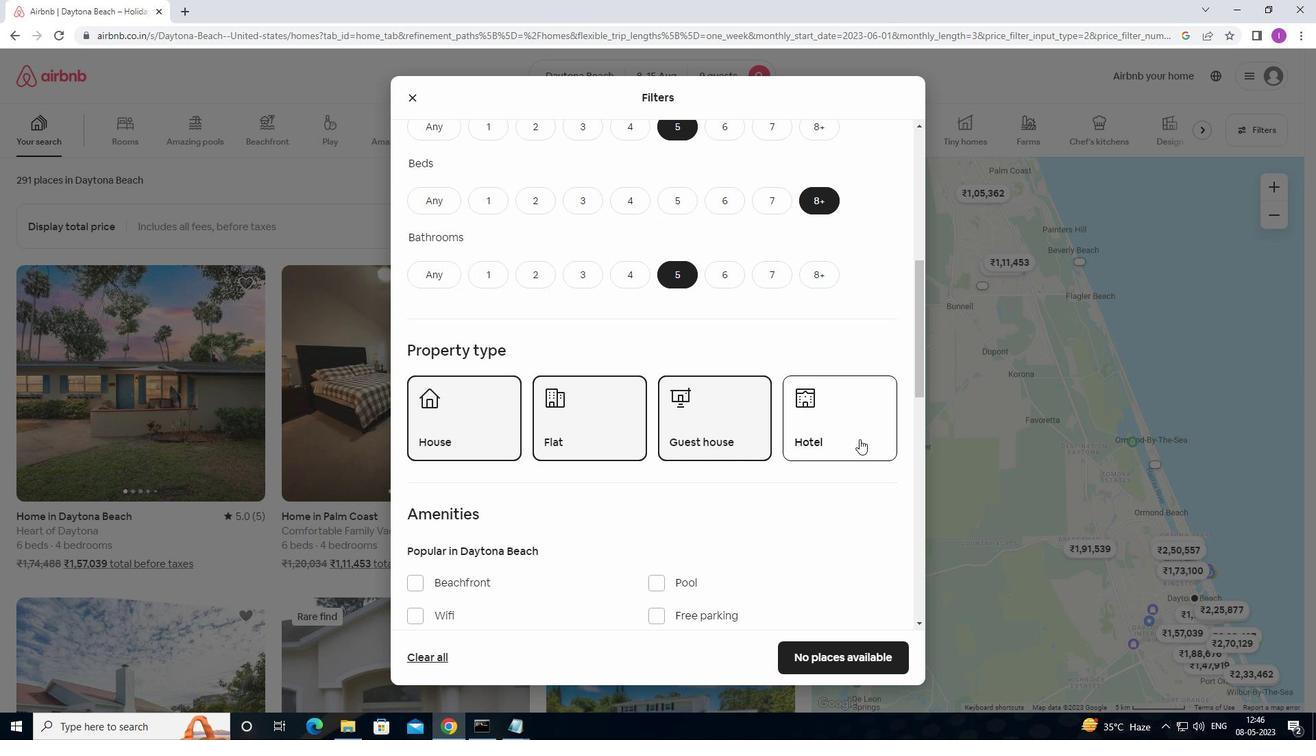 
Action: Mouse scrolled (864, 444) with delta (0, 0)
Screenshot: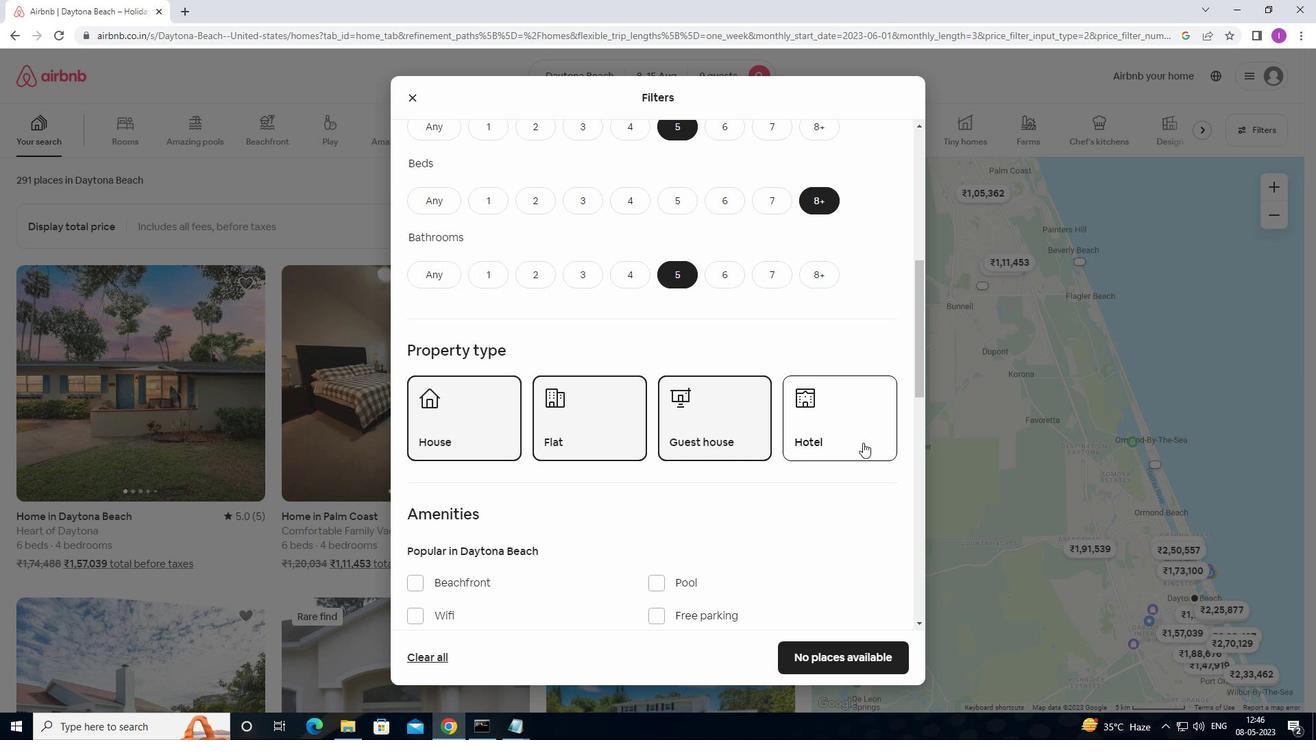 
Action: Mouse moved to (414, 406)
Screenshot: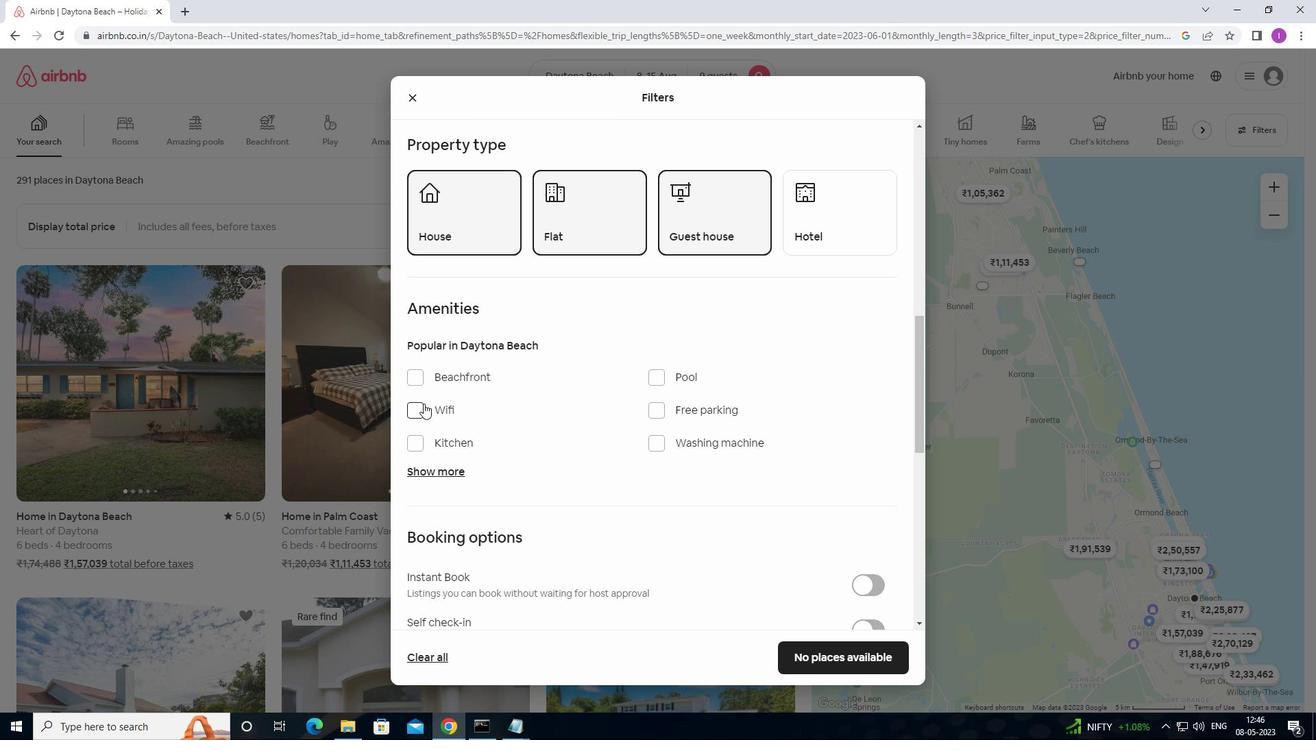 
Action: Mouse pressed left at (414, 406)
Screenshot: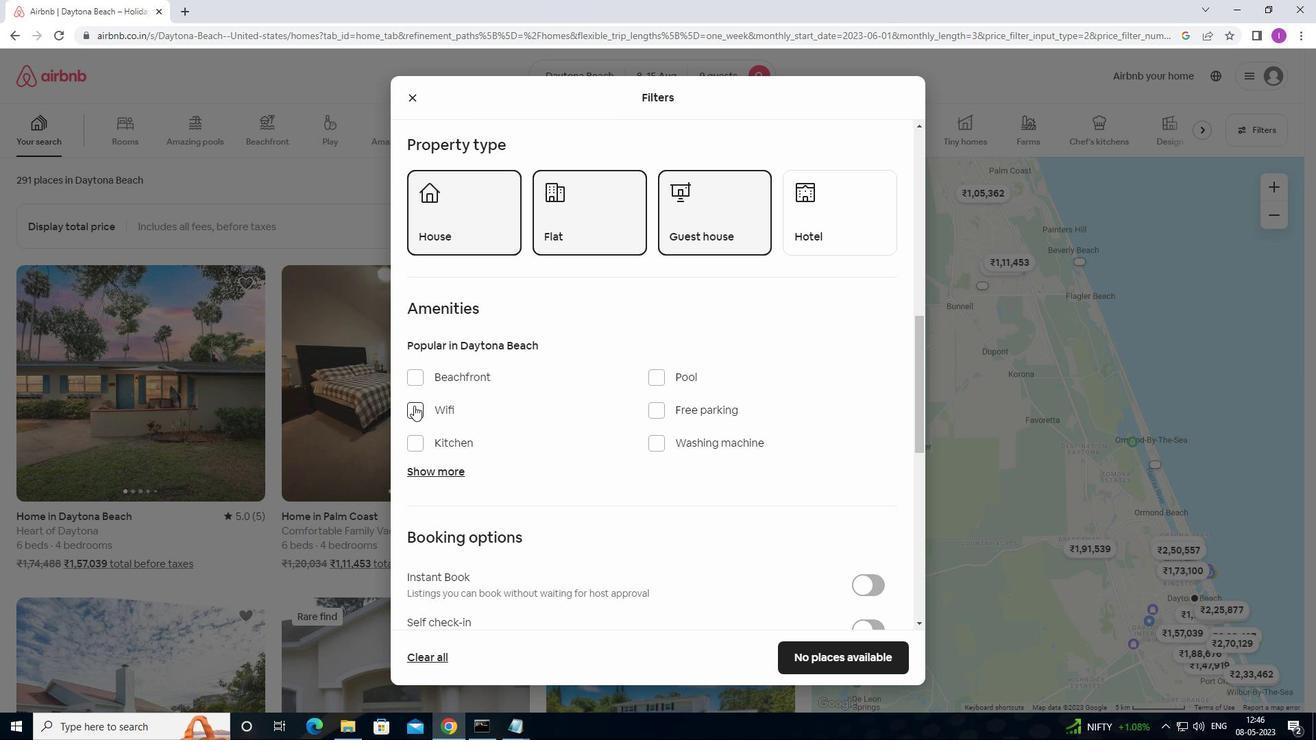 
Action: Mouse moved to (658, 411)
Screenshot: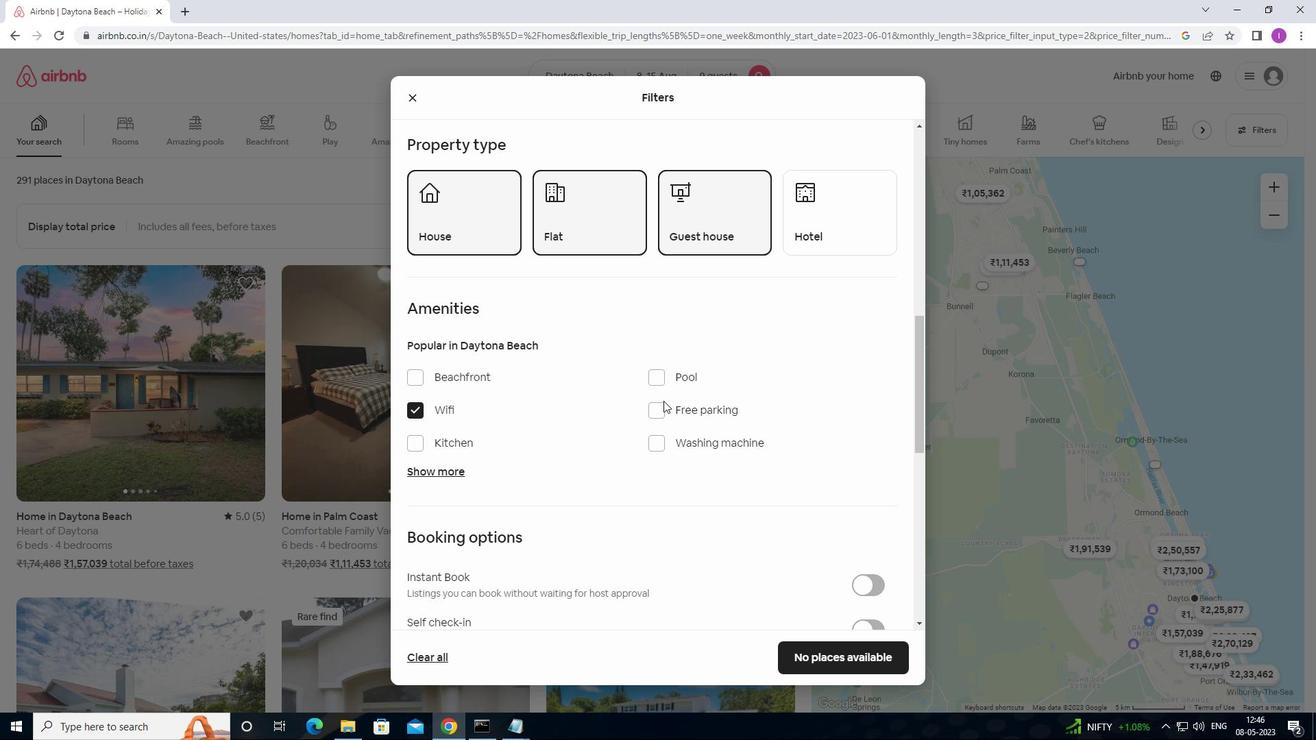 
Action: Mouse pressed left at (658, 411)
Screenshot: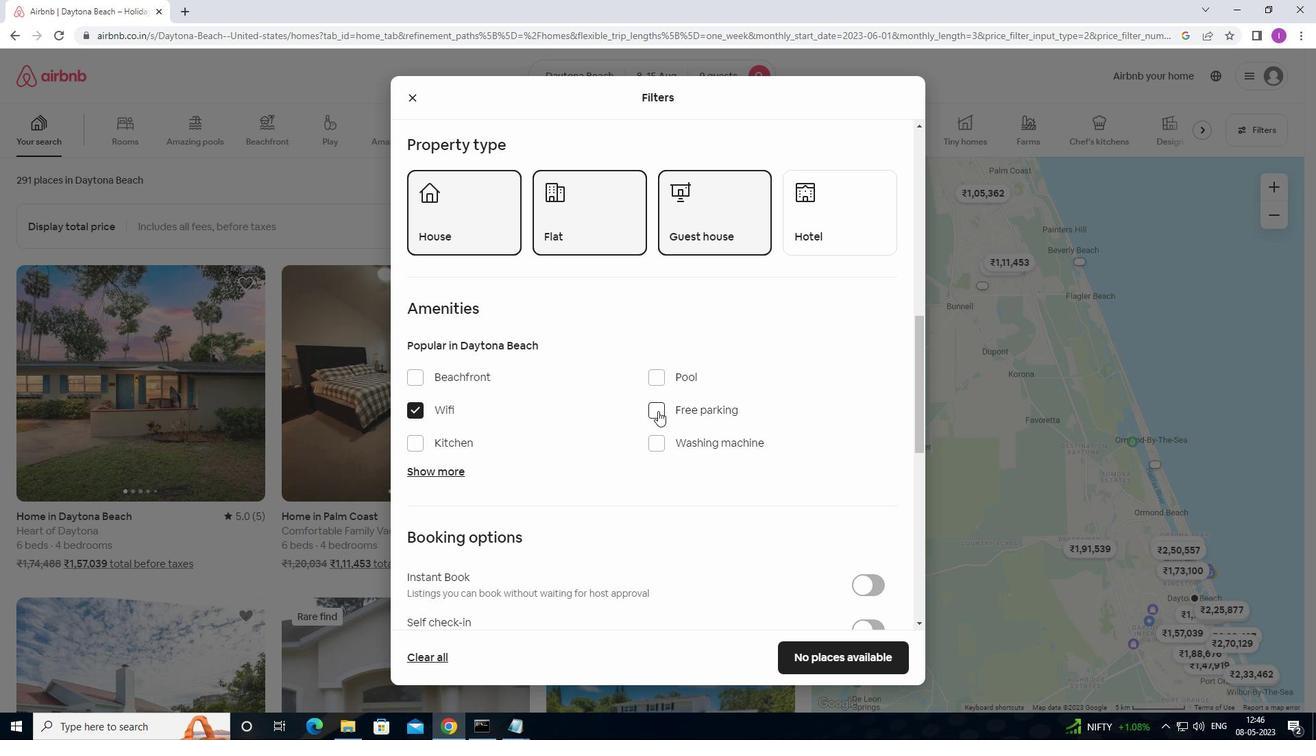 
Action: Mouse moved to (447, 469)
Screenshot: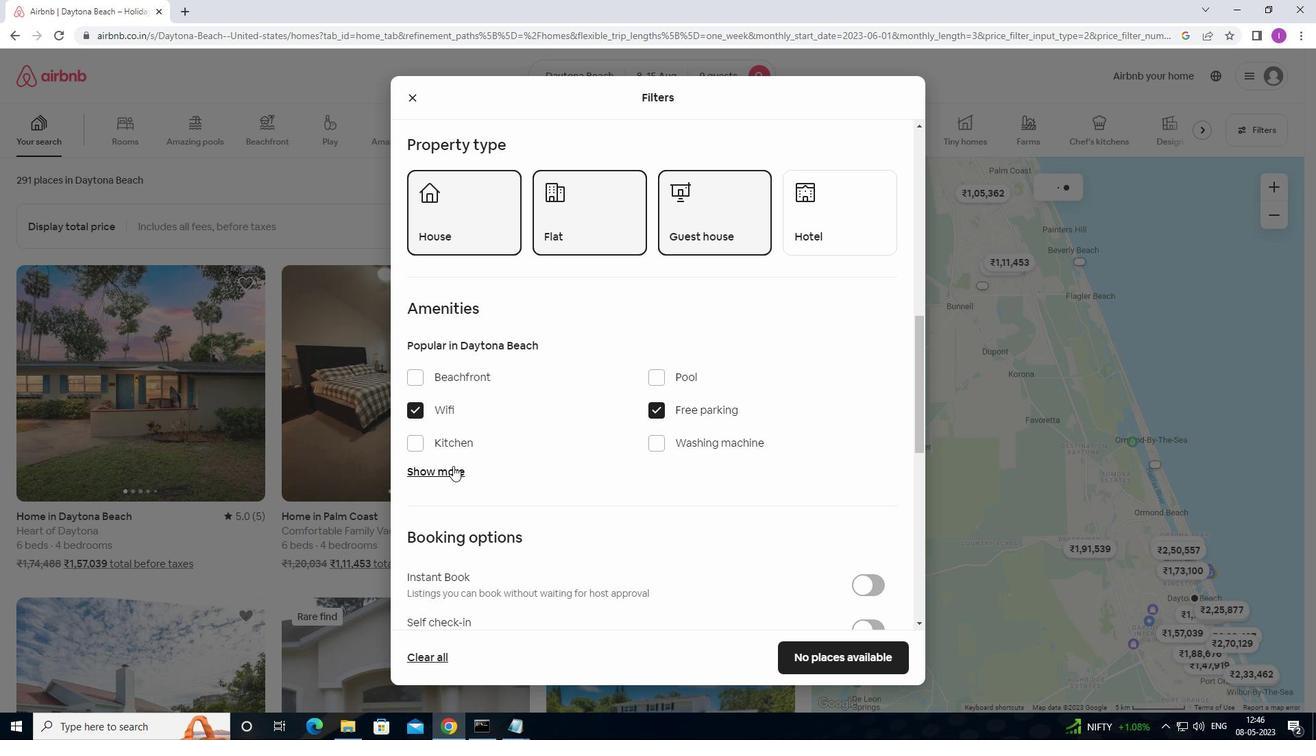 
Action: Mouse pressed left at (447, 469)
Screenshot: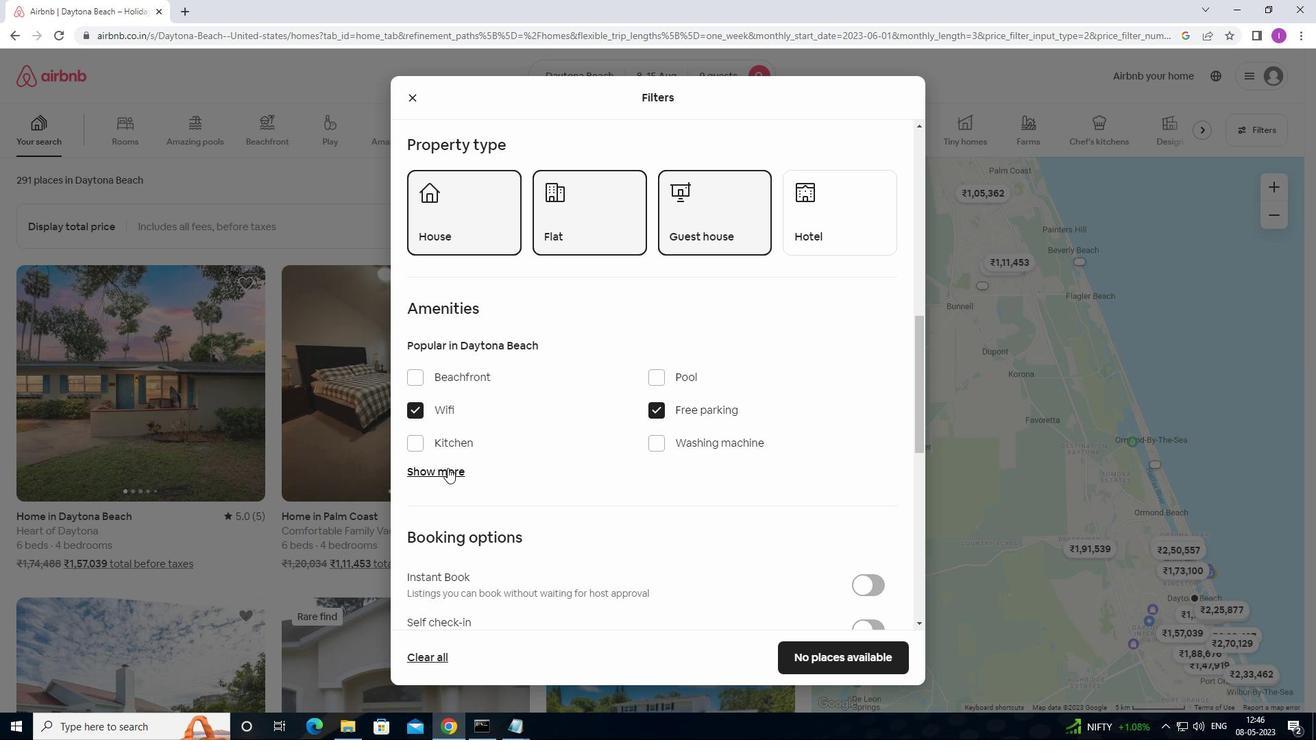 
Action: Mouse moved to (565, 516)
Screenshot: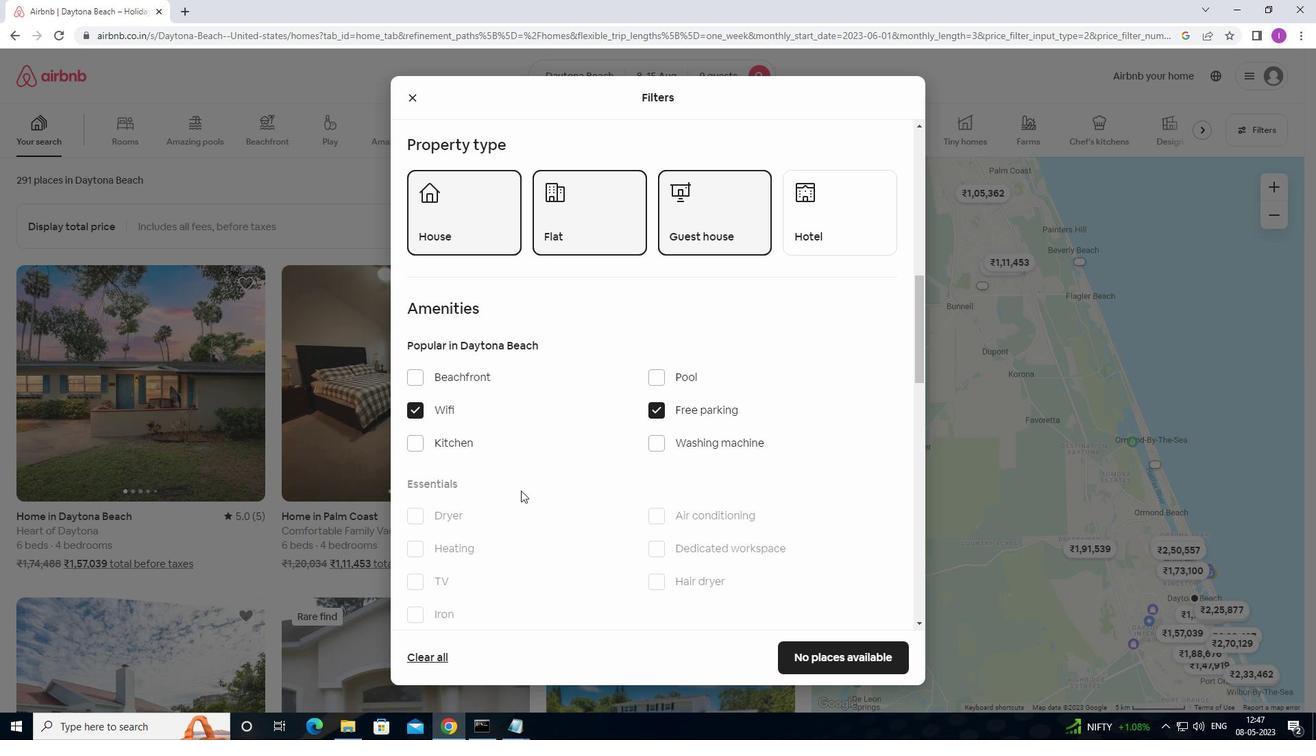 
Action: Mouse scrolled (565, 515) with delta (0, 0)
Screenshot: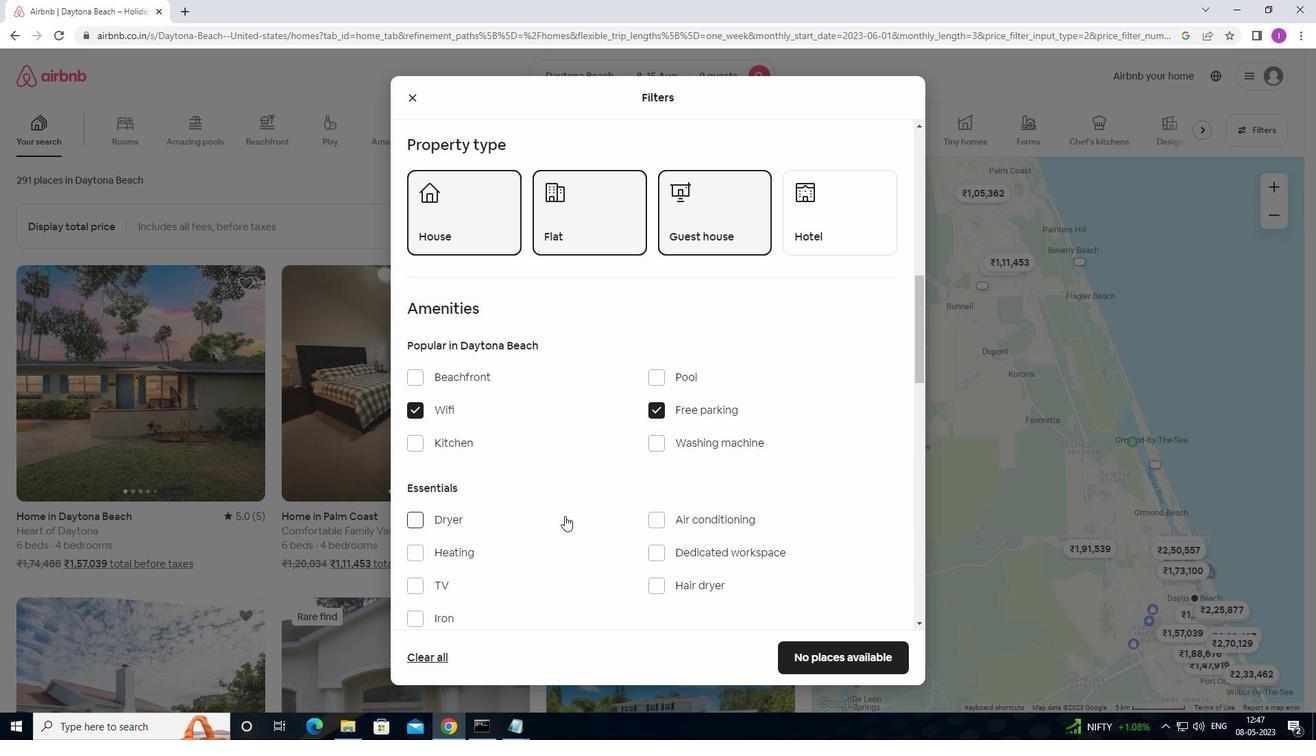 
Action: Mouse moved to (569, 510)
Screenshot: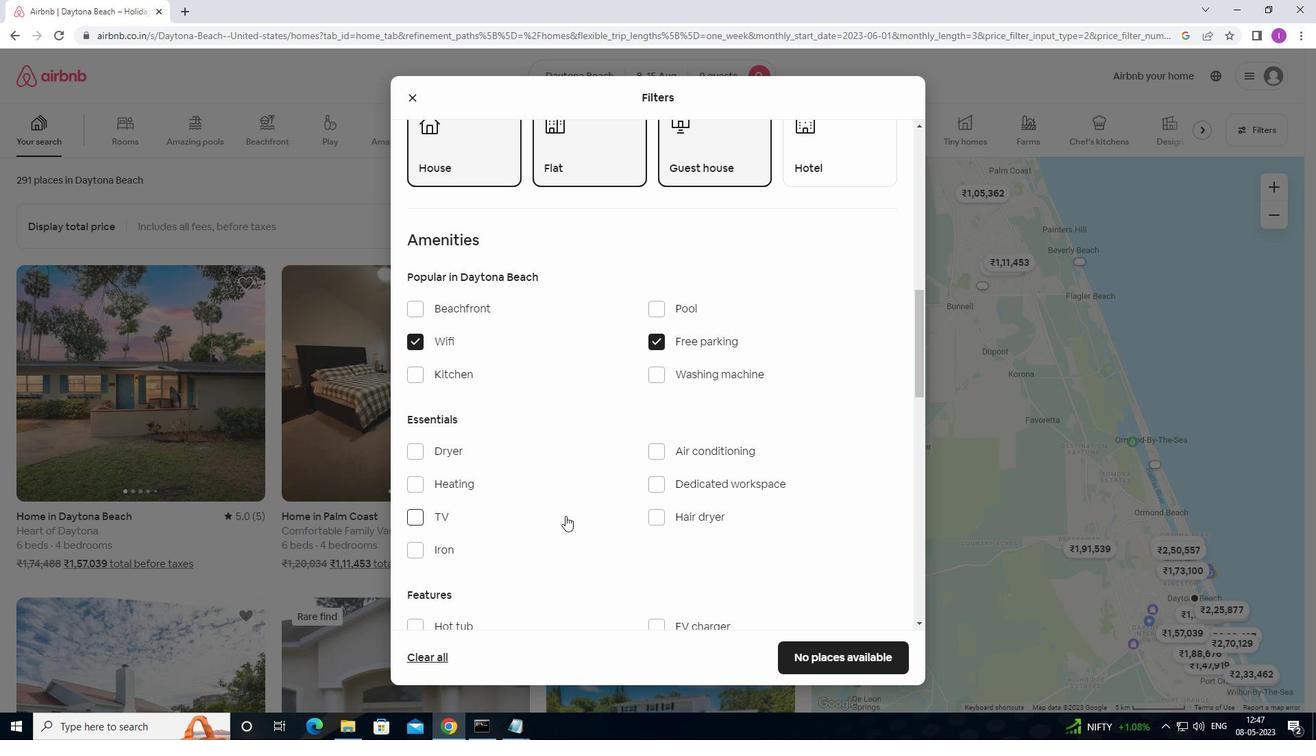 
Action: Mouse scrolled (569, 510) with delta (0, 0)
Screenshot: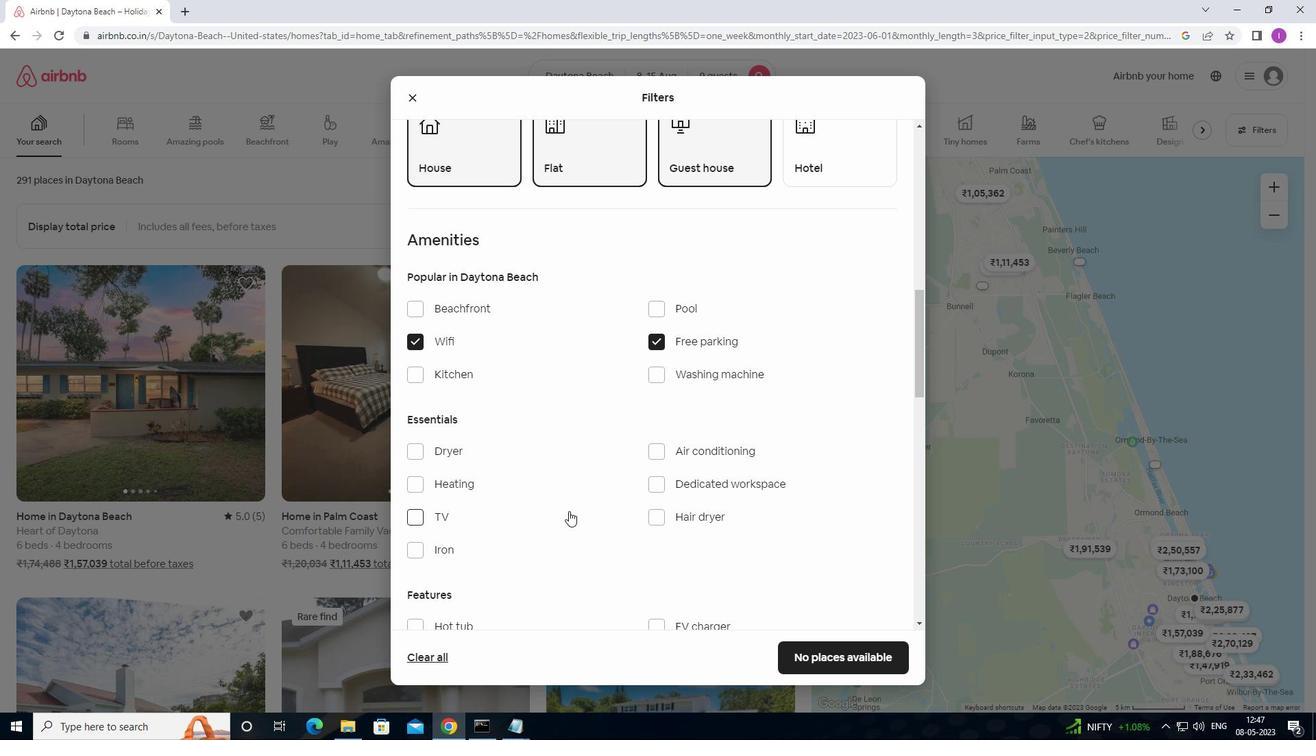 
Action: Mouse moved to (415, 450)
Screenshot: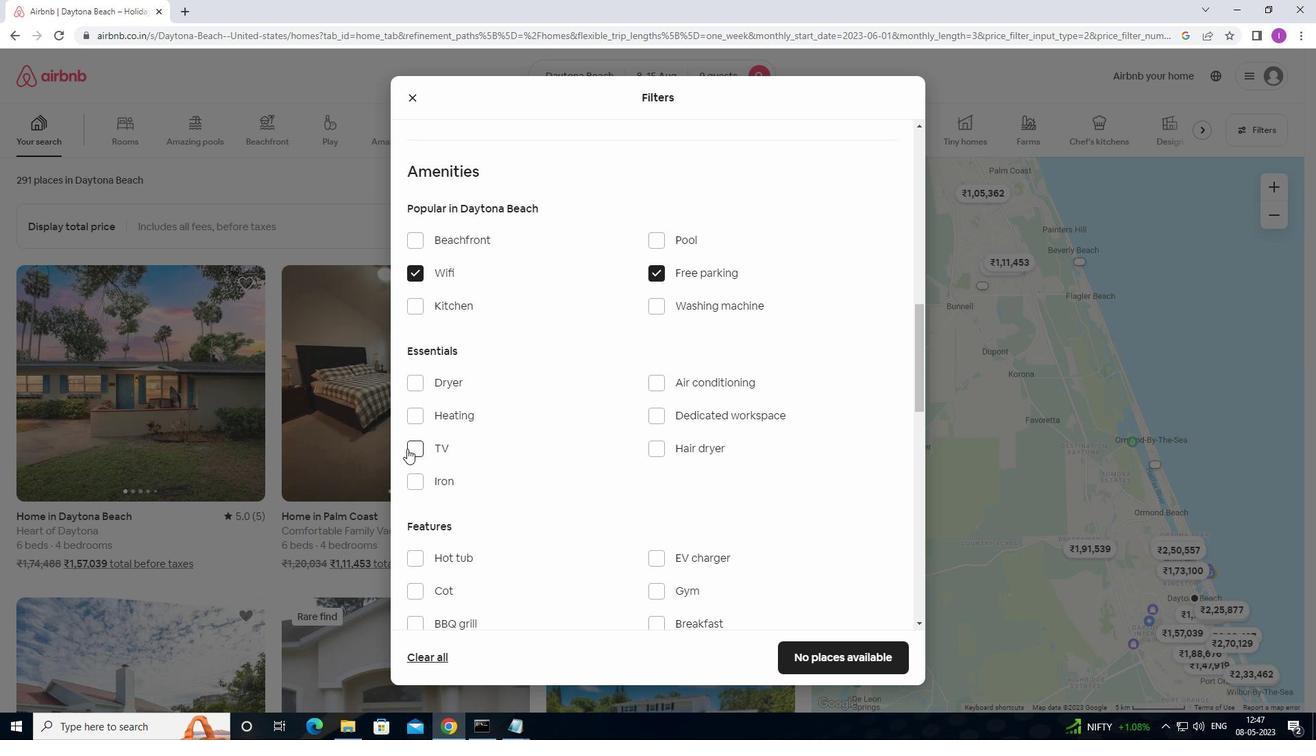 
Action: Mouse pressed left at (415, 450)
Screenshot: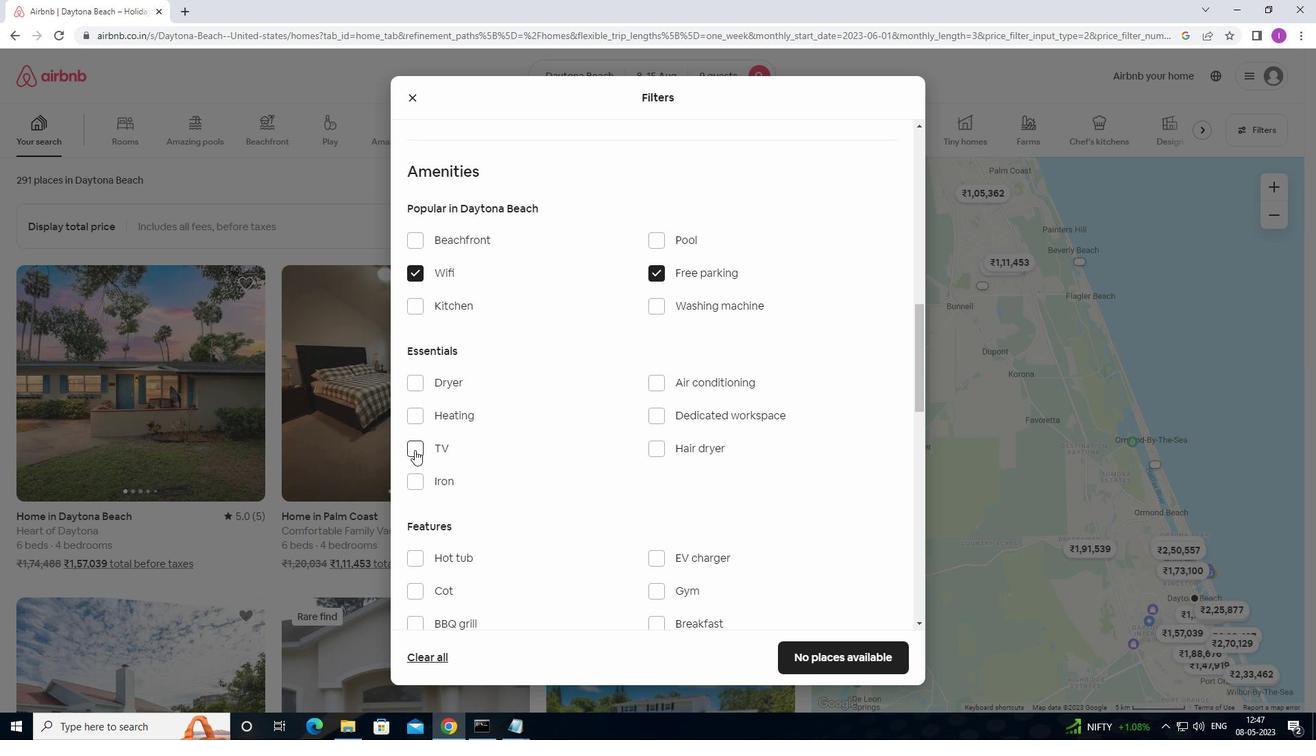 
Action: Mouse moved to (517, 491)
Screenshot: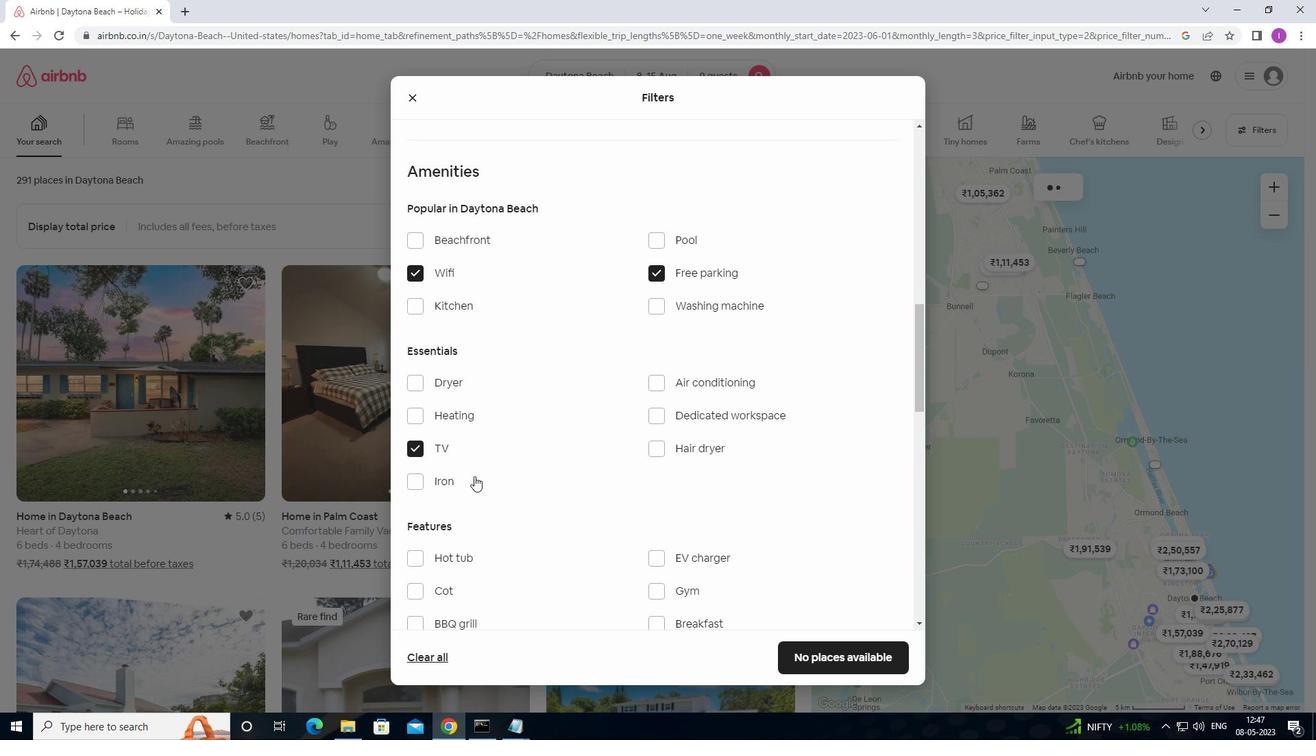 
Action: Mouse scrolled (517, 490) with delta (0, 0)
Screenshot: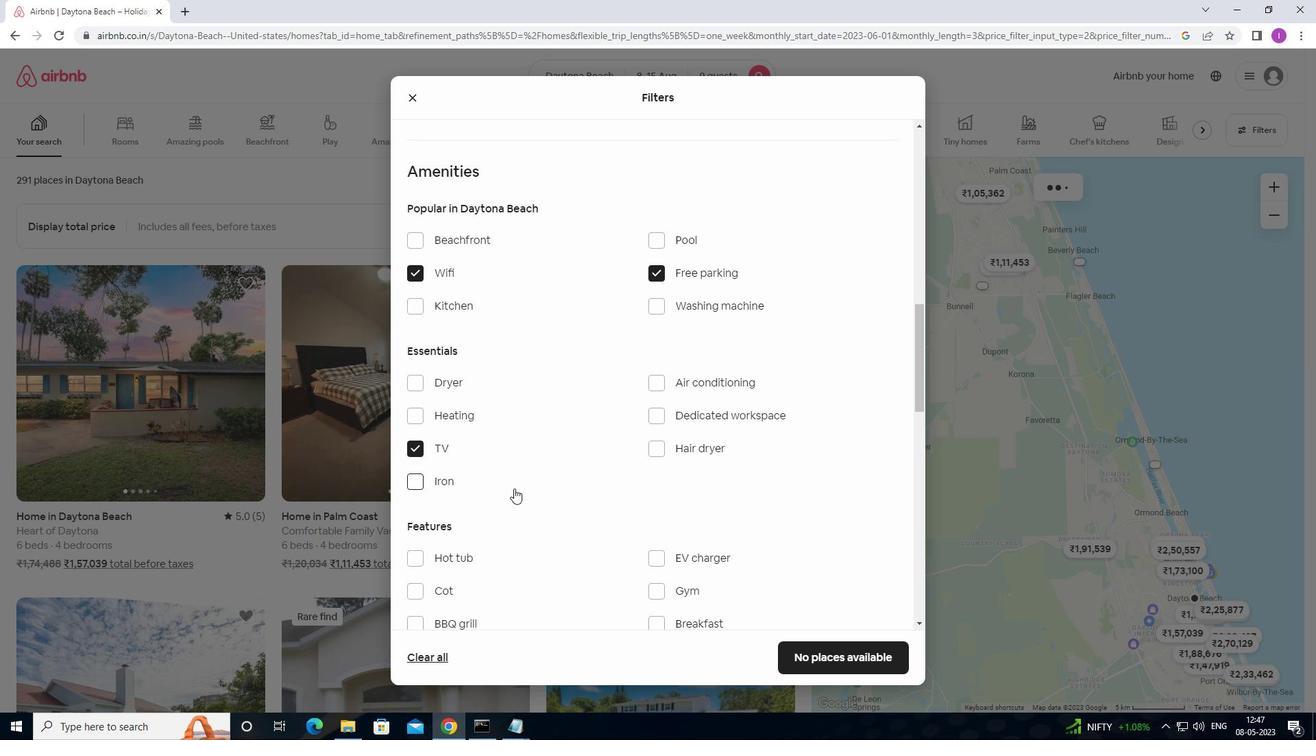 
Action: Mouse moved to (518, 491)
Screenshot: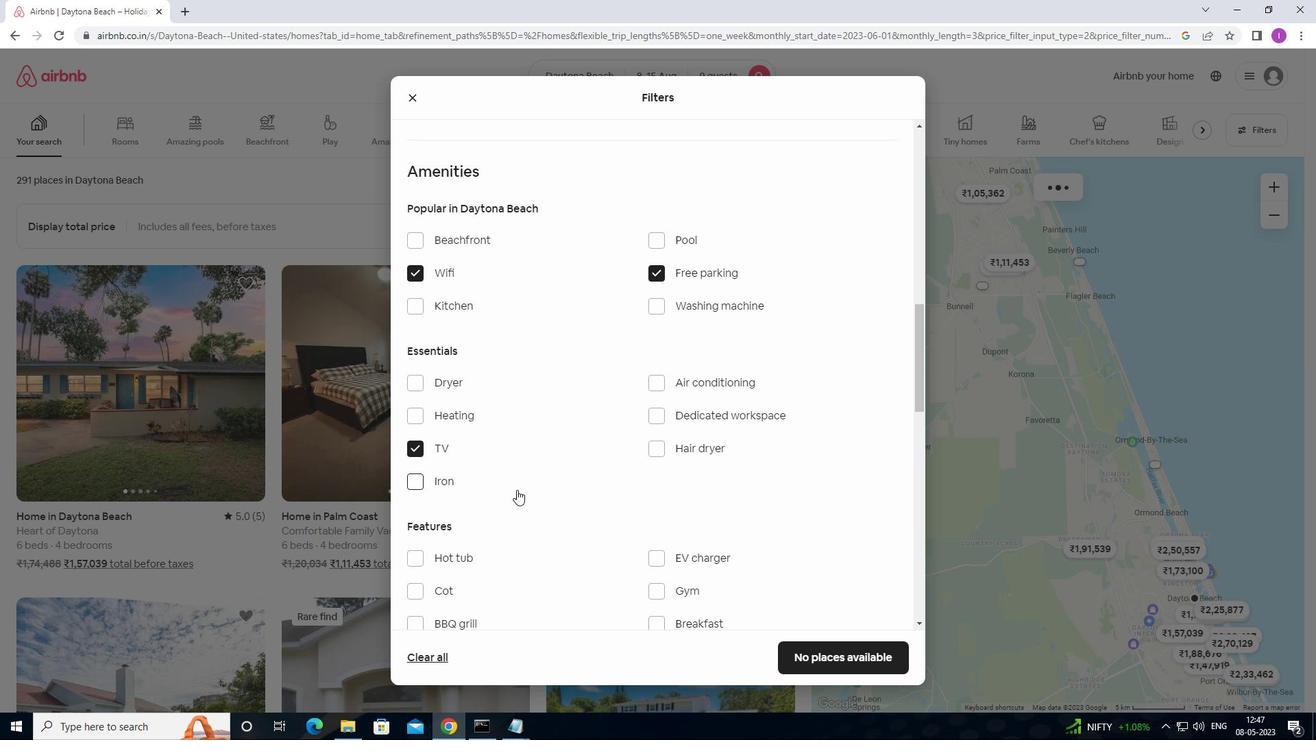 
Action: Mouse scrolled (518, 490) with delta (0, 0)
Screenshot: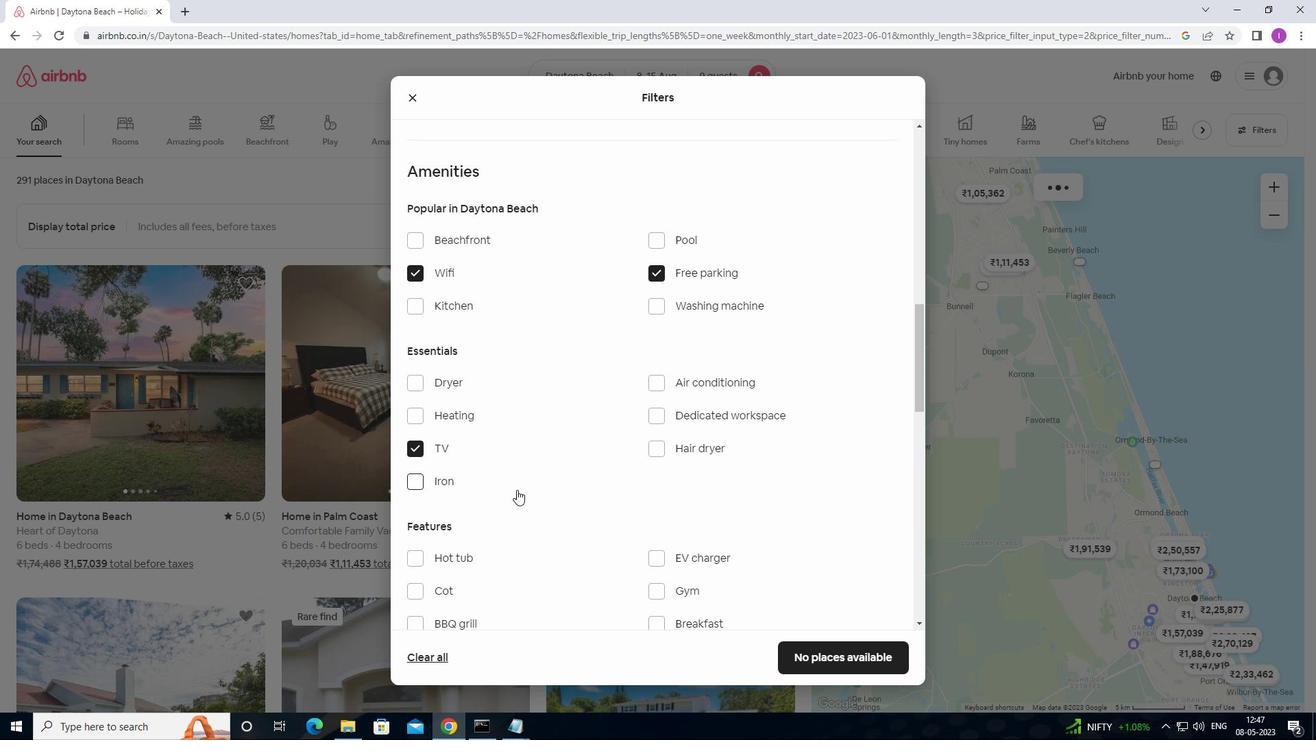 
Action: Mouse moved to (654, 458)
Screenshot: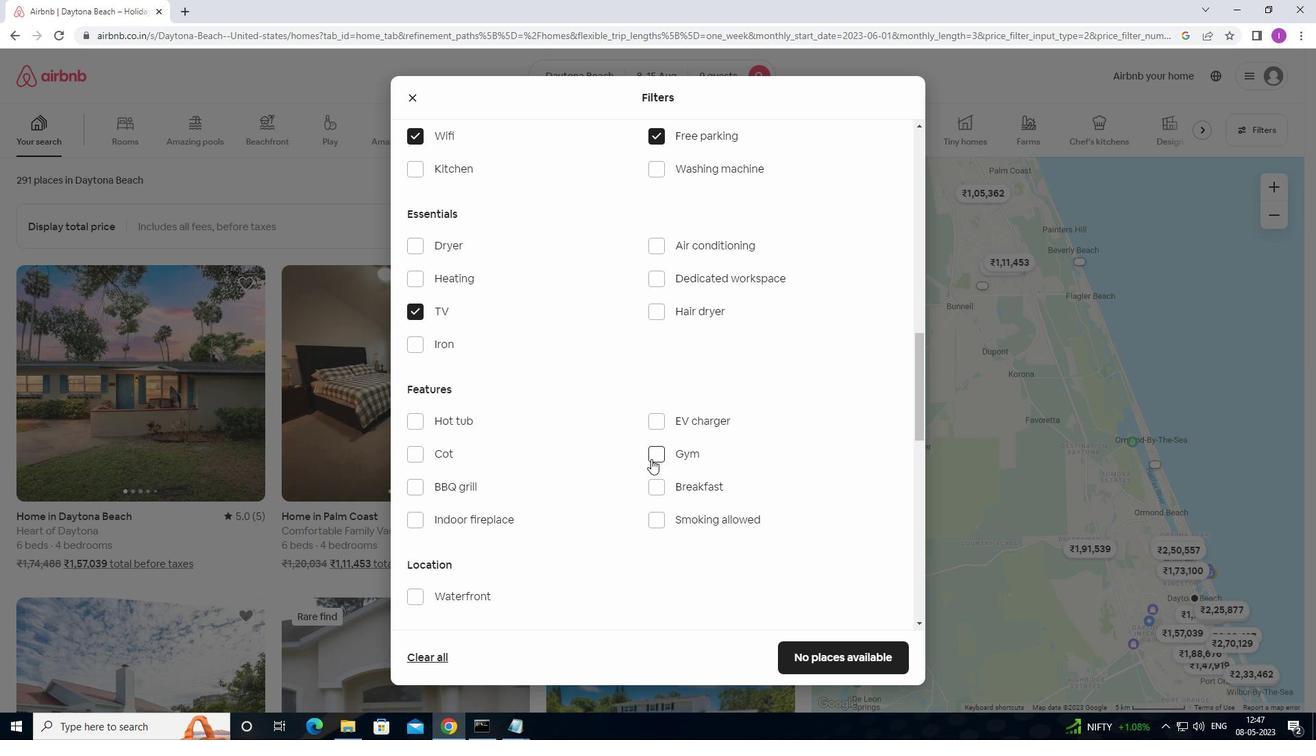 
Action: Mouse pressed left at (654, 458)
Screenshot: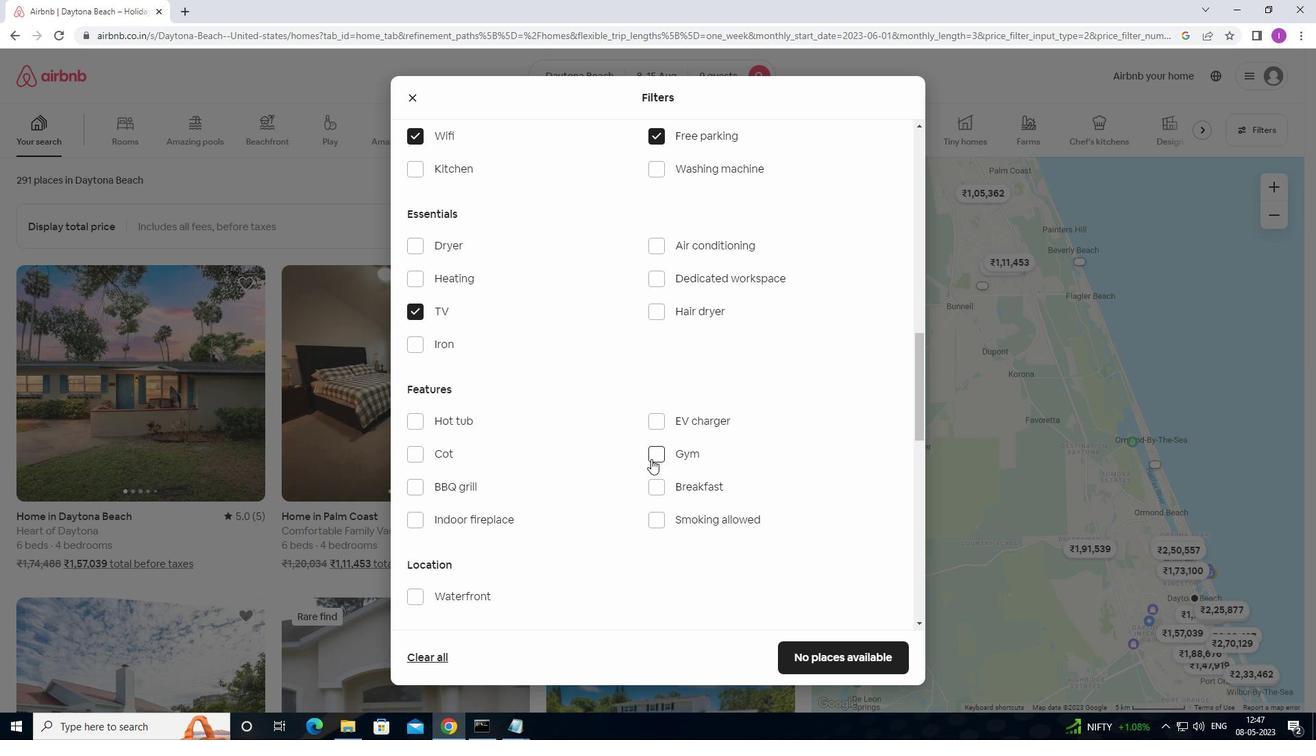 
Action: Mouse moved to (656, 487)
Screenshot: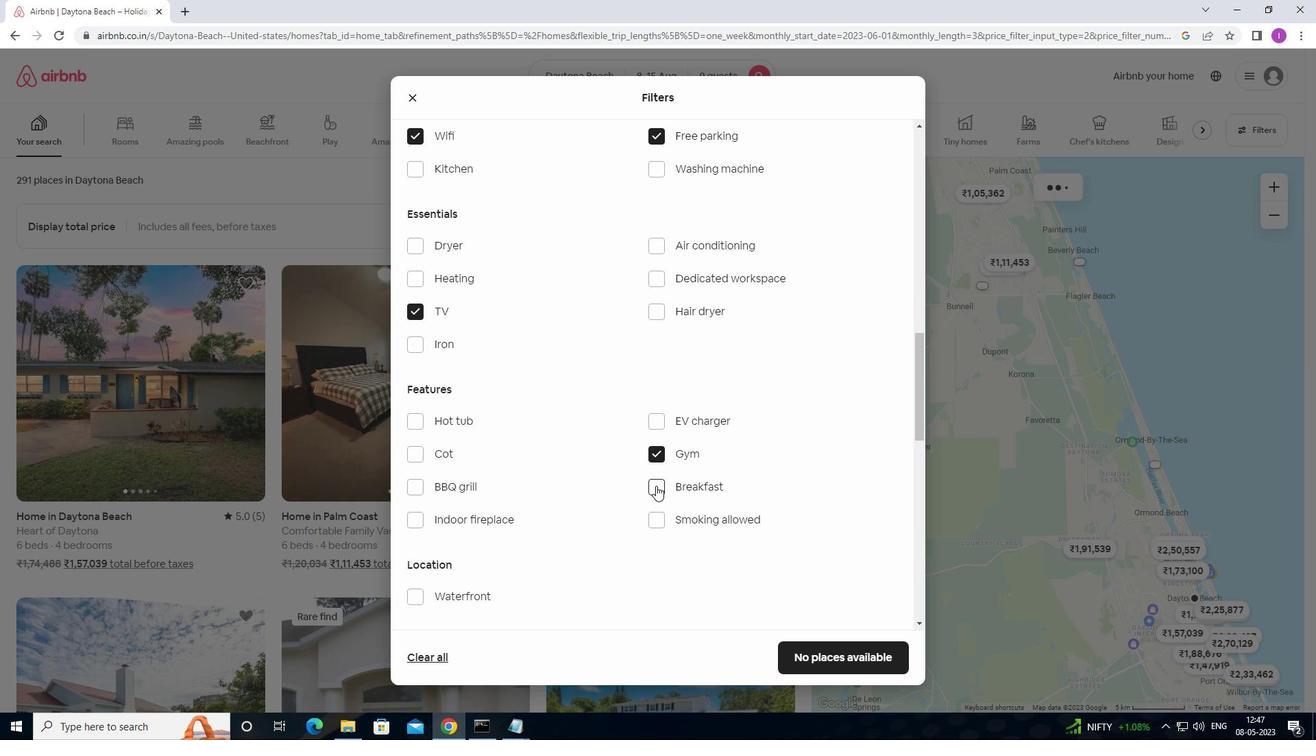 
Action: Mouse pressed left at (656, 487)
Screenshot: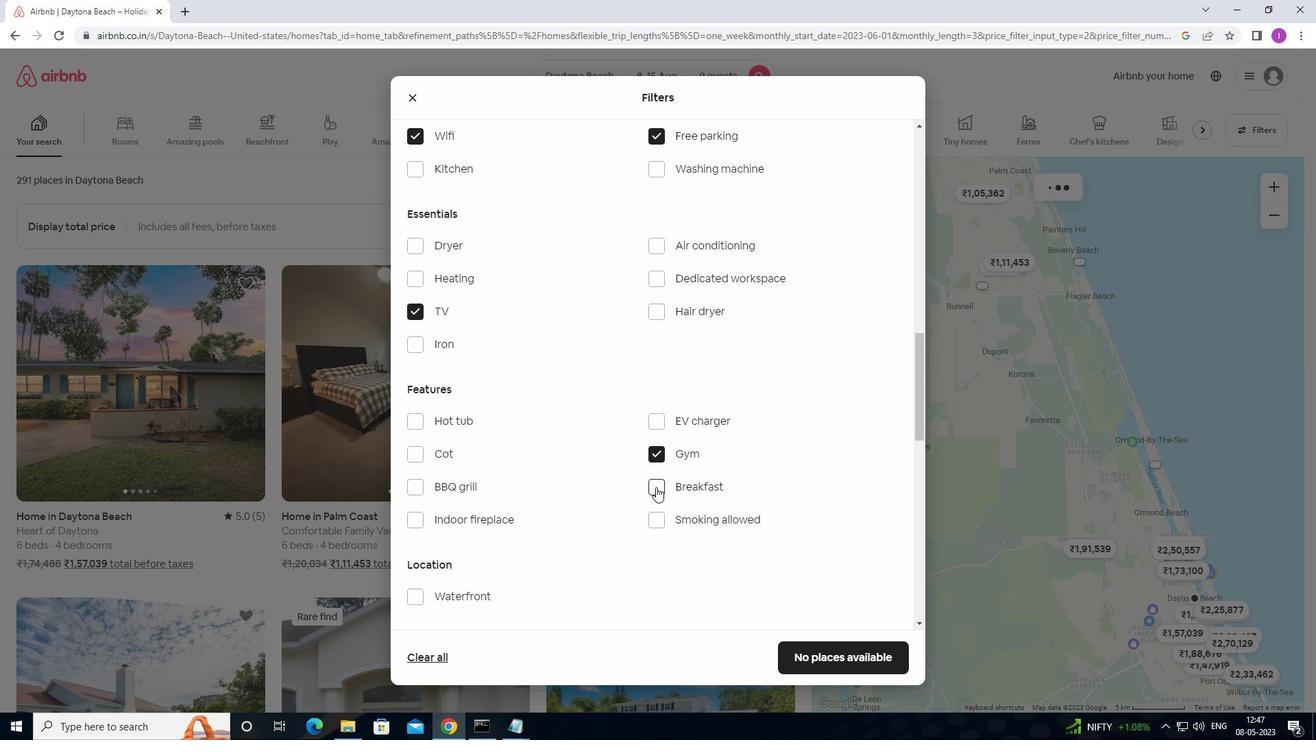 
Action: Mouse moved to (591, 493)
Screenshot: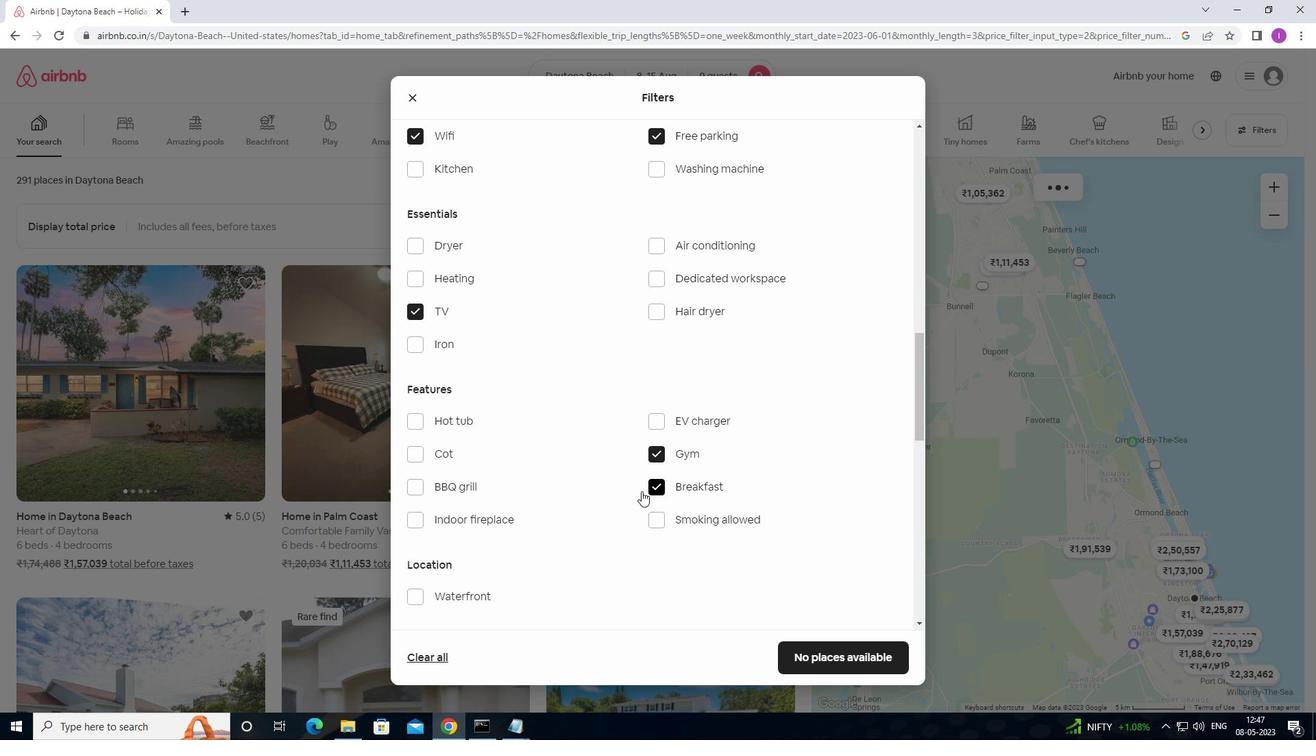 
Action: Mouse scrolled (591, 492) with delta (0, 0)
Screenshot: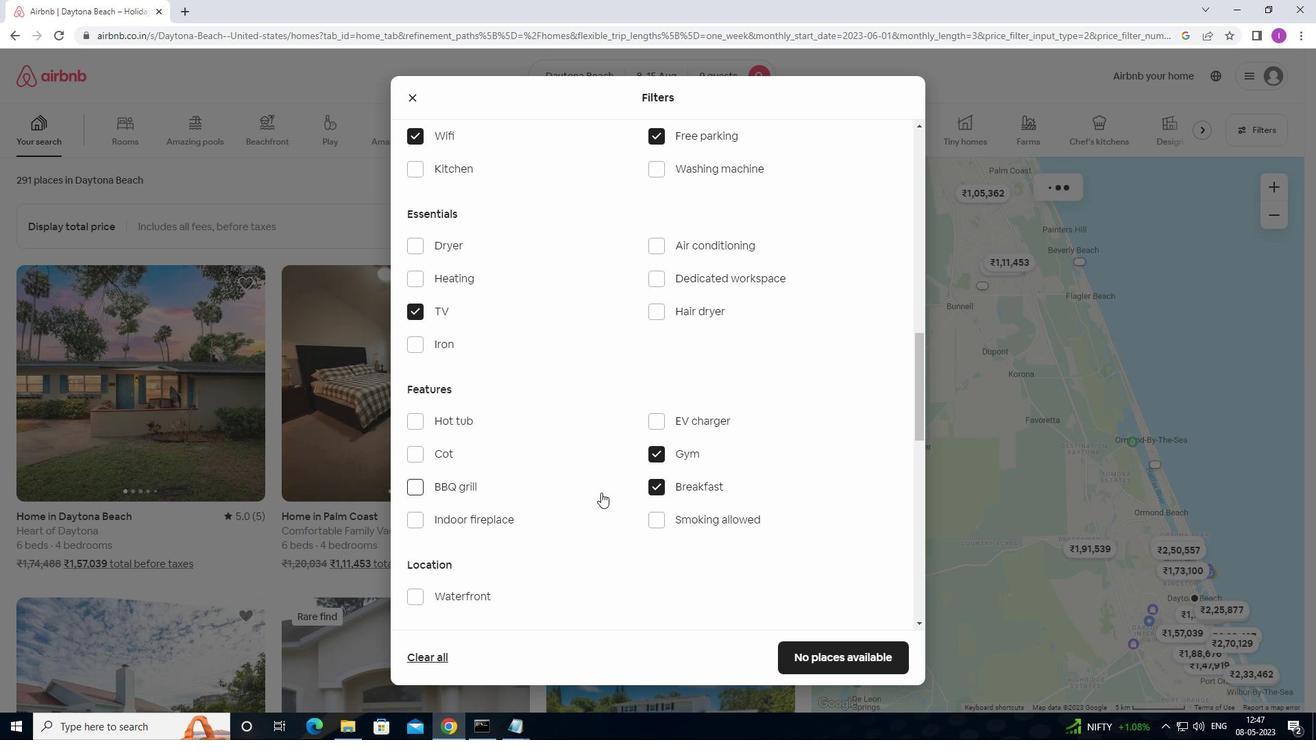 
Action: Mouse scrolled (591, 492) with delta (0, 0)
Screenshot: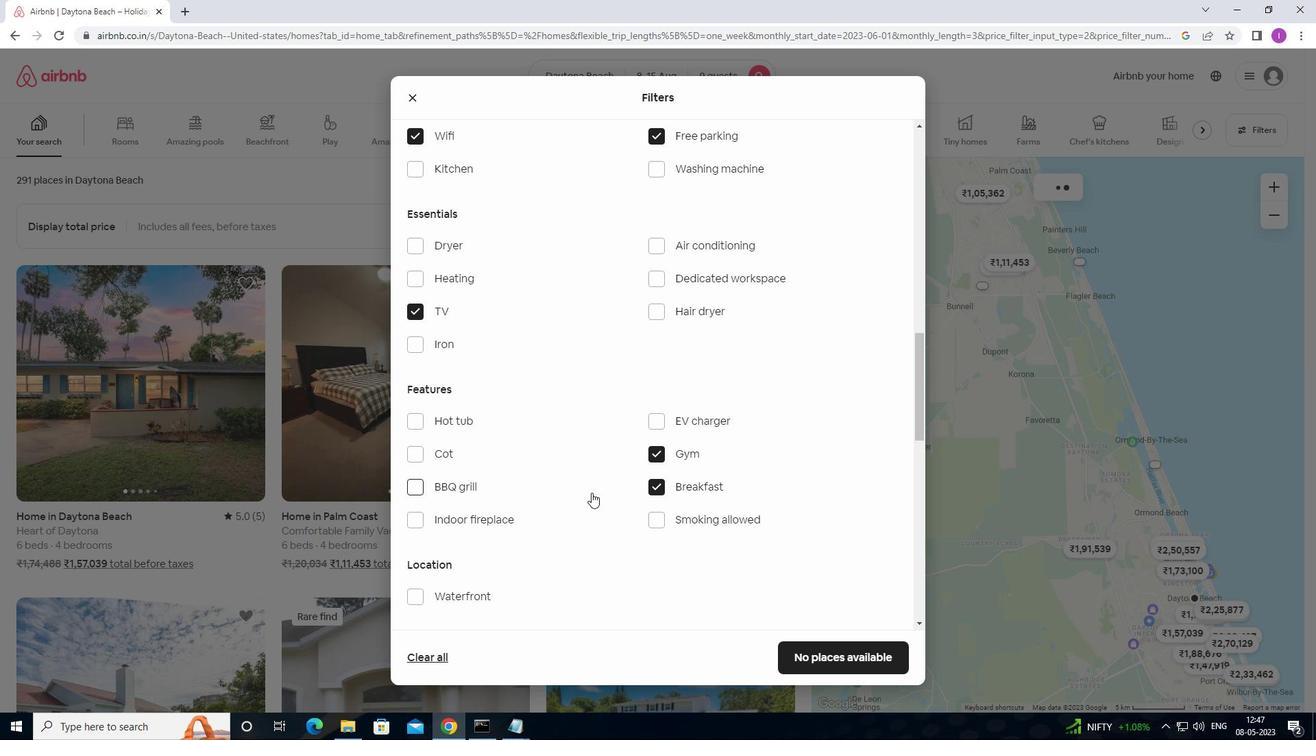 
Action: Mouse moved to (589, 490)
Screenshot: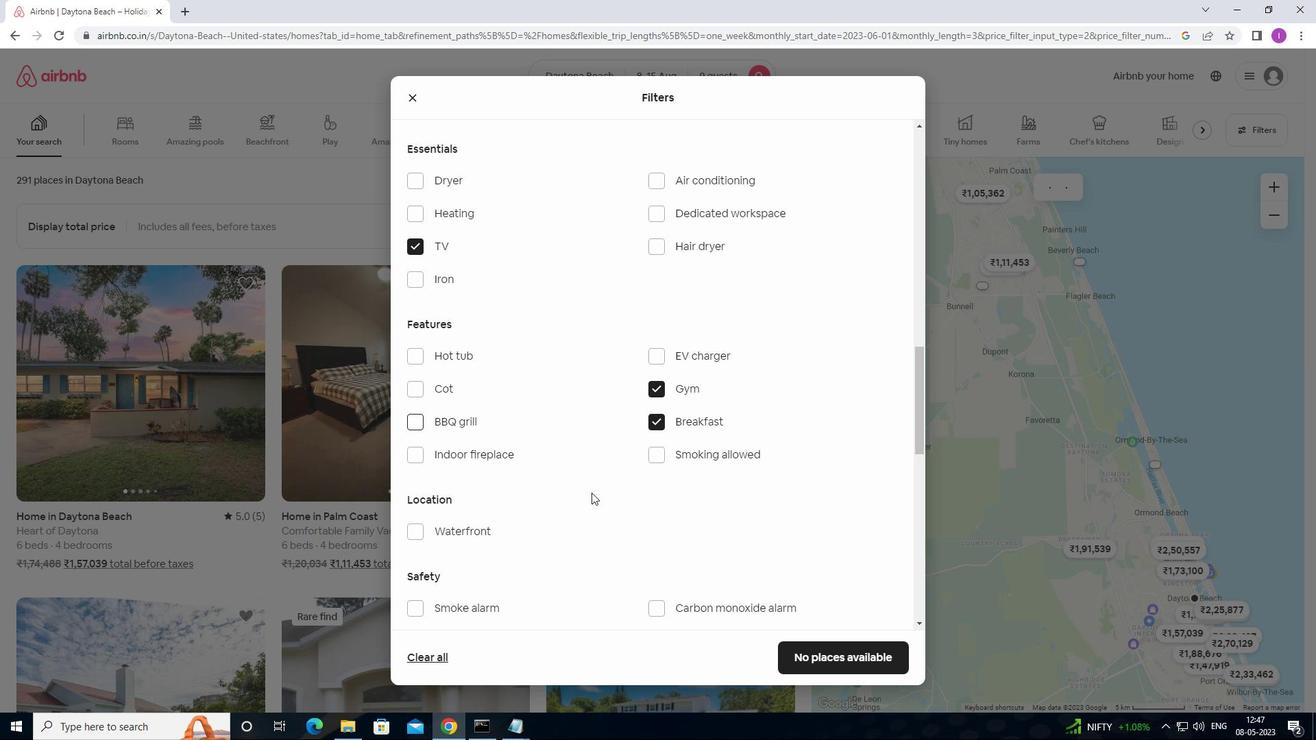 
Action: Mouse scrolled (589, 489) with delta (0, 0)
Screenshot: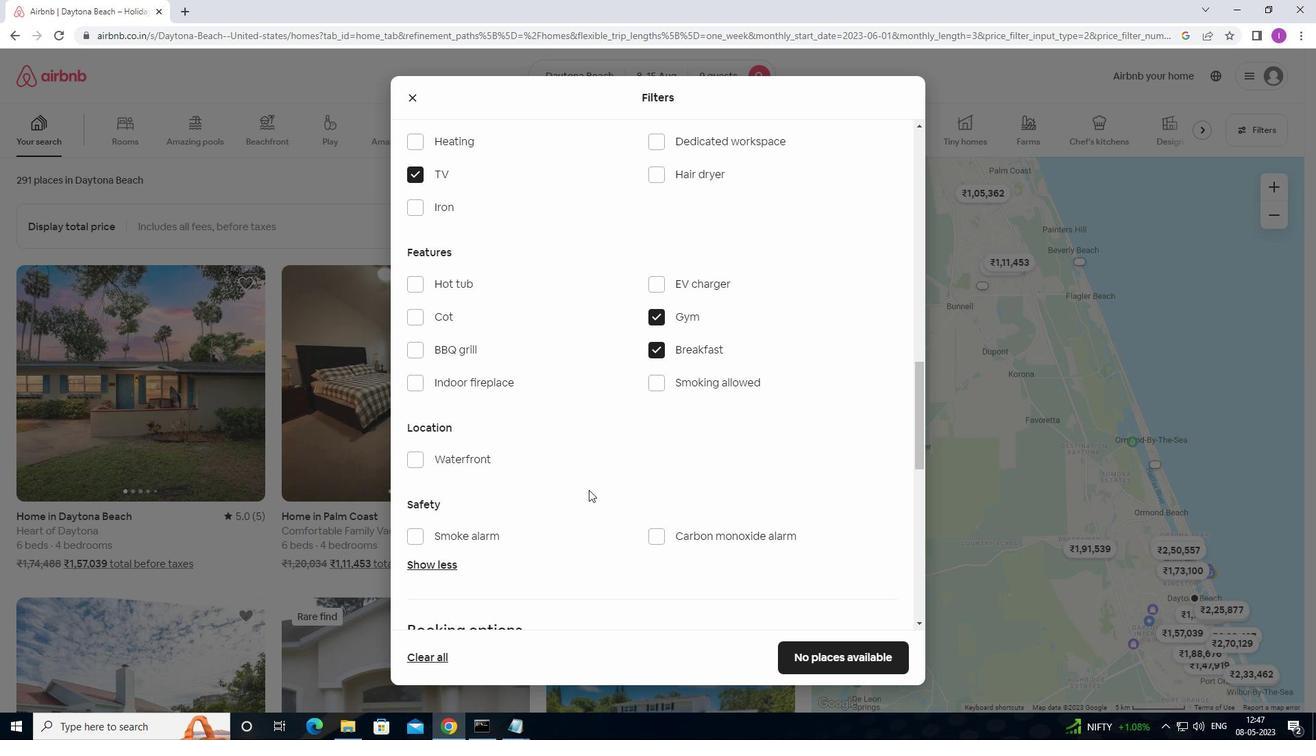 
Action: Mouse scrolled (589, 489) with delta (0, 0)
Screenshot: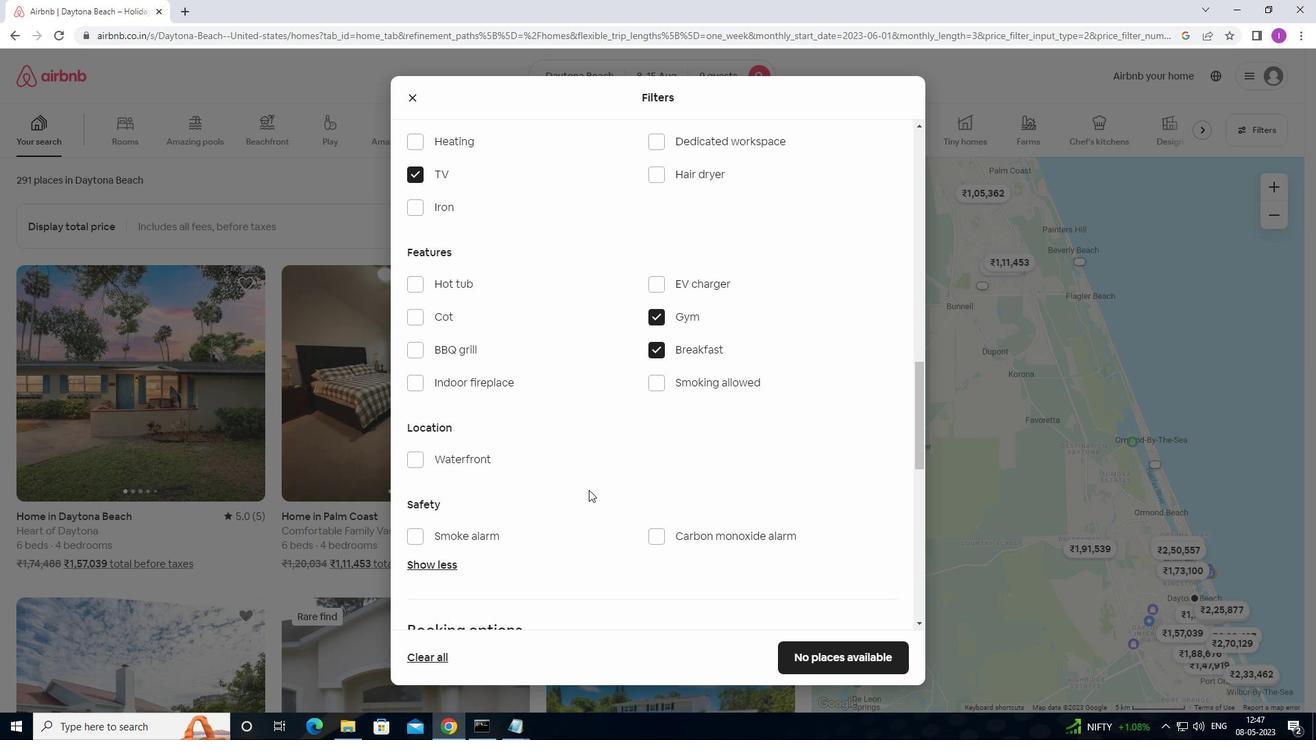 
Action: Mouse scrolled (589, 489) with delta (0, 0)
Screenshot: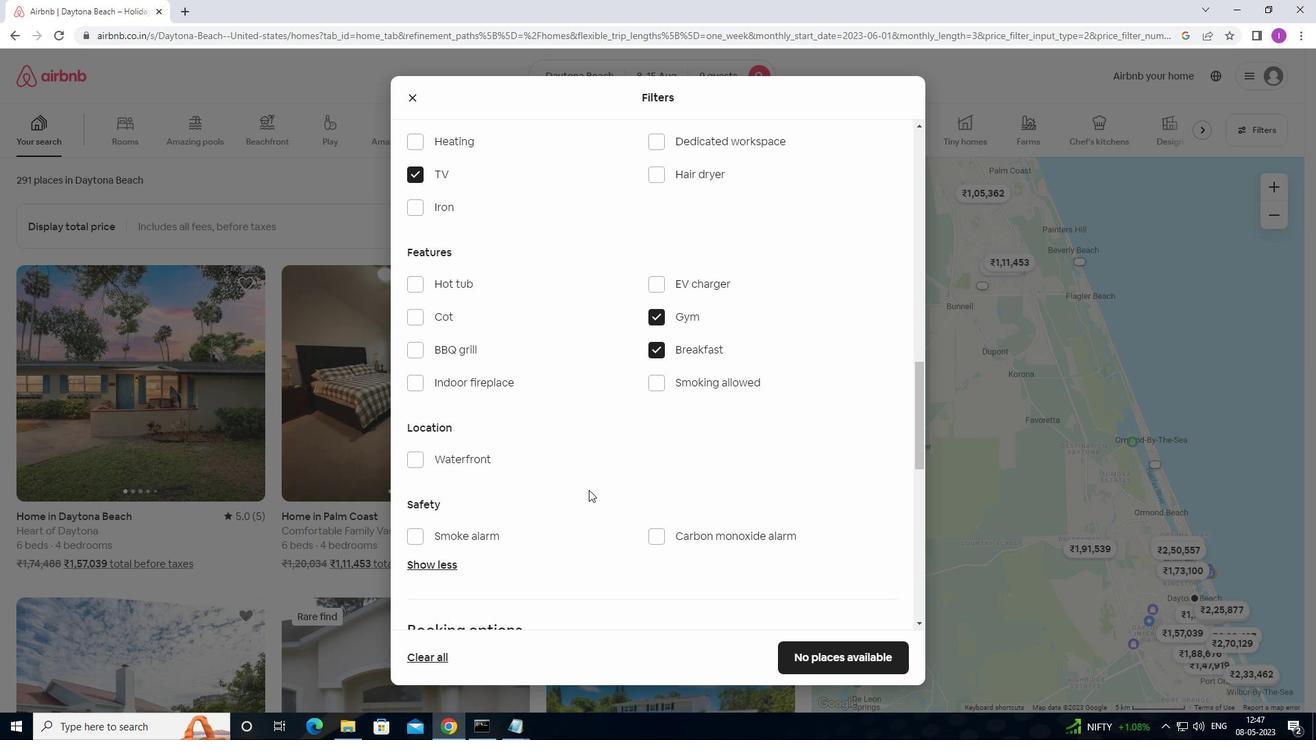 
Action: Mouse scrolled (589, 489) with delta (0, 0)
Screenshot: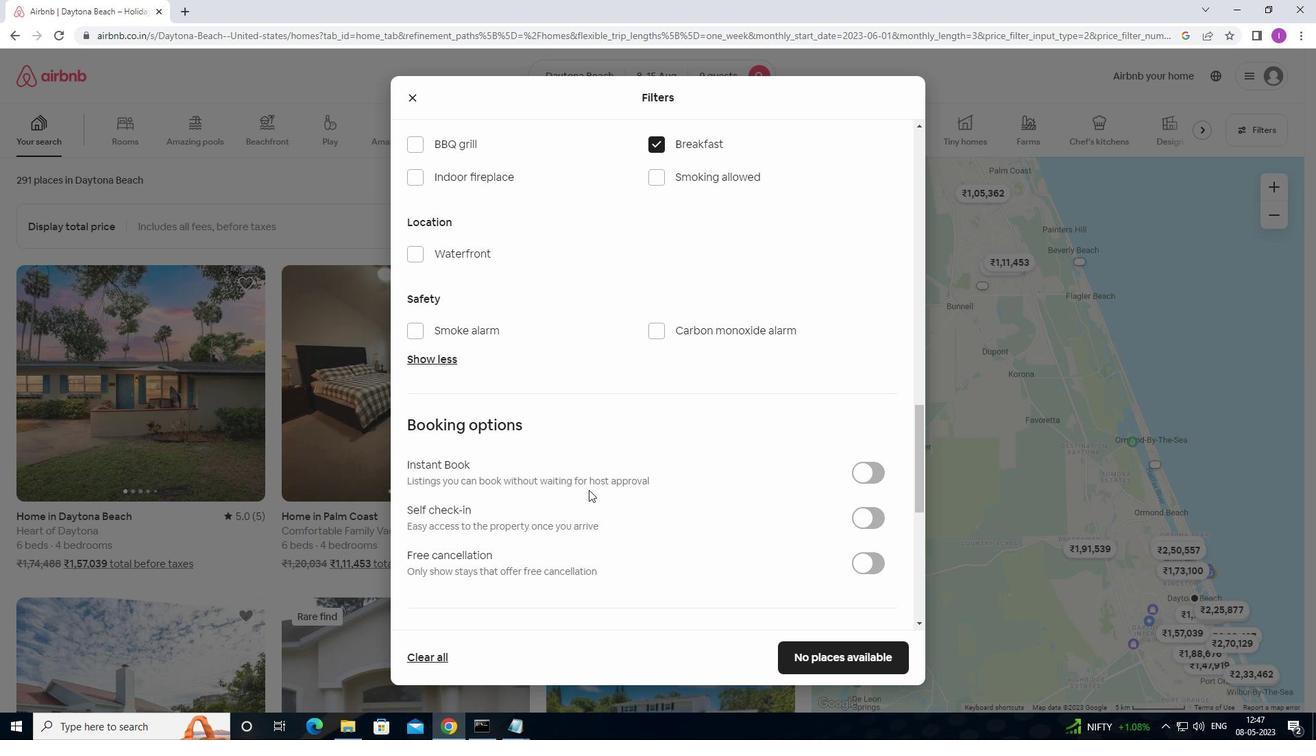 
Action: Mouse scrolled (589, 489) with delta (0, 0)
Screenshot: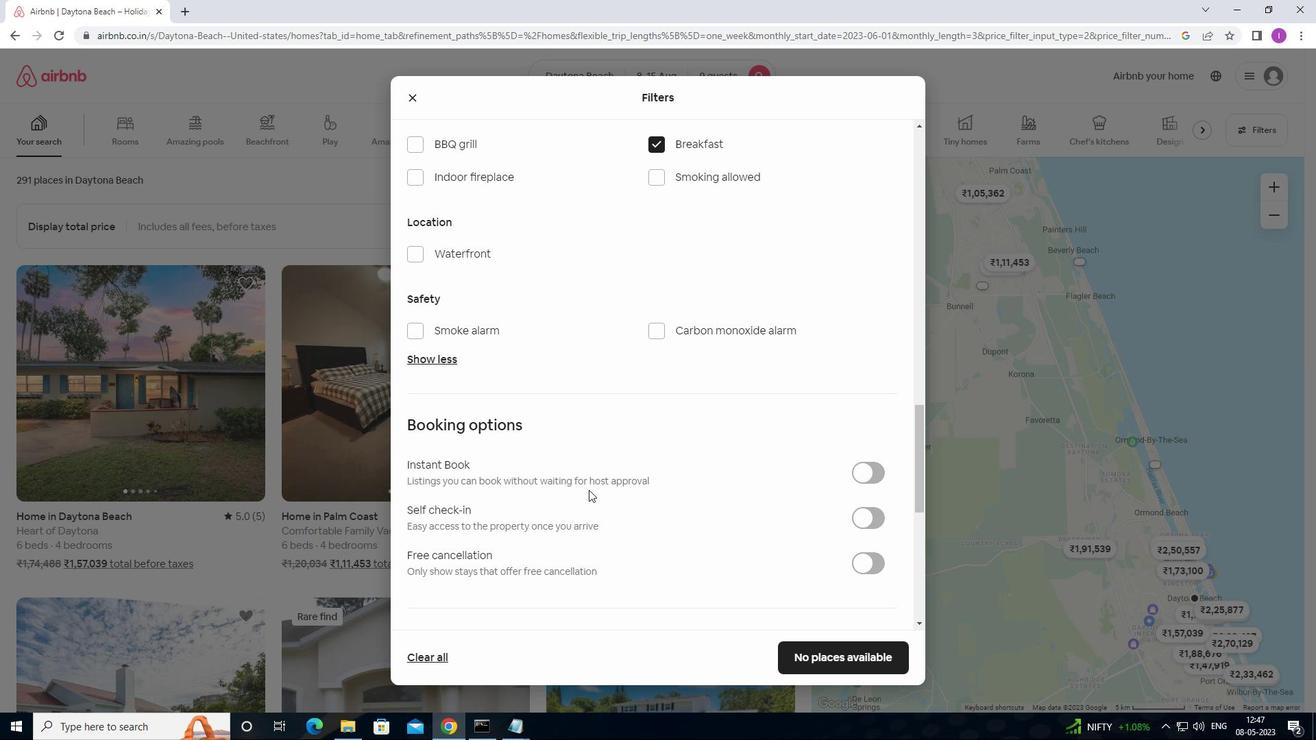 
Action: Mouse moved to (591, 489)
Screenshot: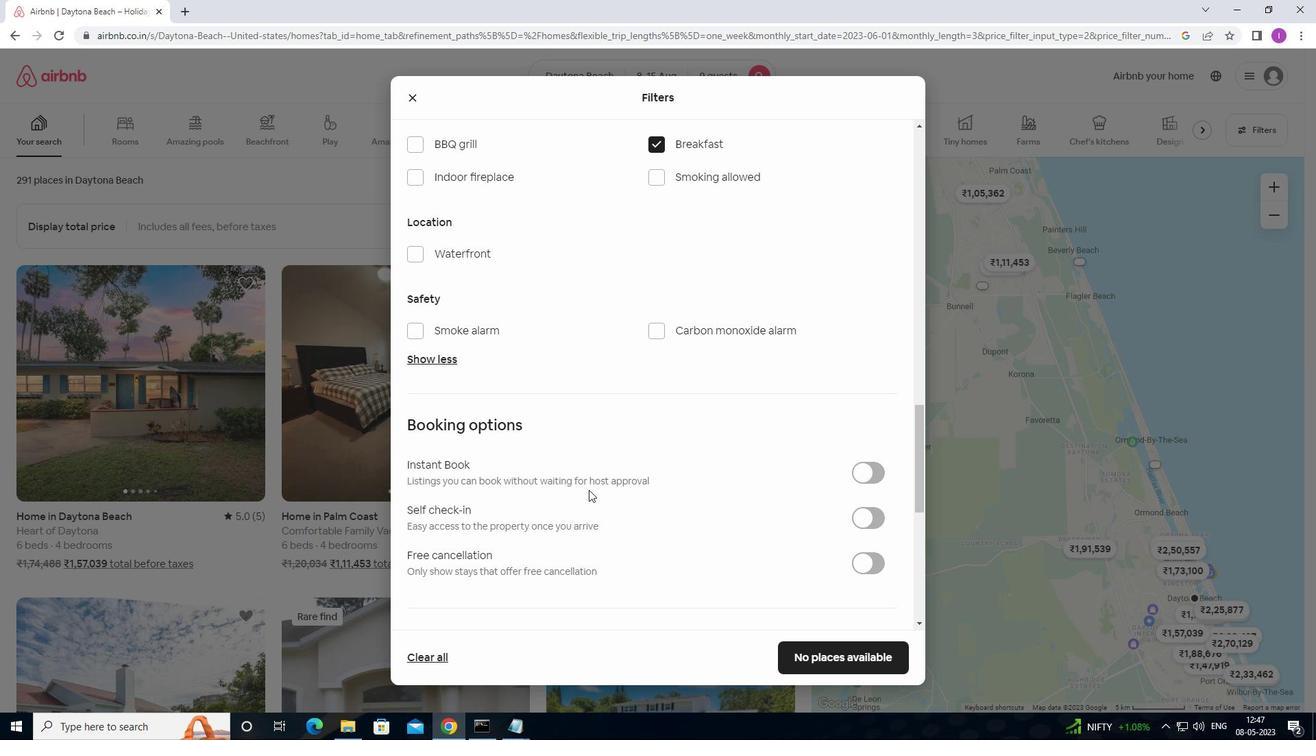 
Action: Mouse scrolled (591, 489) with delta (0, 0)
Screenshot: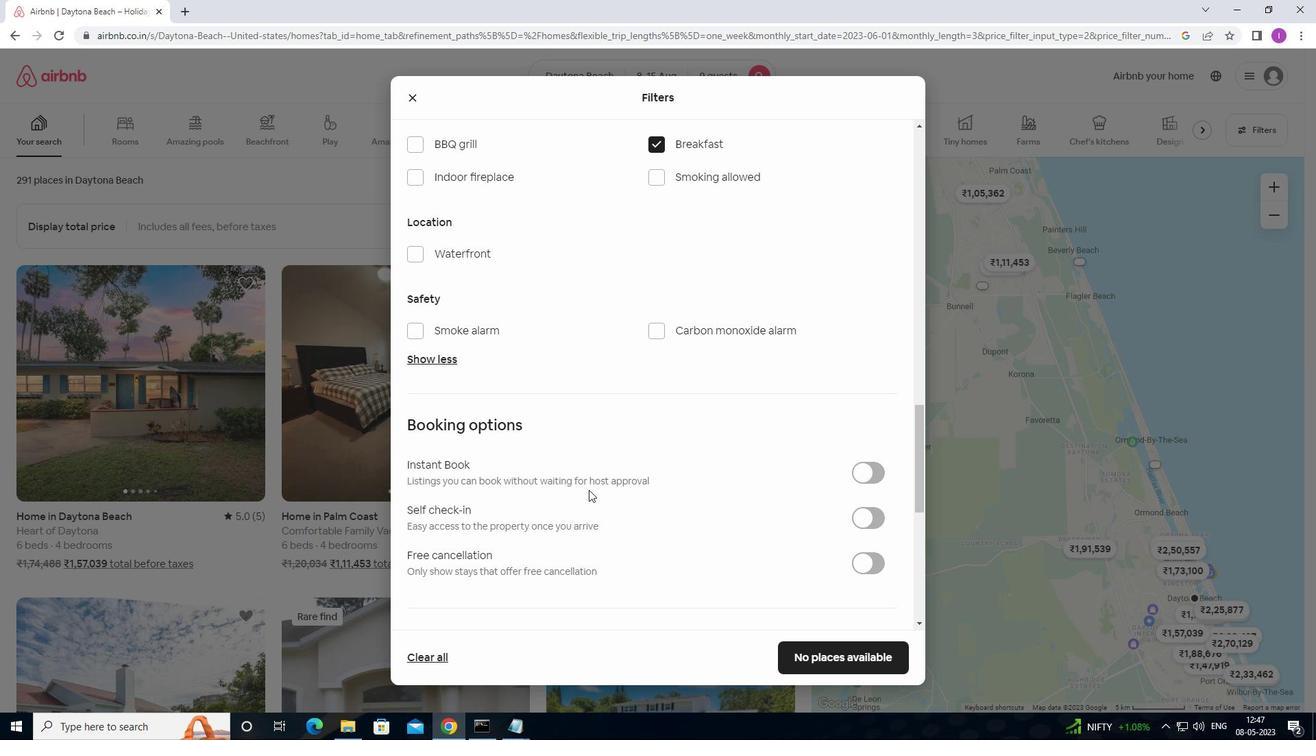 
Action: Mouse moved to (882, 313)
Screenshot: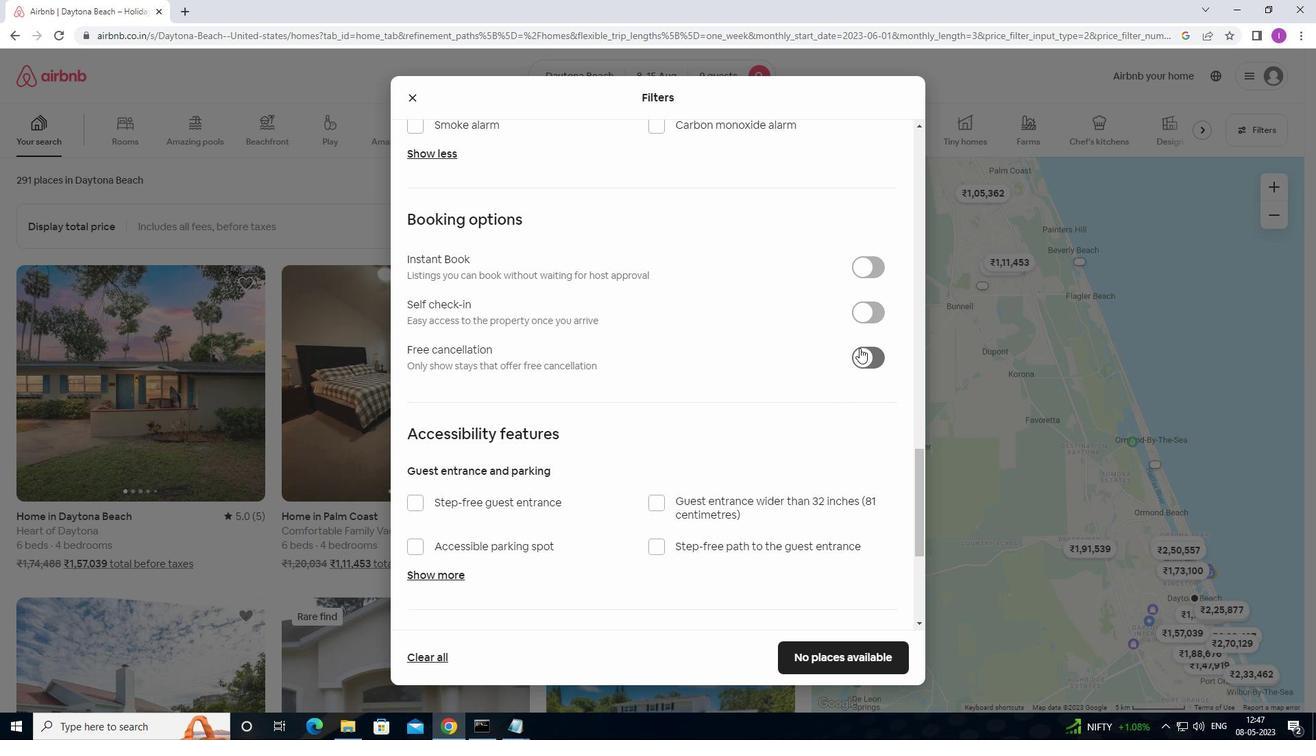 
Action: Mouse pressed left at (882, 313)
Screenshot: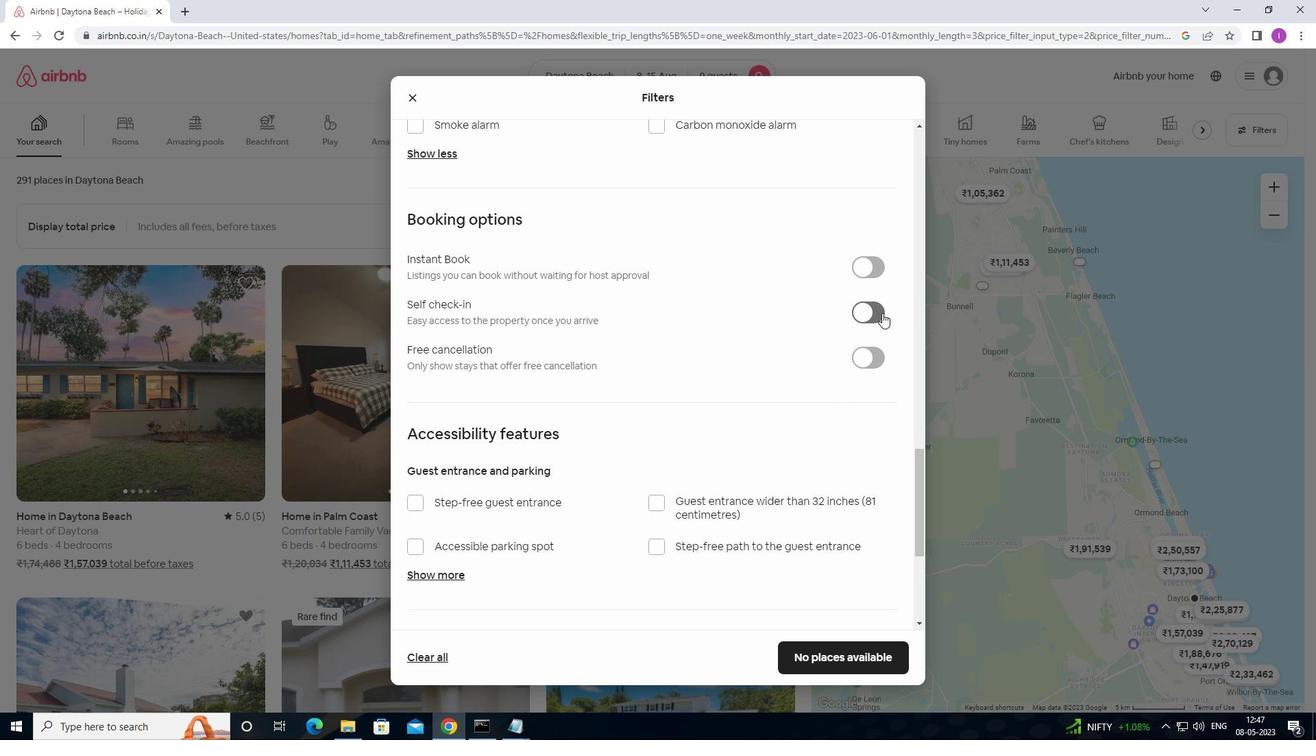 
Action: Mouse moved to (534, 432)
Screenshot: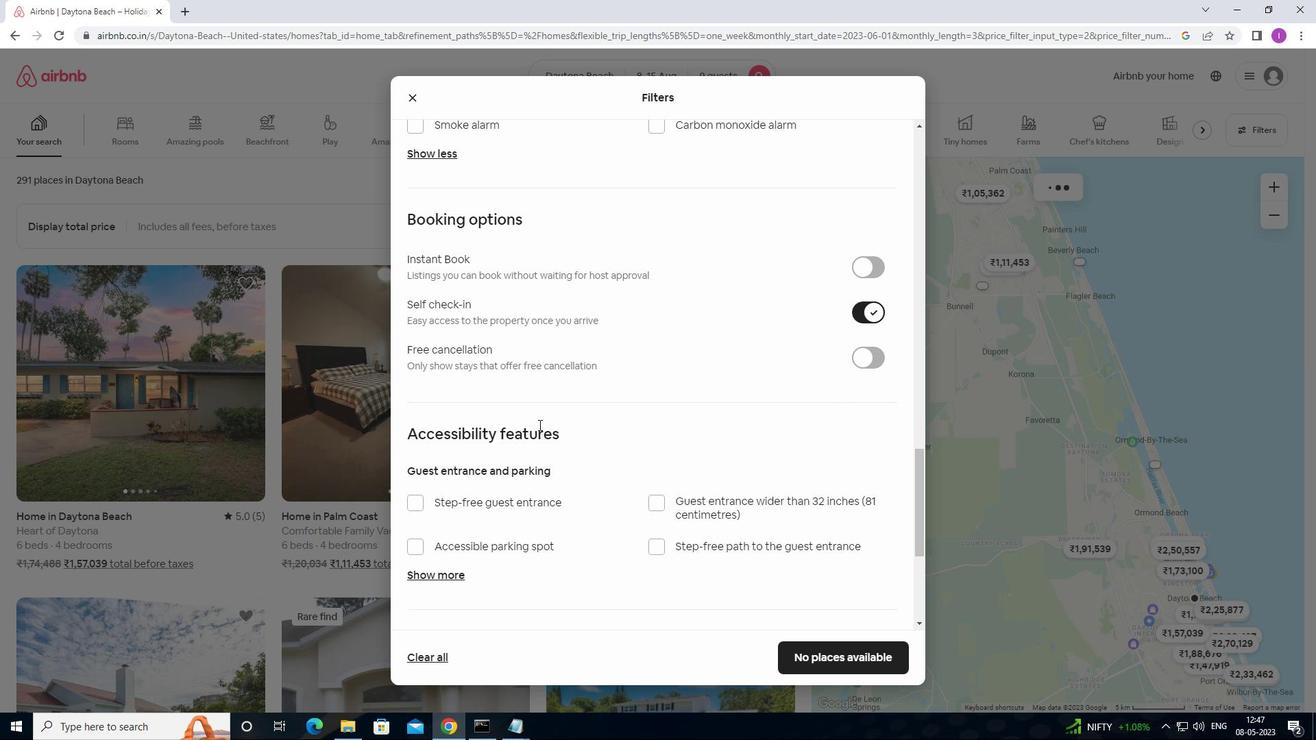 
Action: Mouse scrolled (534, 432) with delta (0, 0)
Screenshot: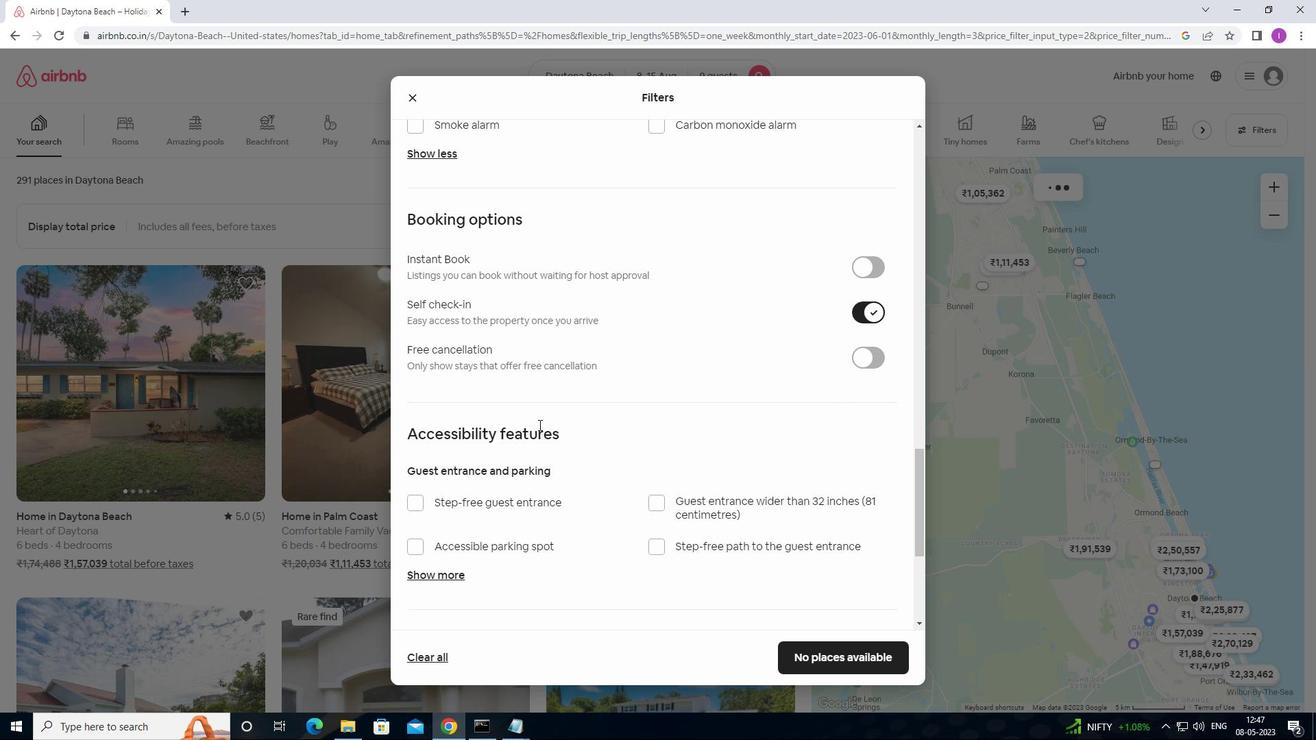 
Action: Mouse moved to (533, 438)
Screenshot: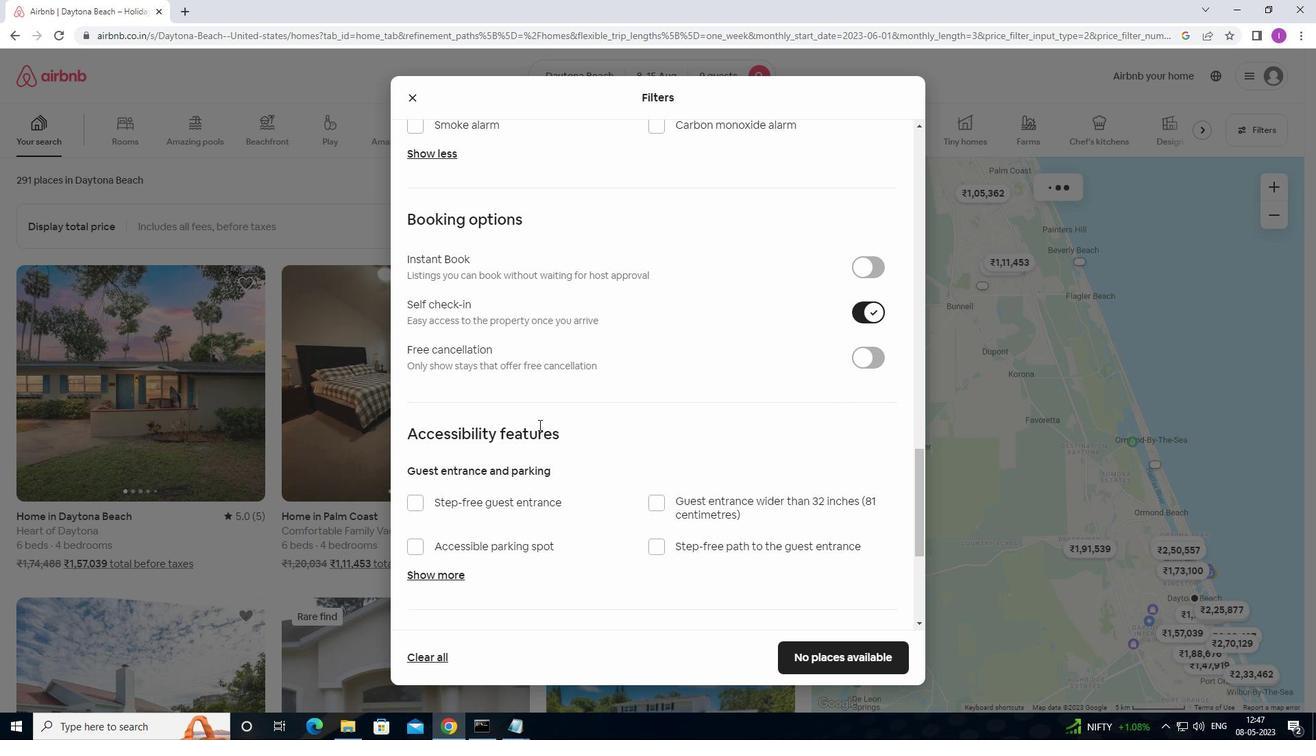 
Action: Mouse scrolled (533, 437) with delta (0, 0)
Screenshot: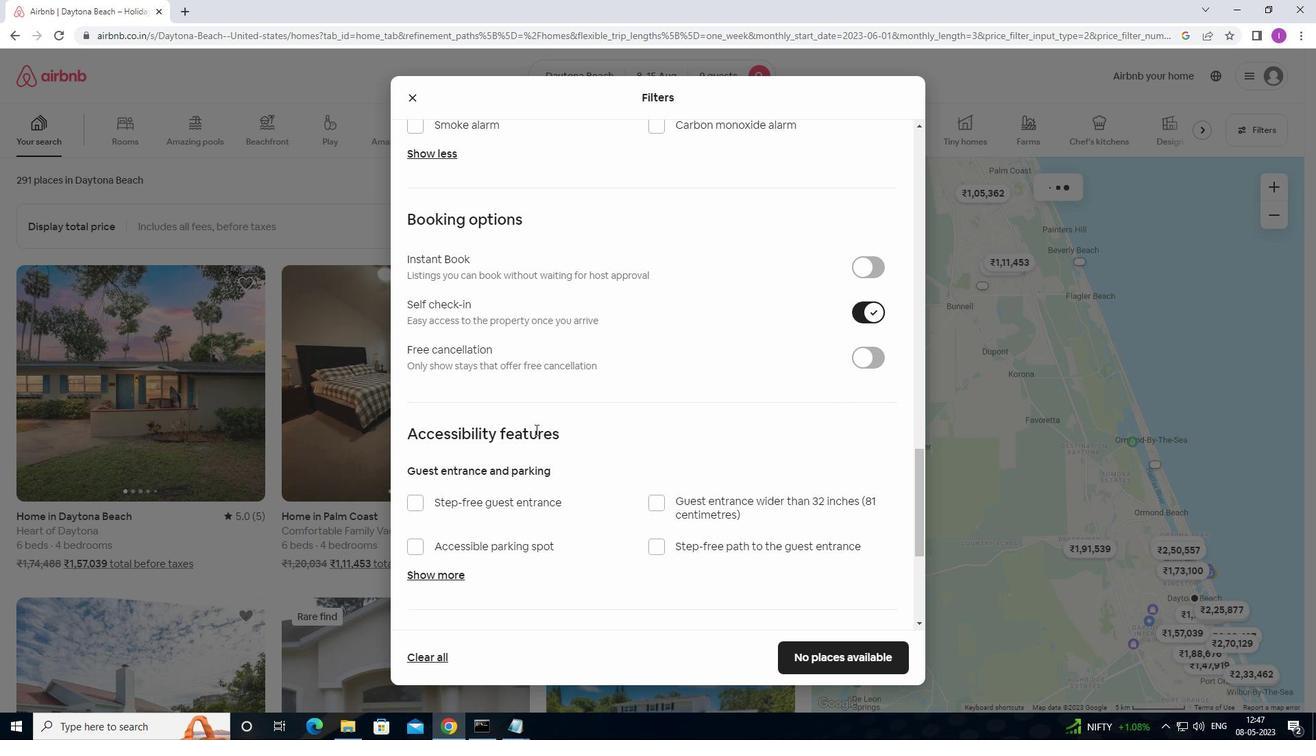 
Action: Mouse moved to (533, 440)
Screenshot: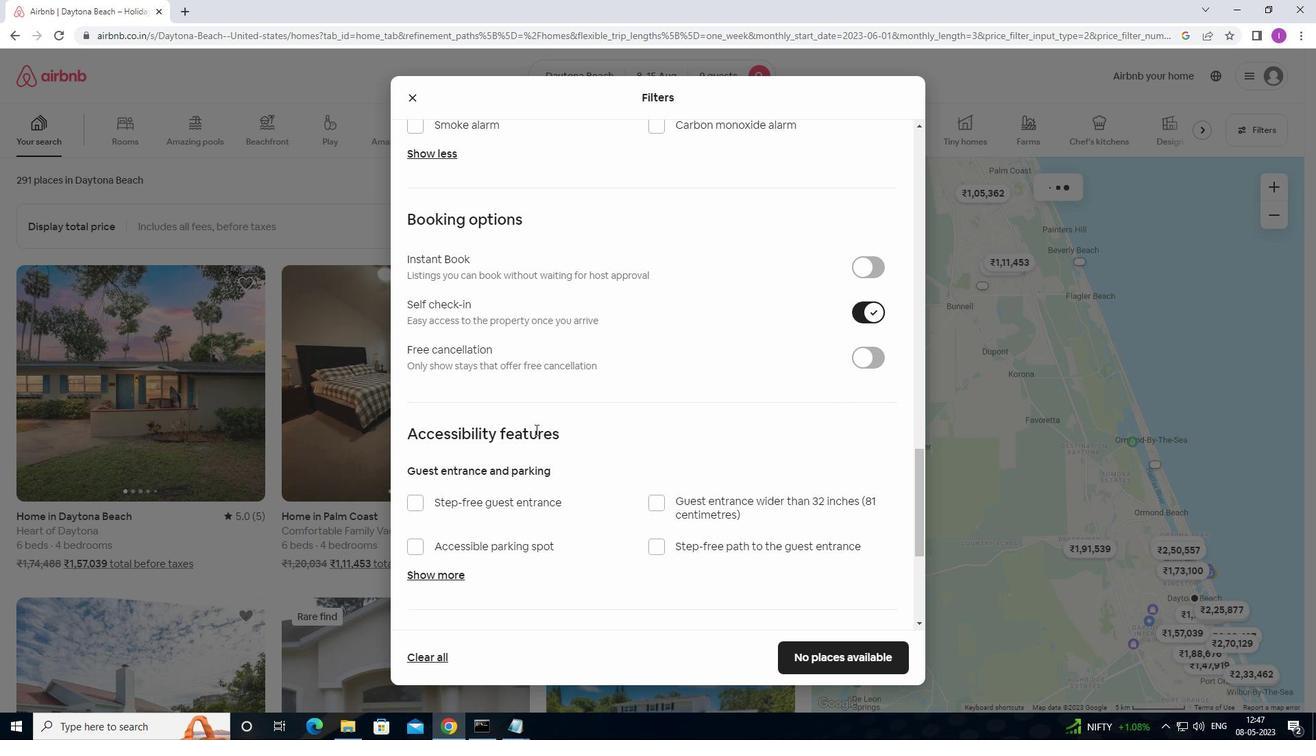 
Action: Mouse scrolled (533, 439) with delta (0, 0)
Screenshot: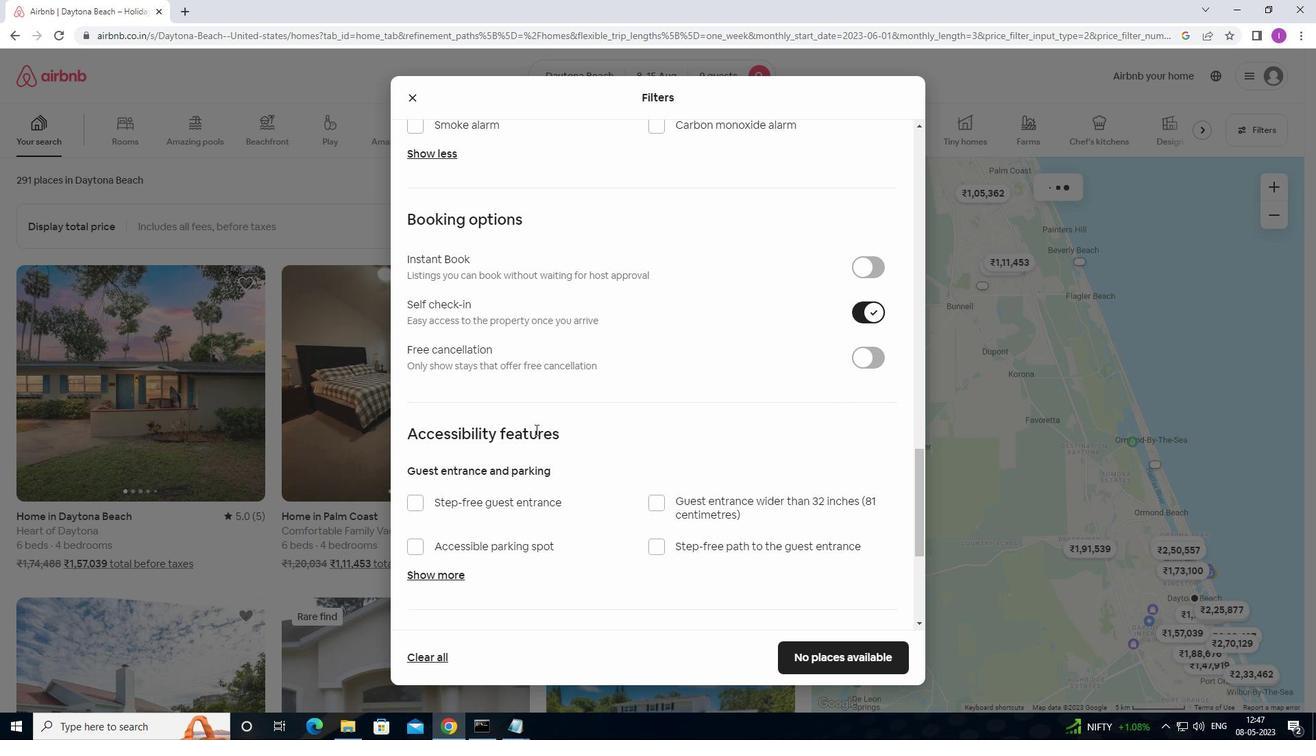 
Action: Mouse moved to (532, 443)
Screenshot: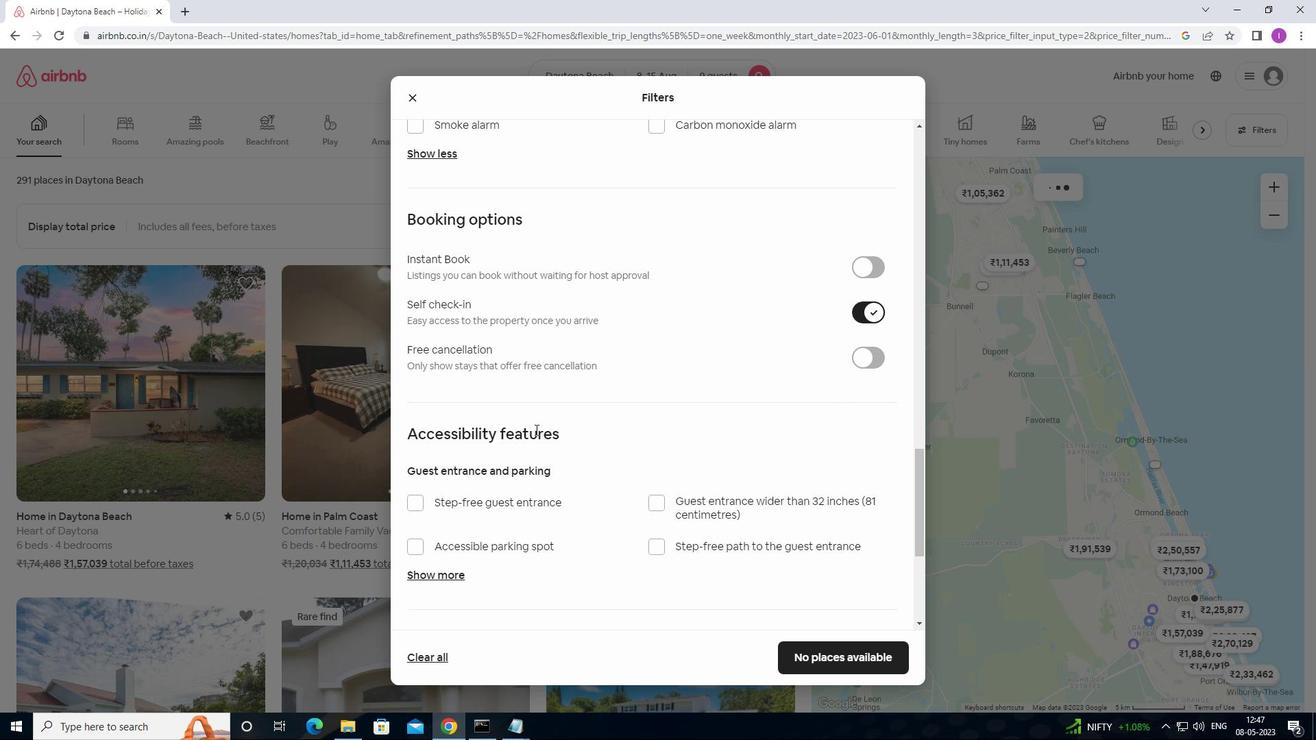 
Action: Mouse scrolled (532, 442) with delta (0, 0)
Screenshot: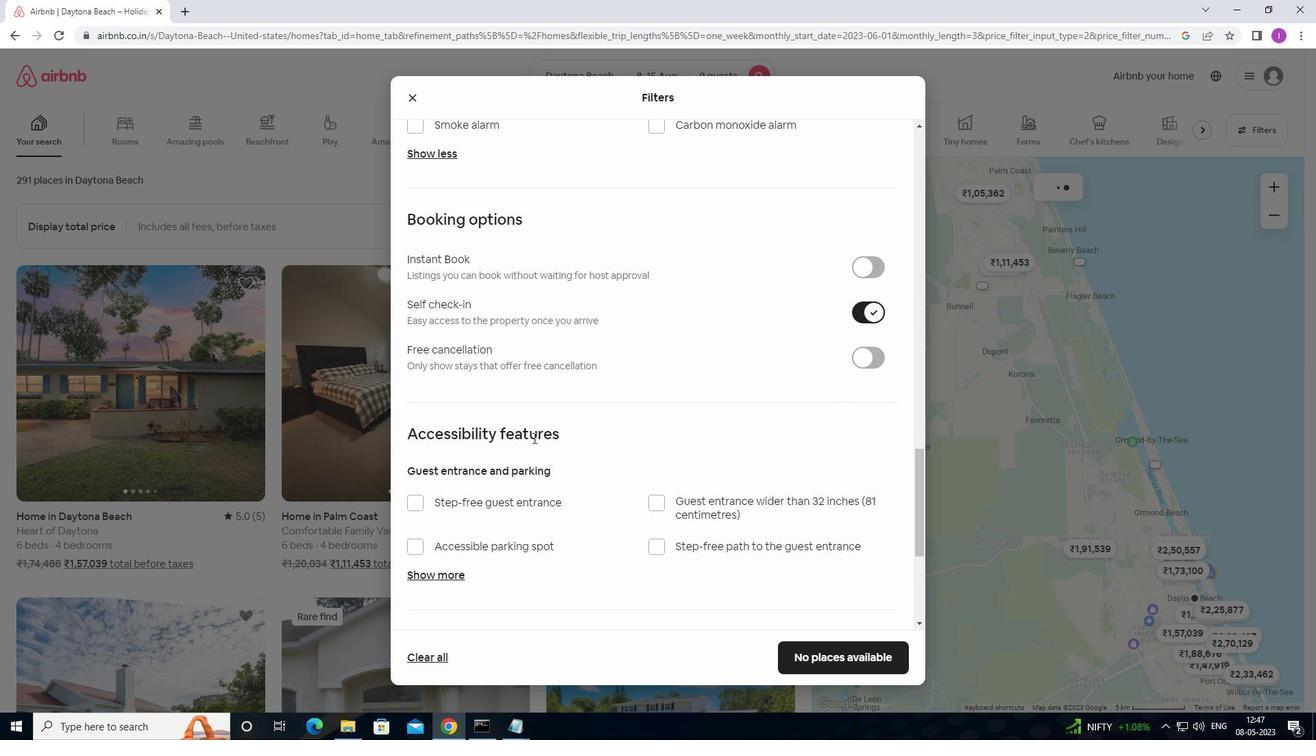 
Action: Mouse moved to (521, 485)
Screenshot: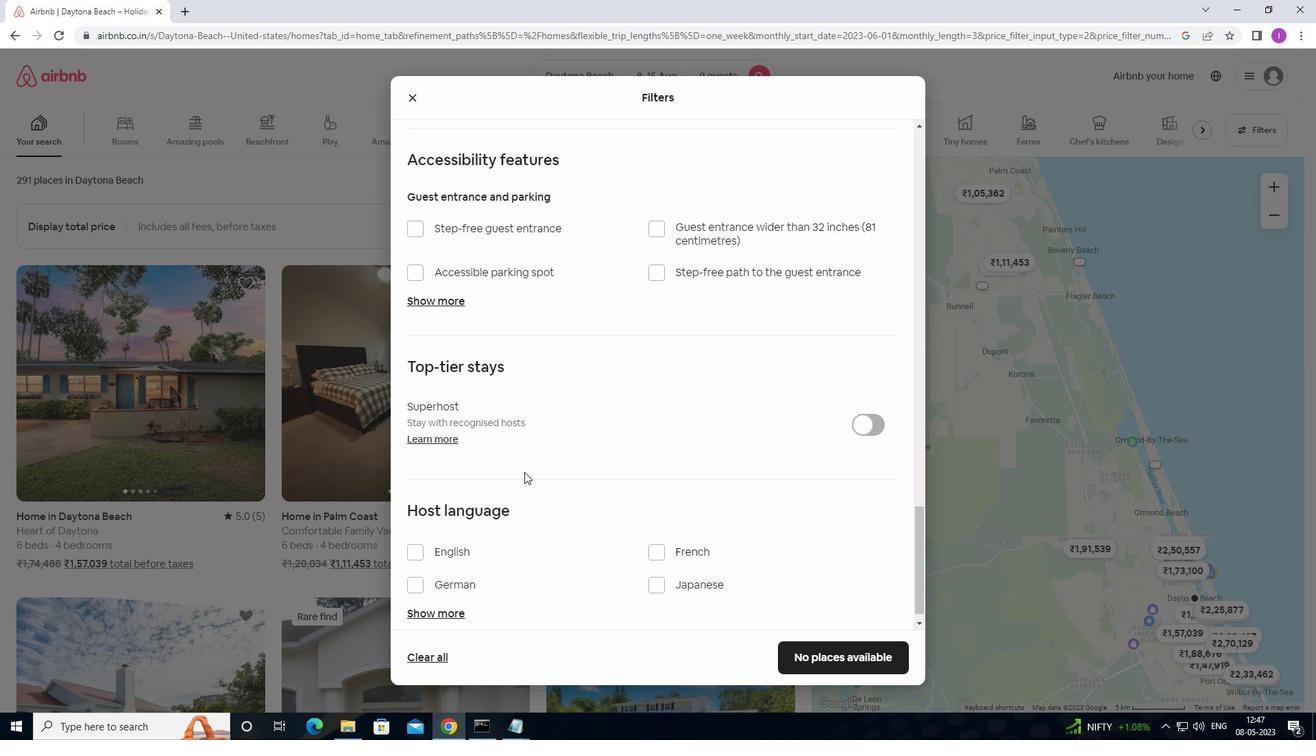 
Action: Mouse scrolled (521, 484) with delta (0, 0)
Screenshot: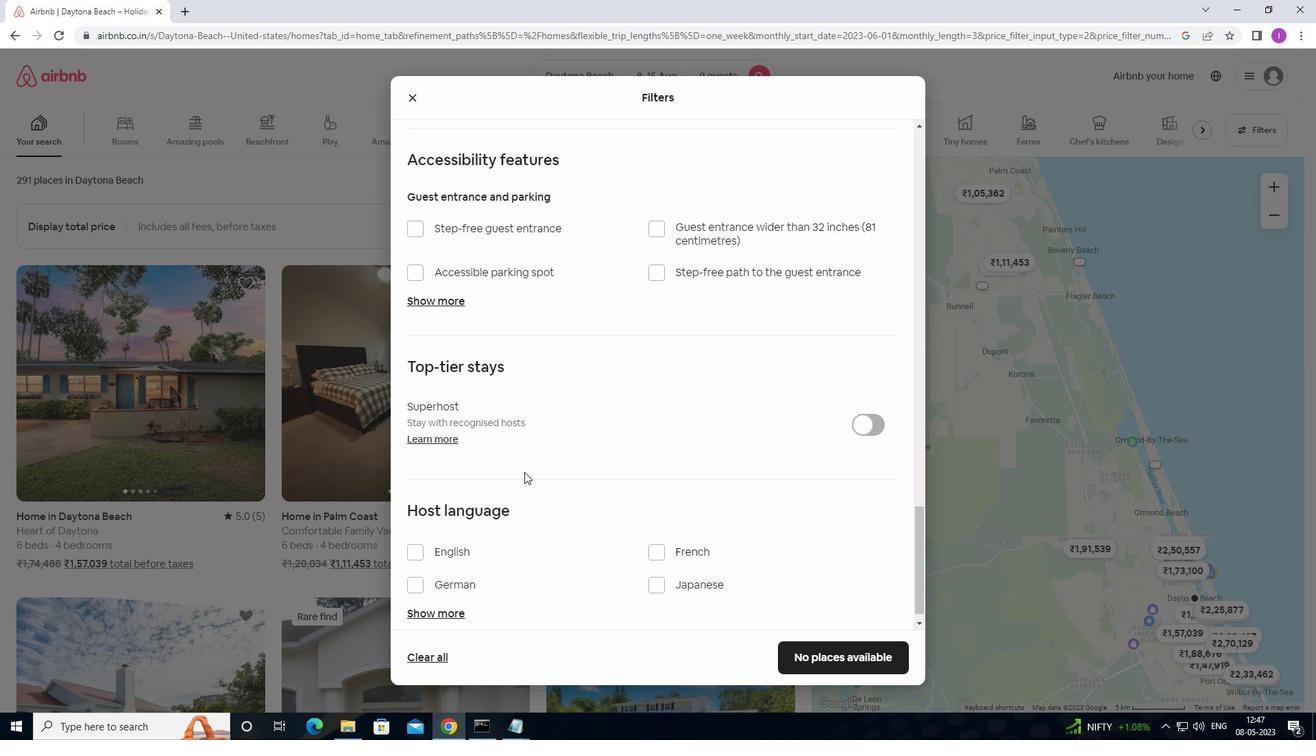 
Action: Mouse moved to (519, 489)
Screenshot: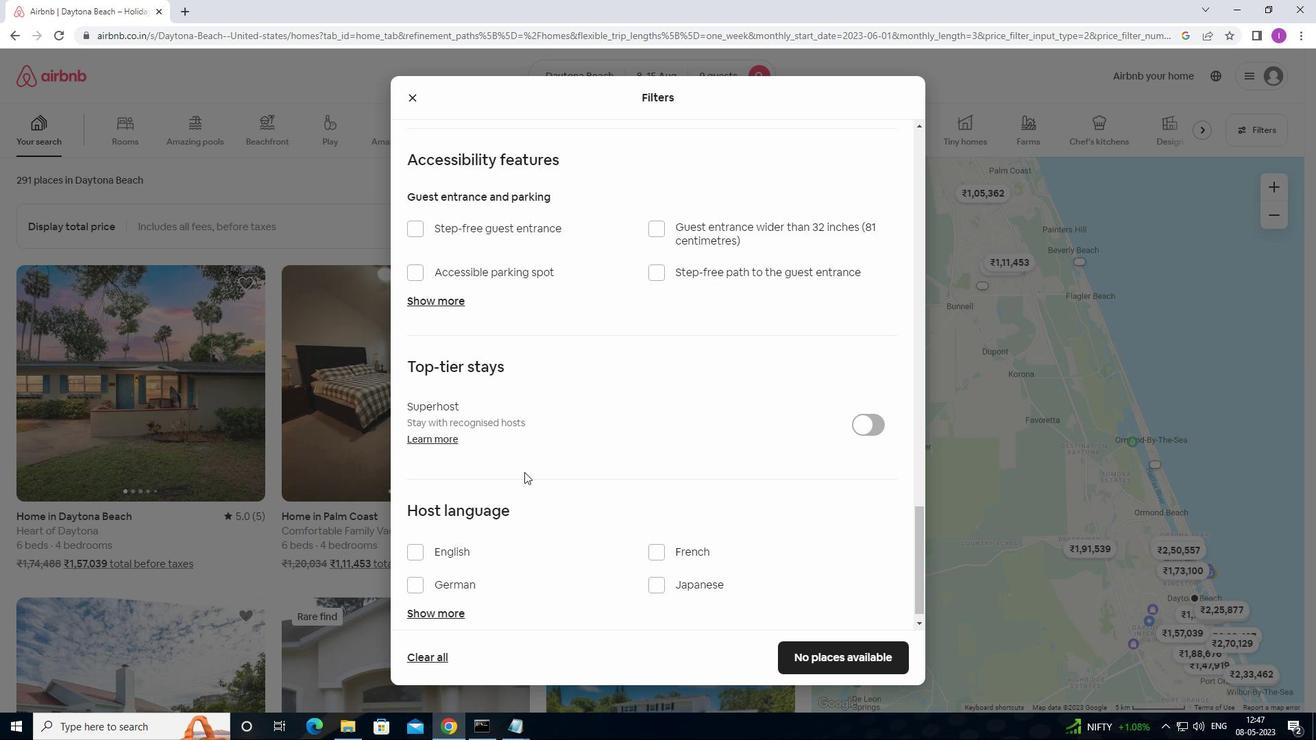 
Action: Mouse scrolled (519, 489) with delta (0, 0)
Screenshot: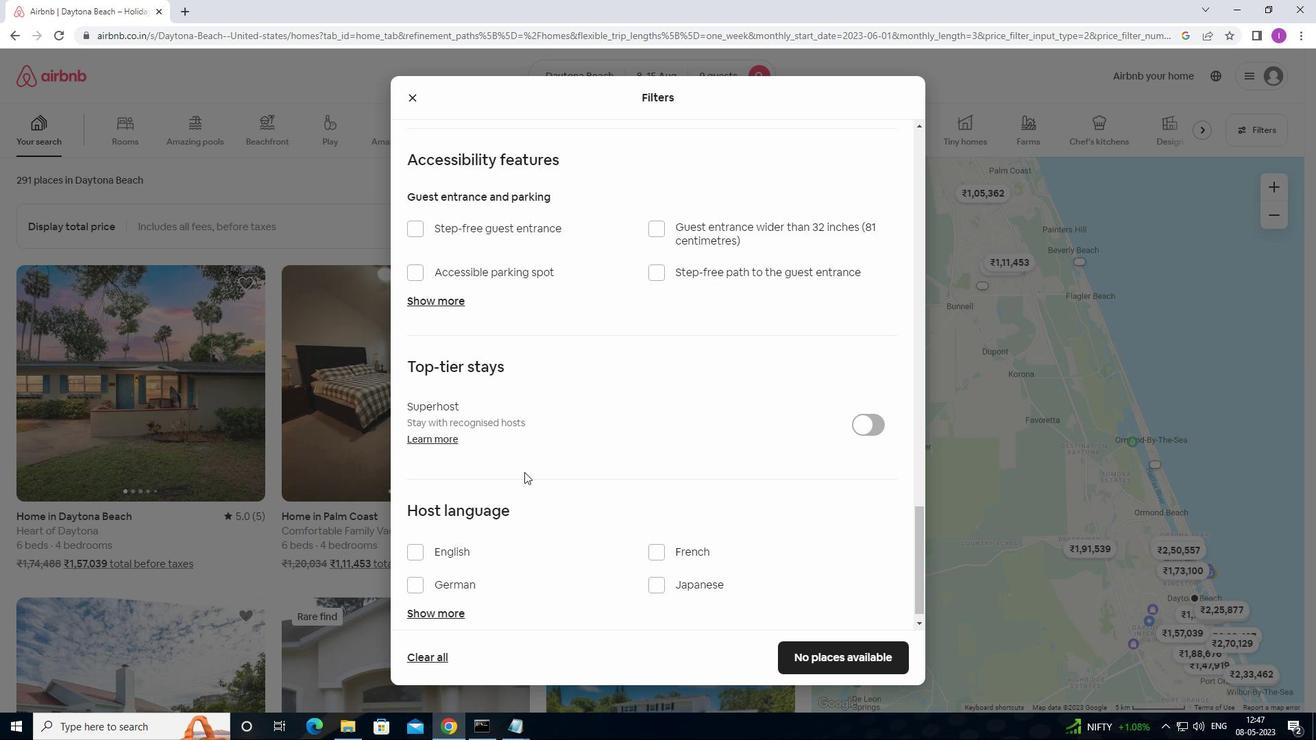 
Action: Mouse scrolled (519, 489) with delta (0, 0)
Screenshot: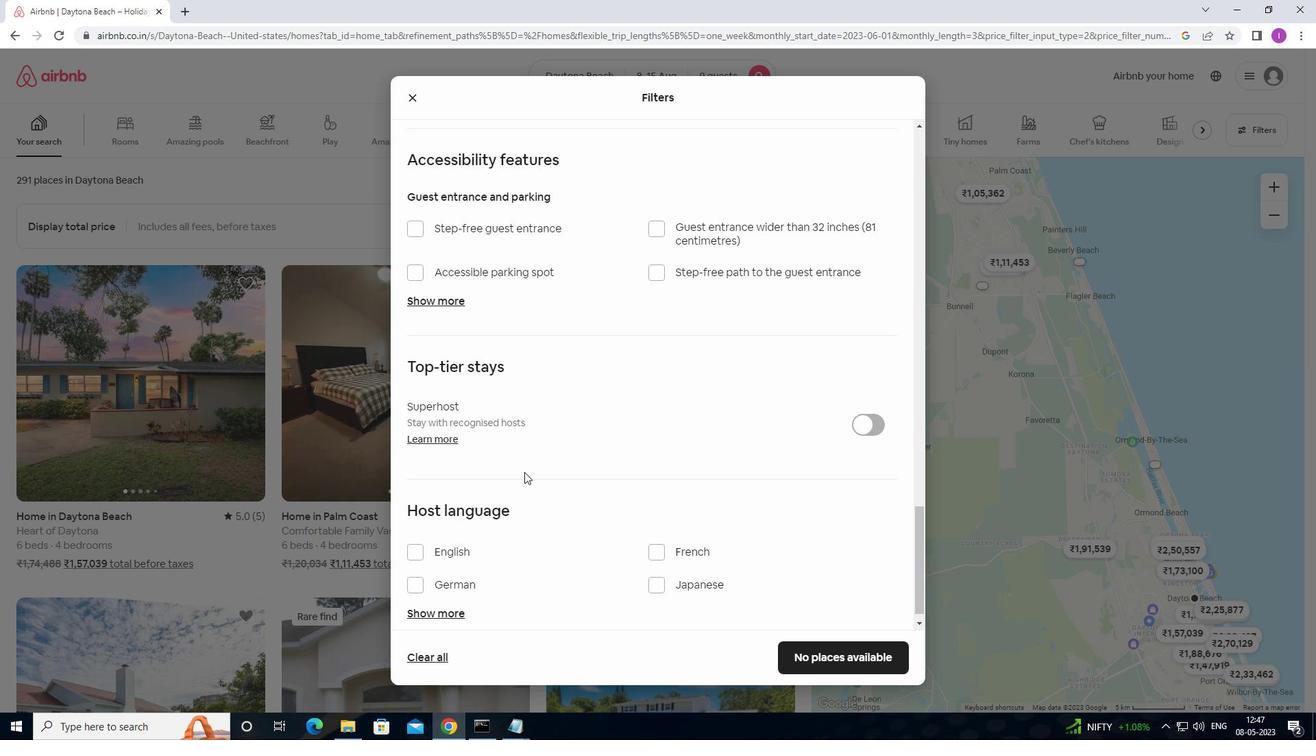
Action: Mouse scrolled (519, 489) with delta (0, 0)
Screenshot: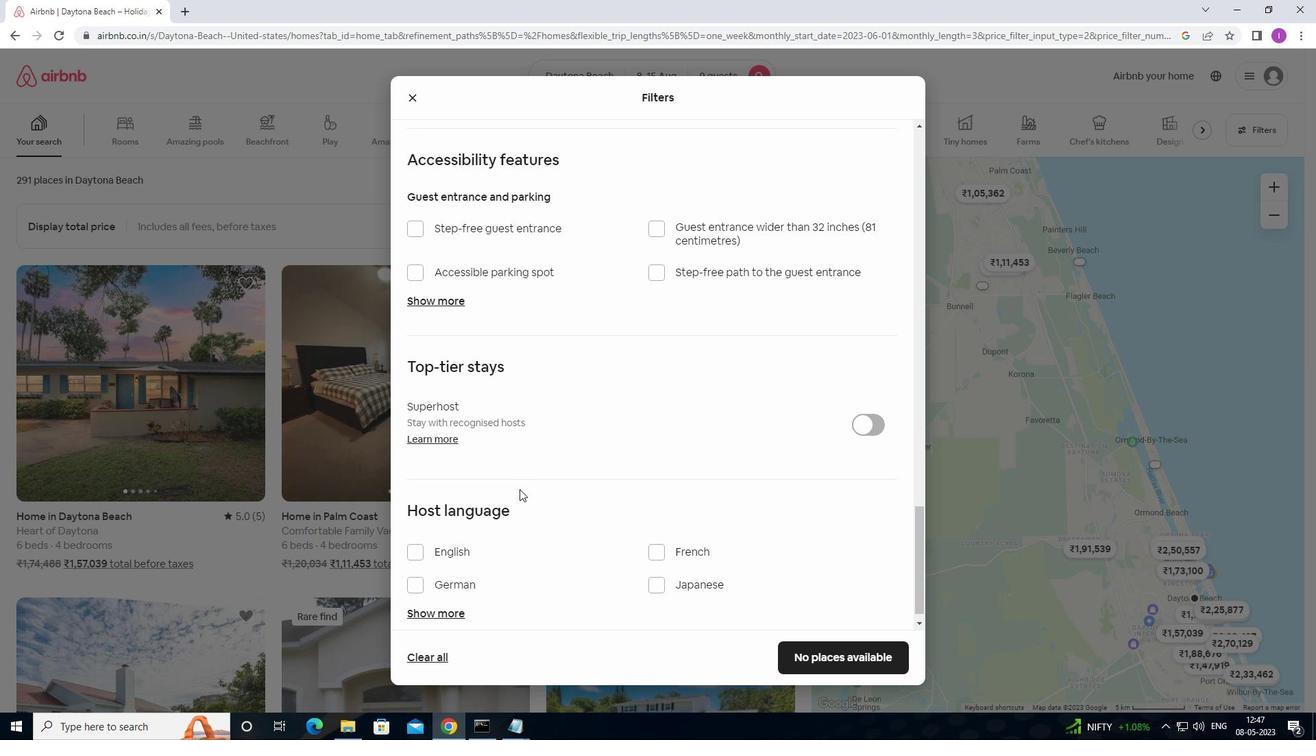
Action: Mouse moved to (419, 537)
Screenshot: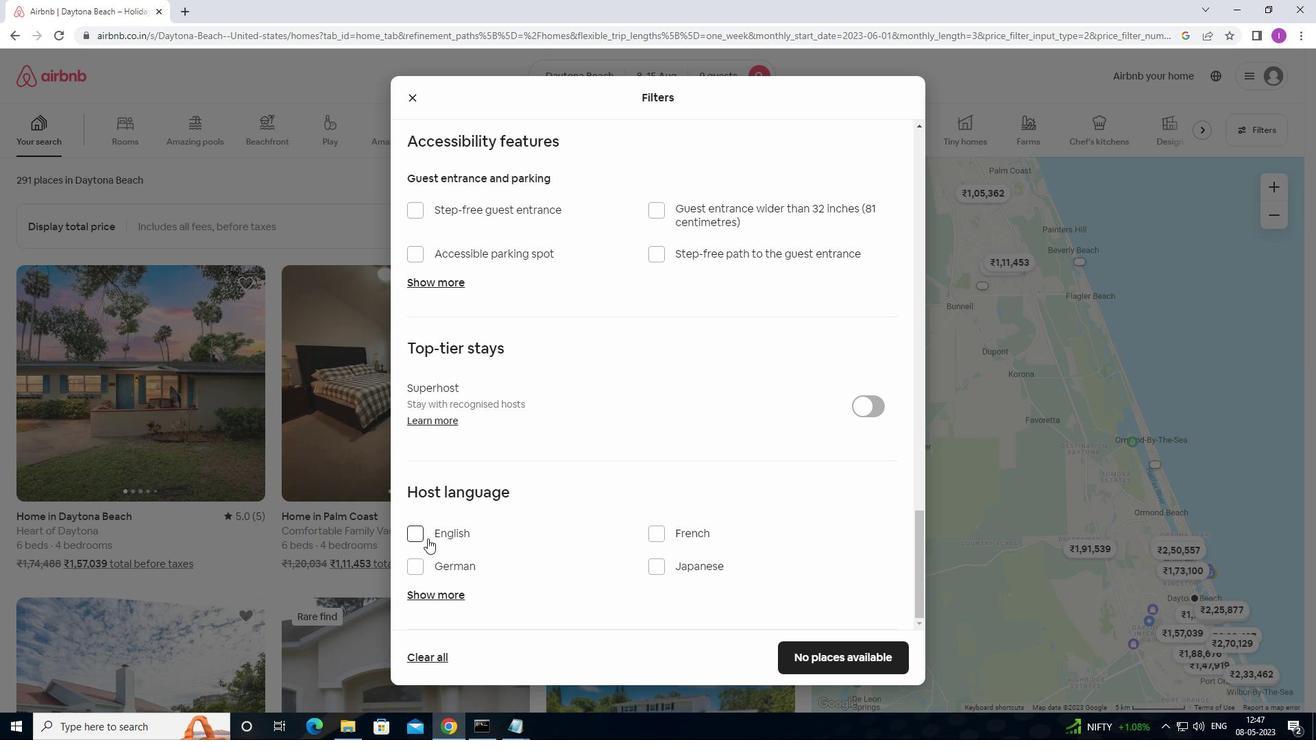 
Action: Mouse pressed left at (419, 537)
Screenshot: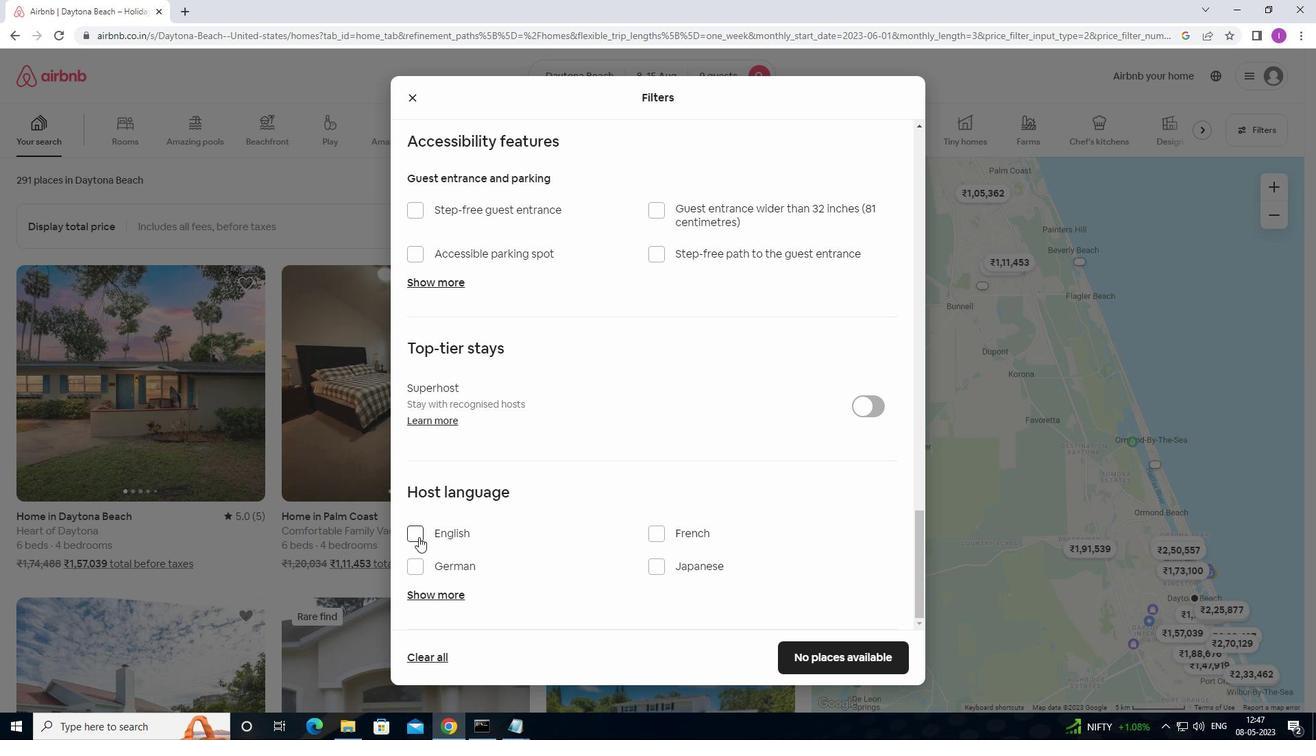 
Action: Mouse moved to (833, 659)
Screenshot: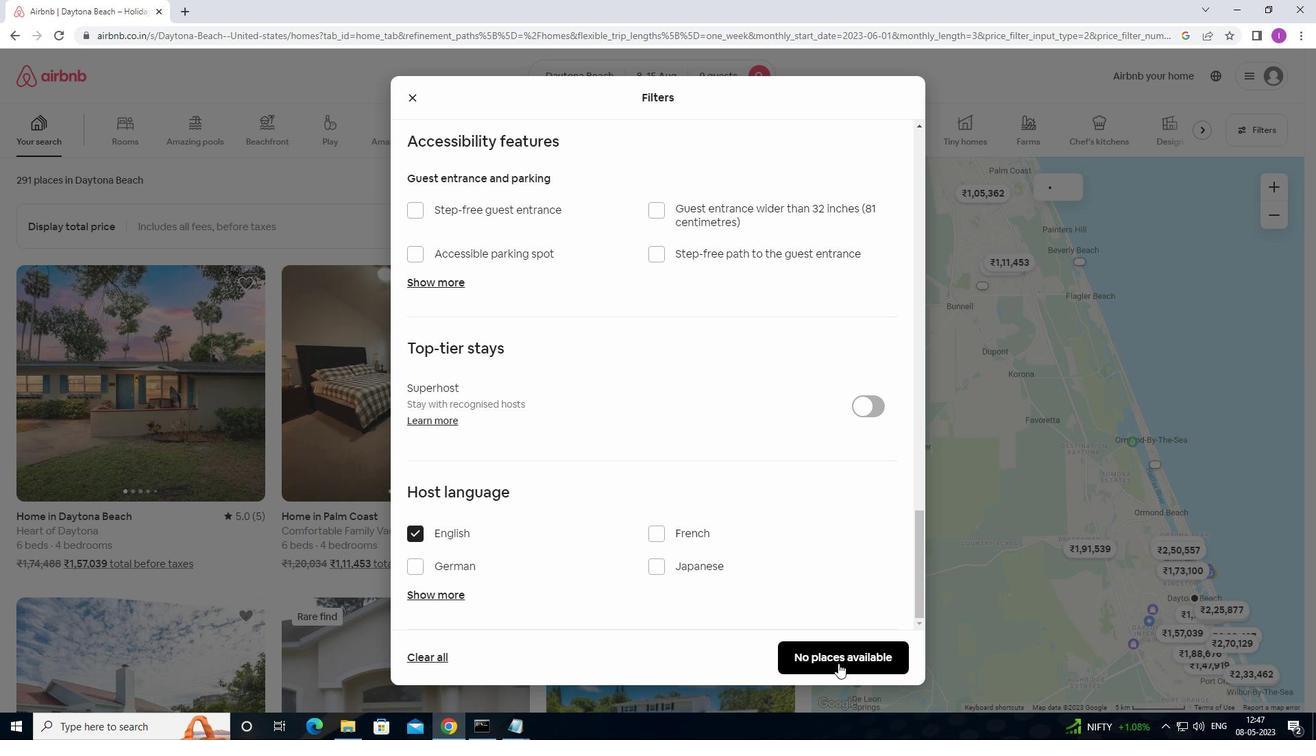 
Action: Mouse pressed left at (833, 659)
Screenshot: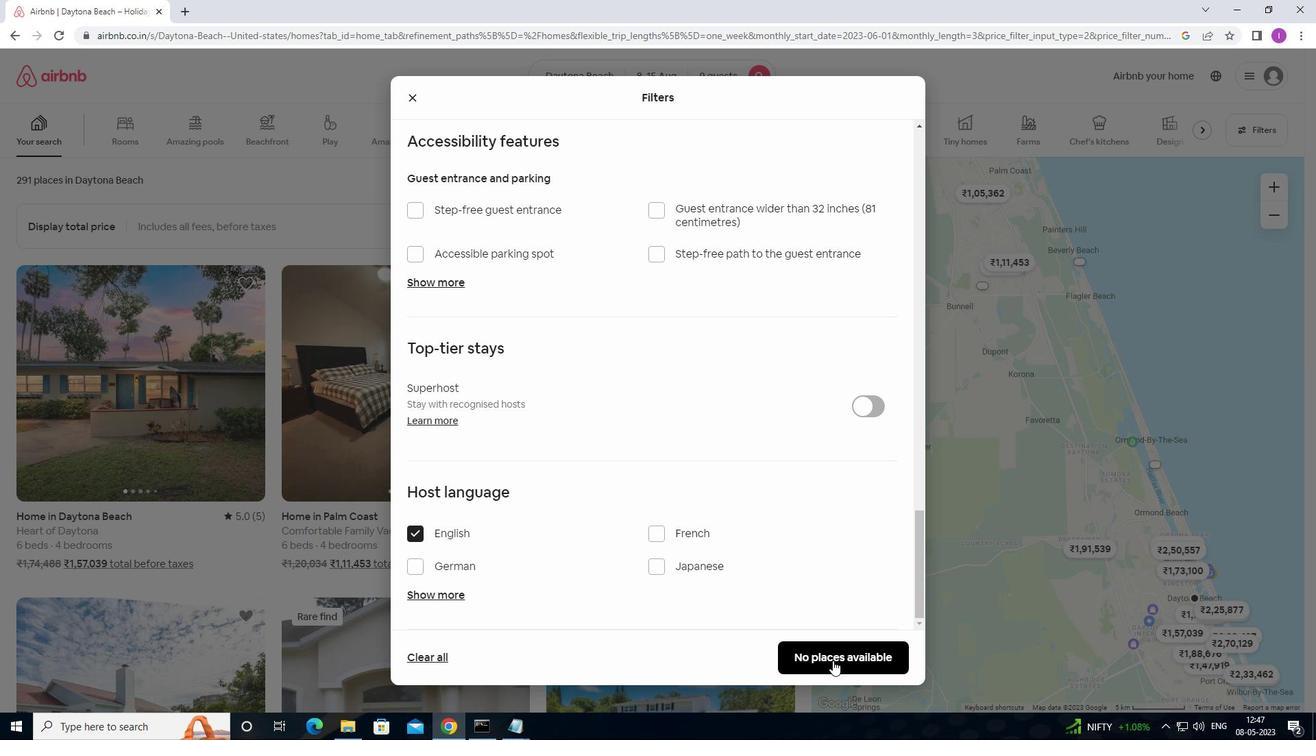 
Action: Mouse moved to (842, 656)
Screenshot: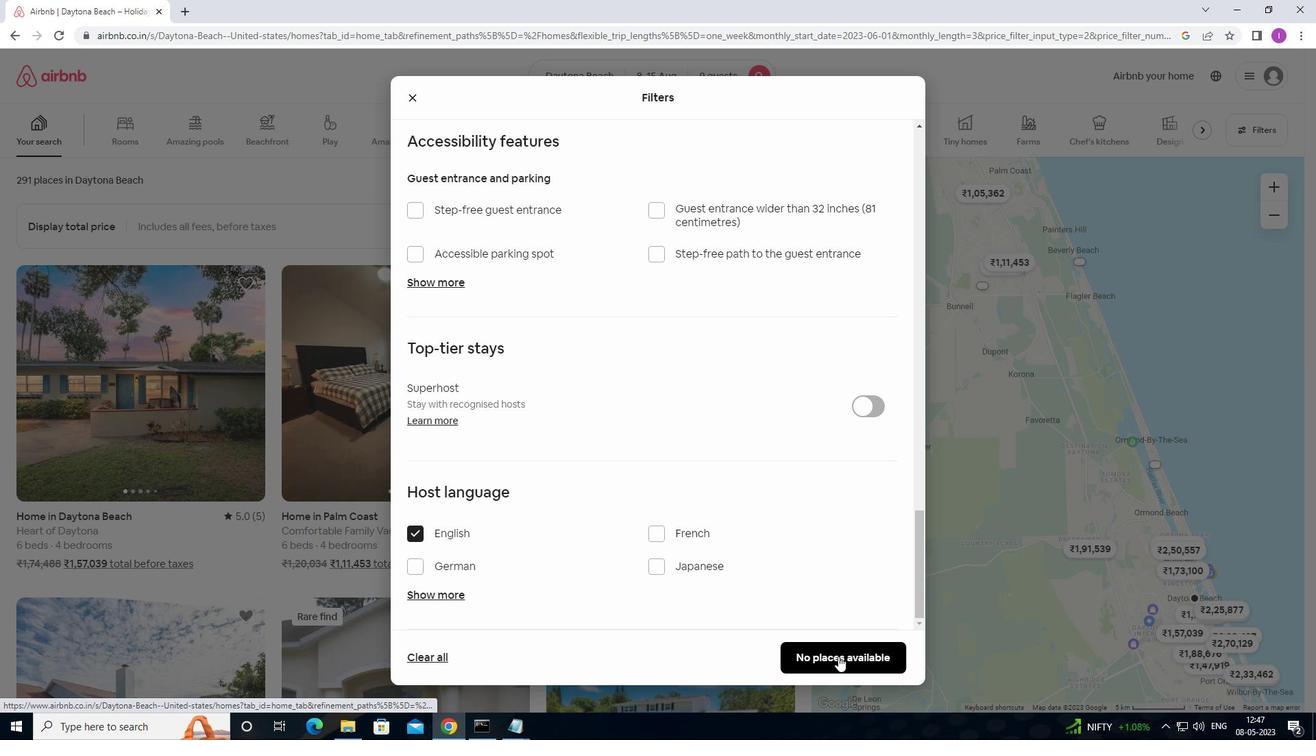 
